 Task: Send an email with the signature Lucy Taylor with the subject Request for feedback on an employee engagement survey and the message I am writing to follow up on the status of the project risks and issues. from softage.3@softage.net to softage.8@softage.net with an attached audio file Audio_meditation.mp3 and move the email from Sent Items to the folder Financial reports
Action: Mouse moved to (85, 109)
Screenshot: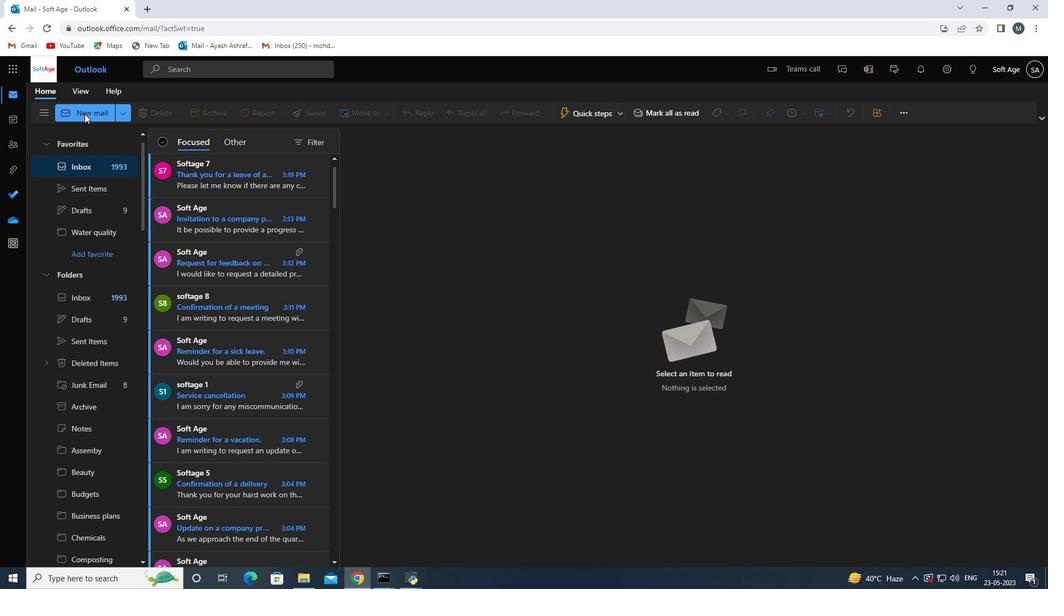 
Action: Mouse pressed left at (85, 109)
Screenshot: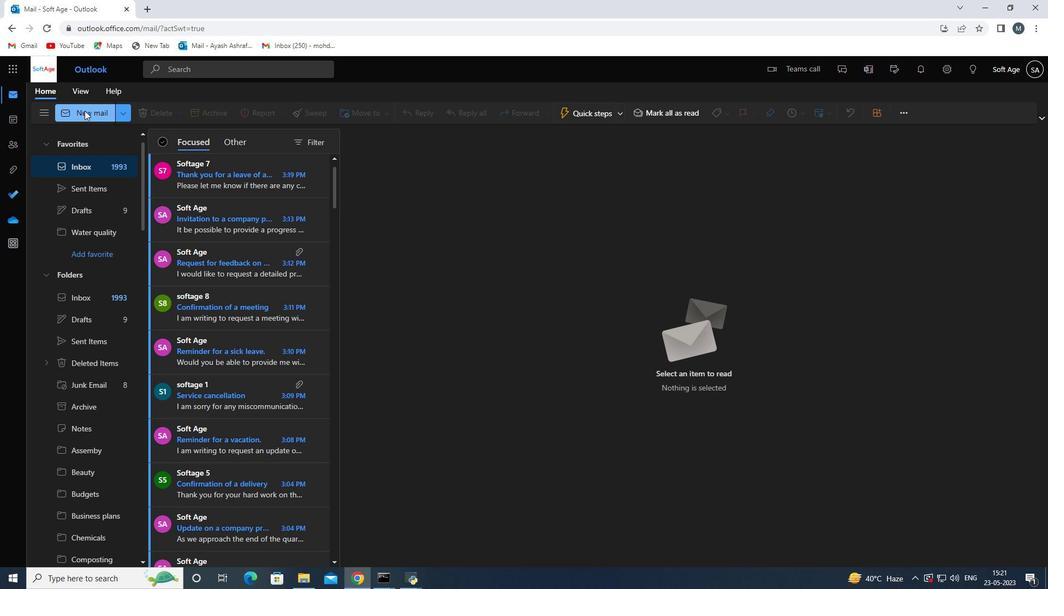 
Action: Mouse moved to (740, 116)
Screenshot: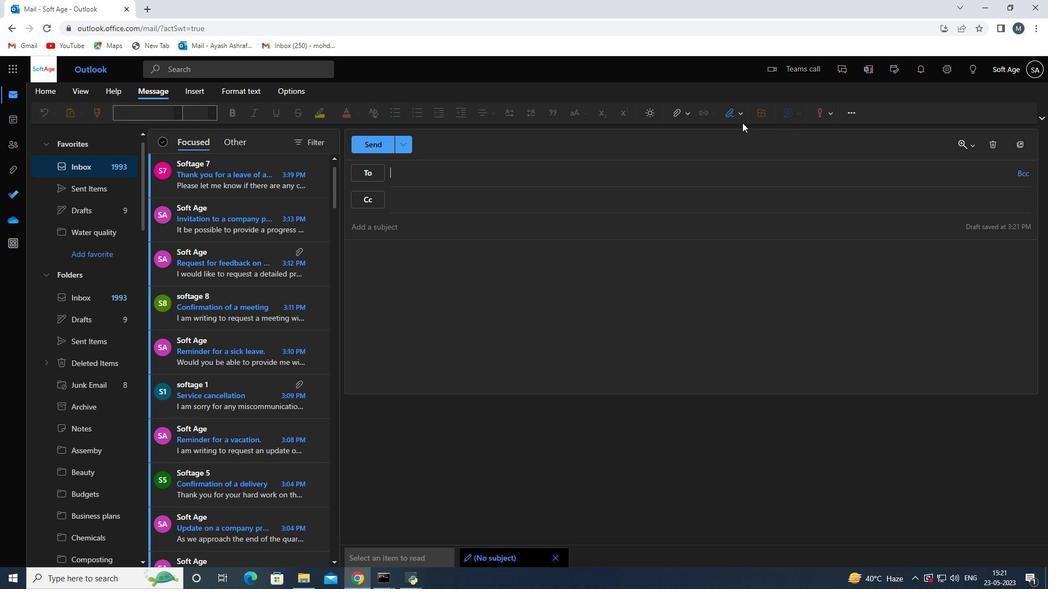 
Action: Mouse pressed left at (740, 116)
Screenshot: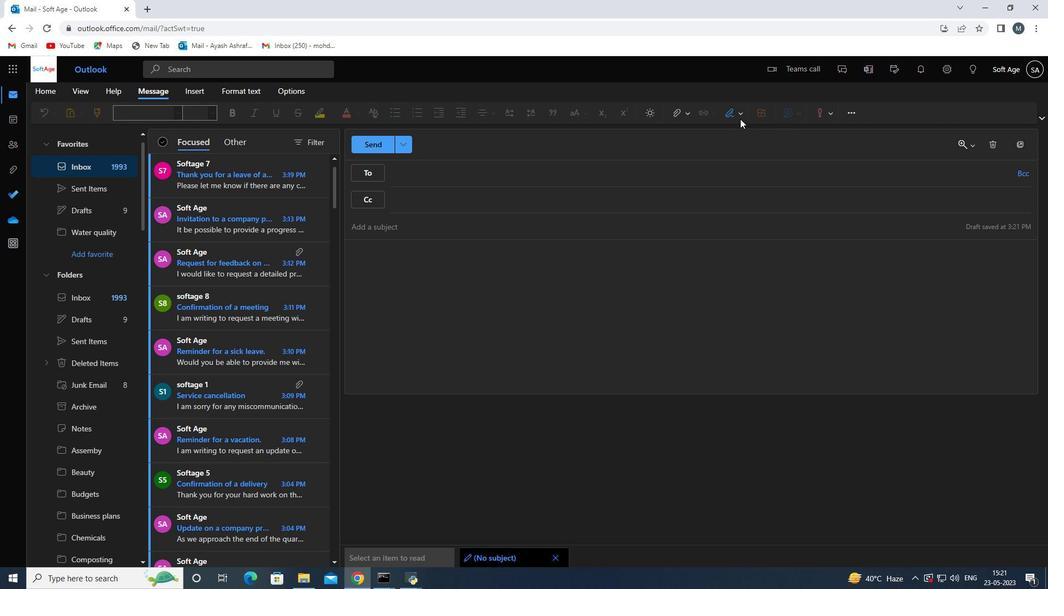 
Action: Mouse moved to (705, 152)
Screenshot: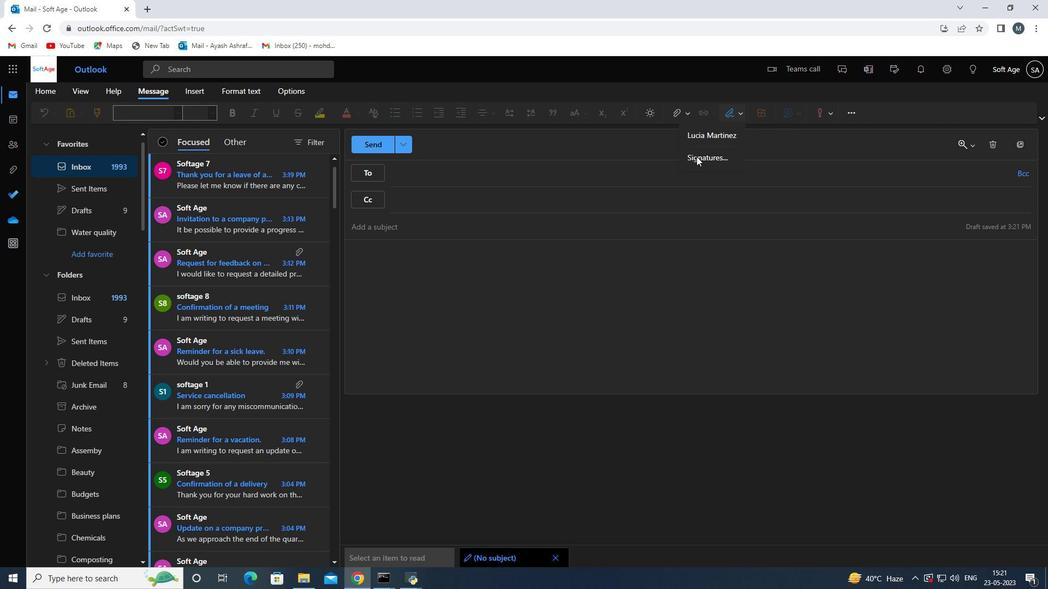
Action: Mouse pressed left at (705, 152)
Screenshot: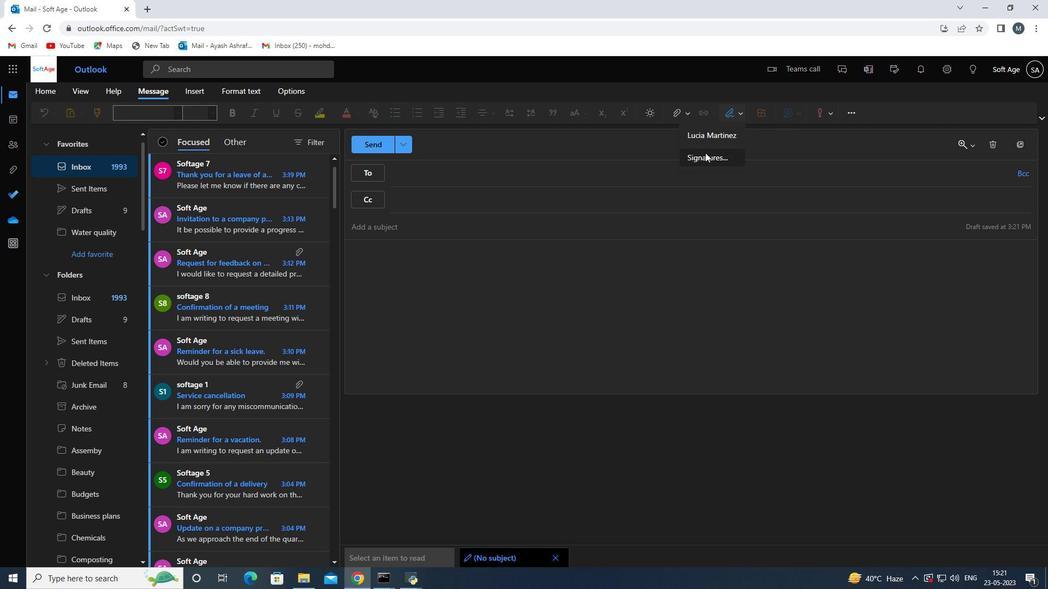 
Action: Mouse moved to (739, 198)
Screenshot: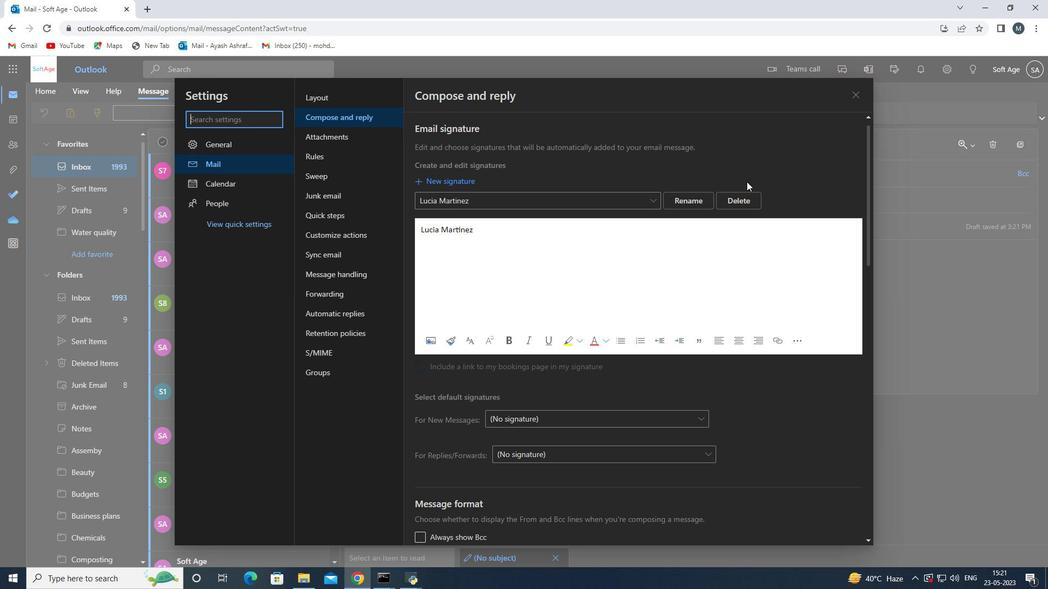 
Action: Mouse pressed left at (739, 198)
Screenshot: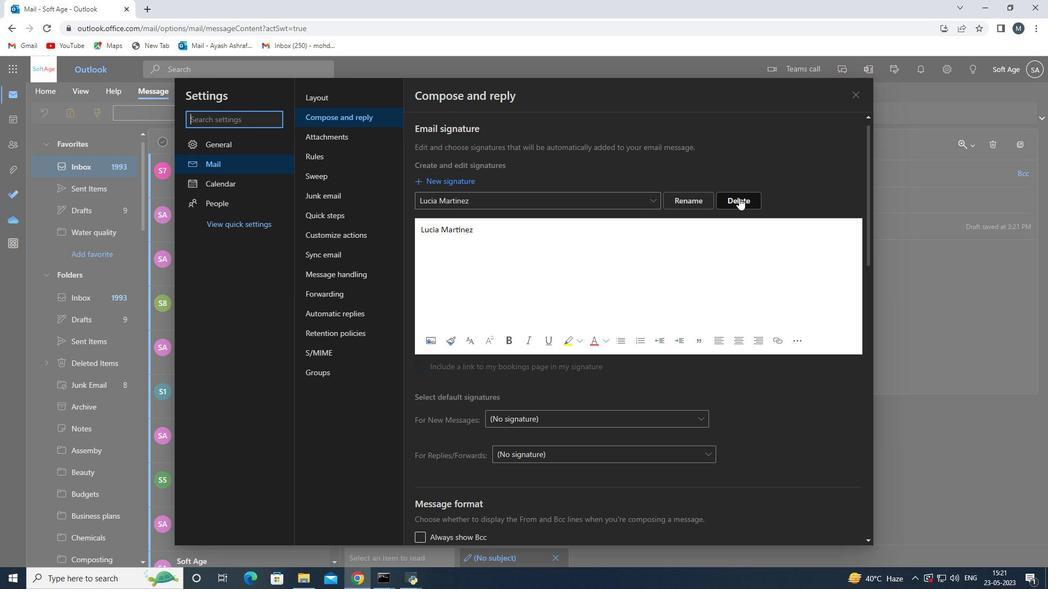 
Action: Mouse moved to (545, 190)
Screenshot: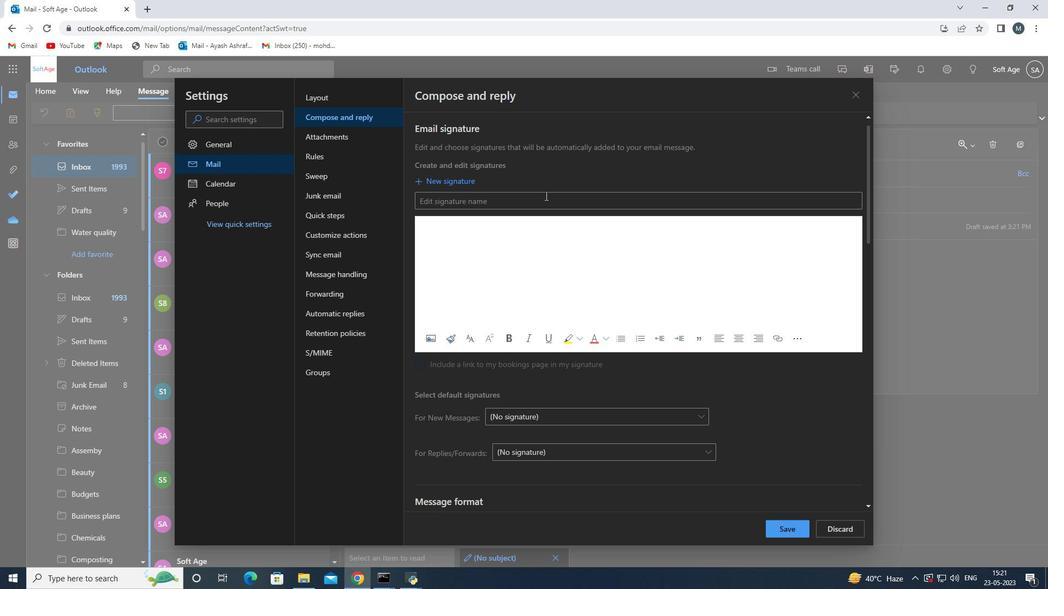 
Action: Mouse pressed left at (545, 190)
Screenshot: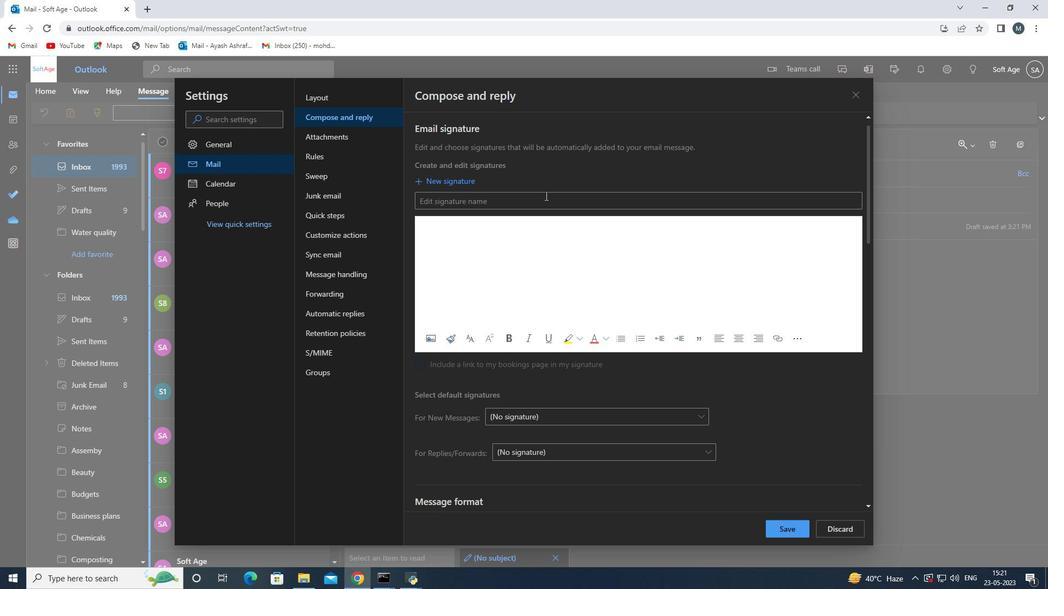 
Action: Mouse moved to (540, 199)
Screenshot: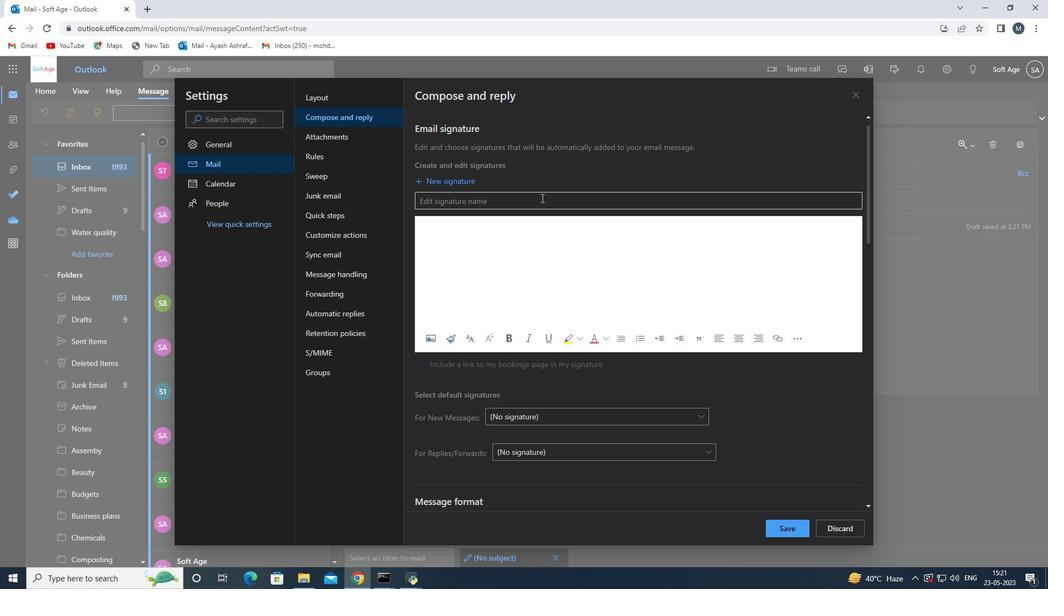 
Action: Key pressed <Key.shift>Lucy<Key.space>
Screenshot: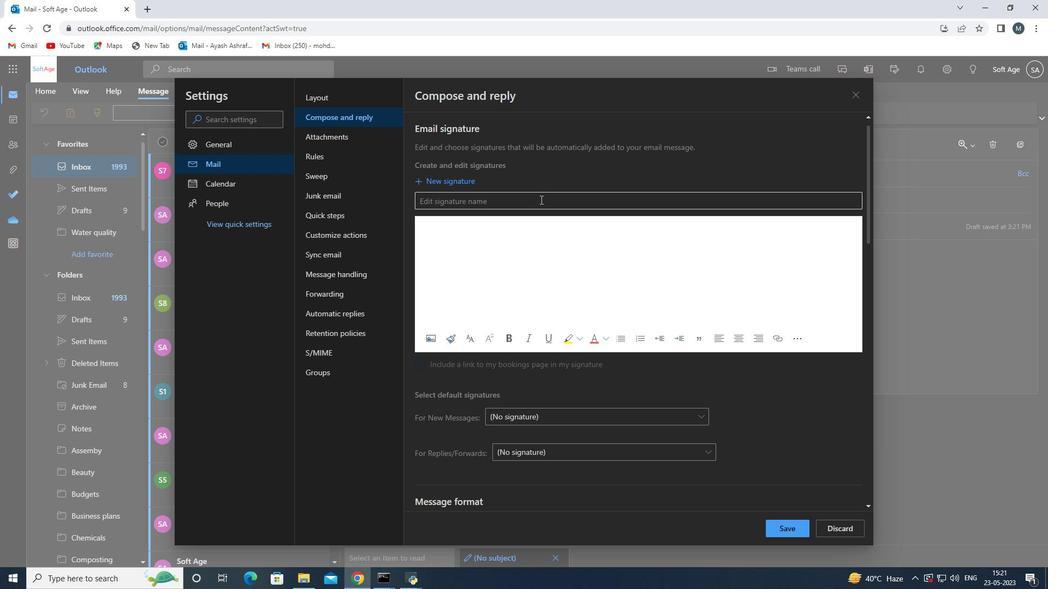 
Action: Mouse moved to (573, 296)
Screenshot: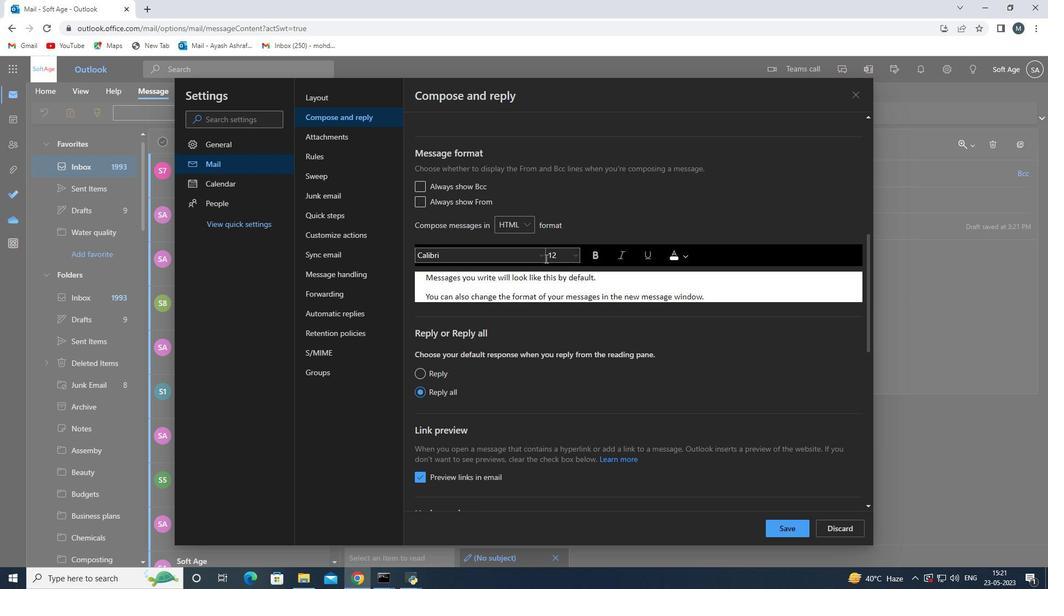 
Action: Mouse scrolled (573, 297) with delta (0, 0)
Screenshot: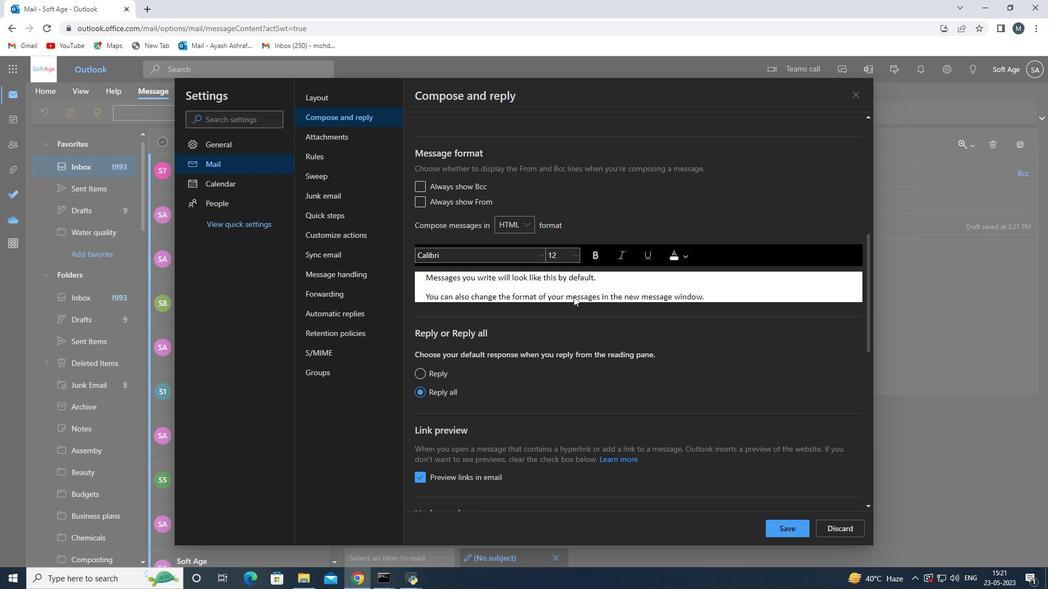 
Action: Mouse scrolled (573, 297) with delta (0, 0)
Screenshot: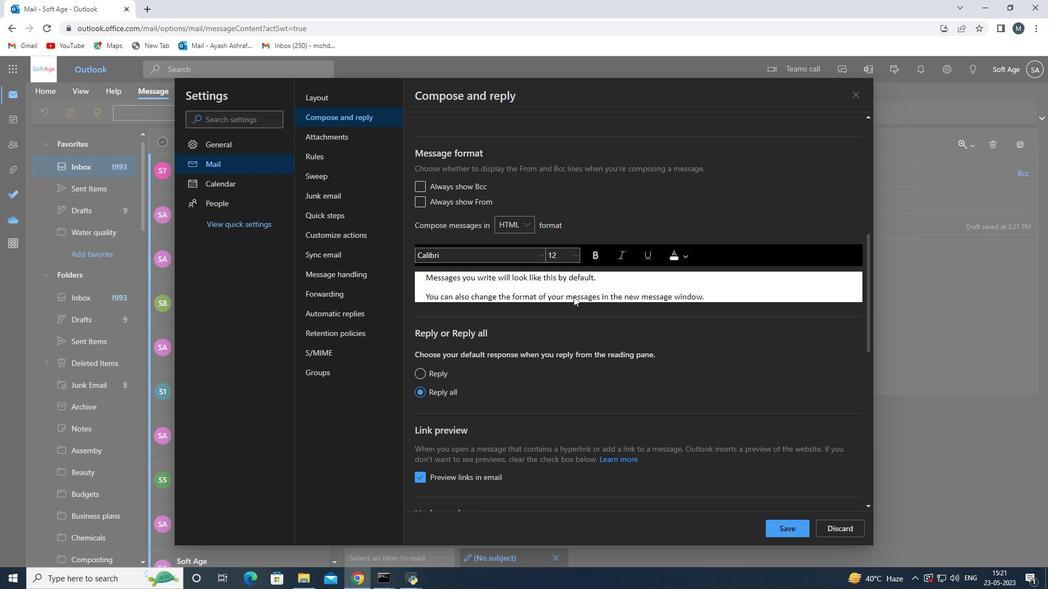 
Action: Mouse scrolled (573, 297) with delta (0, 0)
Screenshot: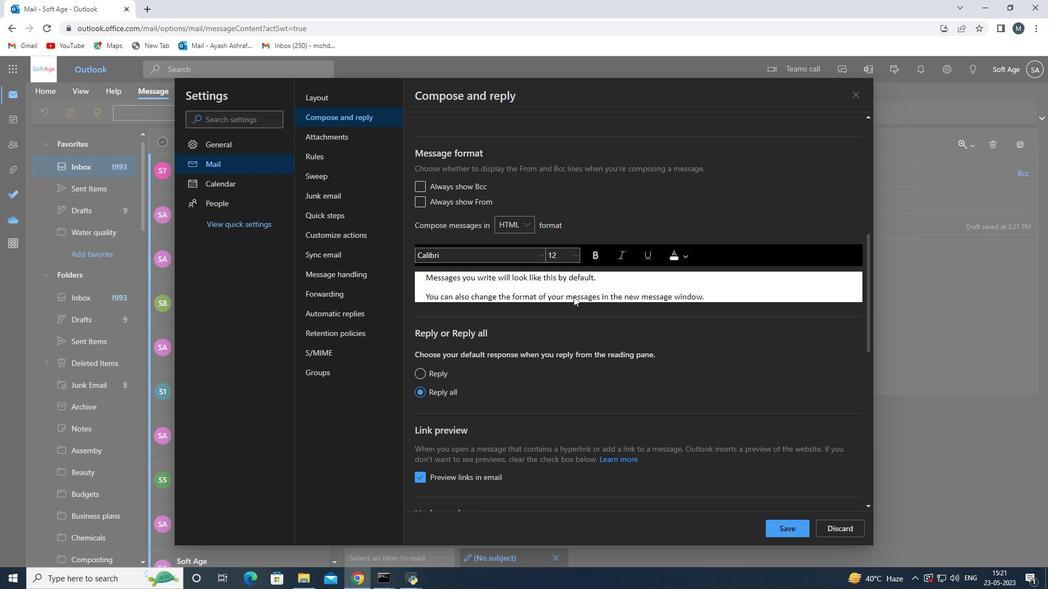 
Action: Mouse scrolled (573, 297) with delta (0, 0)
Screenshot: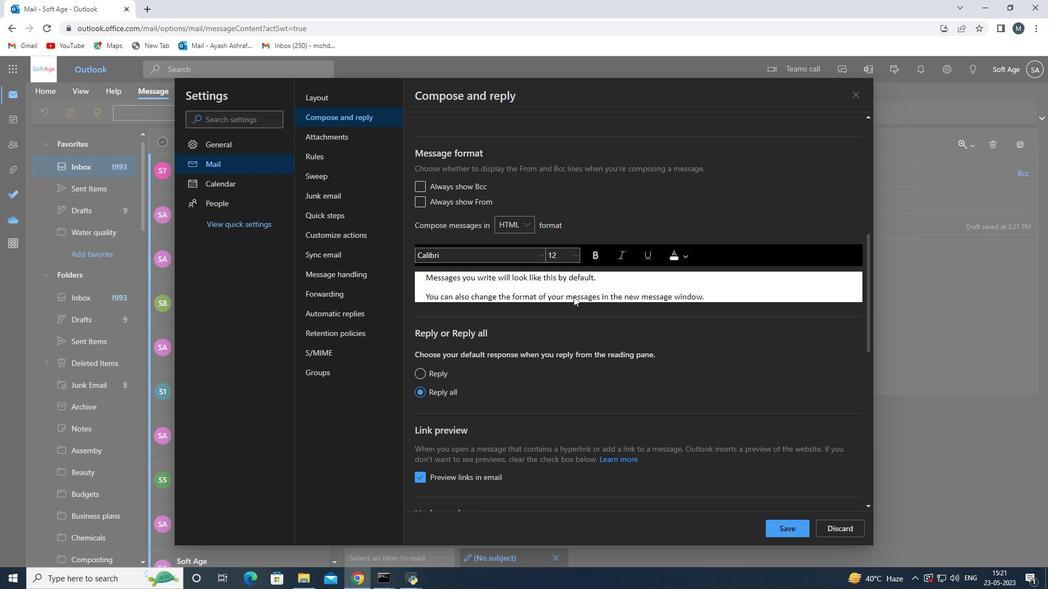 
Action: Mouse scrolled (573, 297) with delta (0, 0)
Screenshot: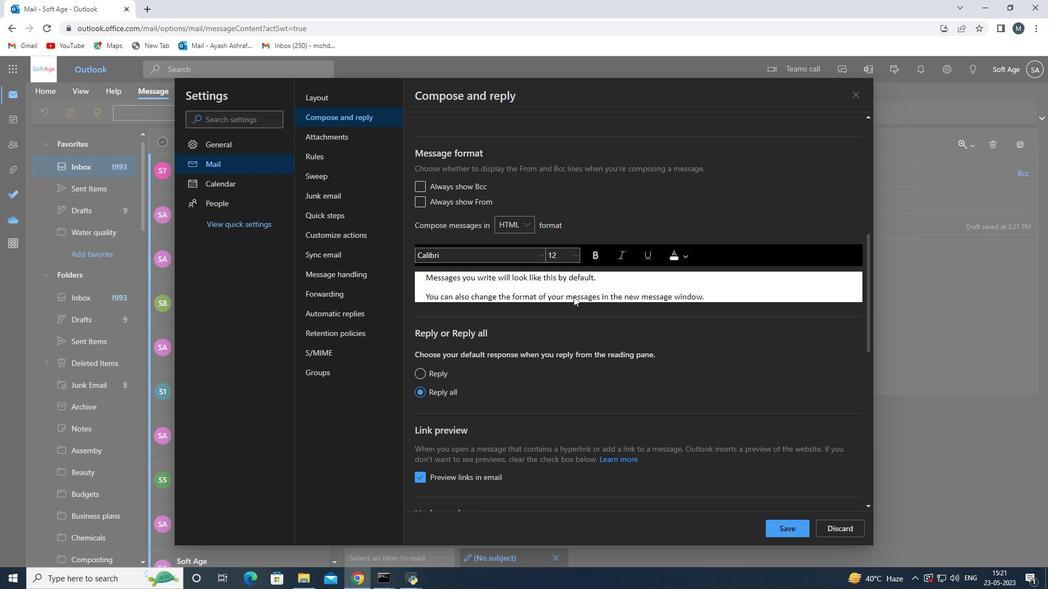 
Action: Mouse scrolled (573, 297) with delta (0, 0)
Screenshot: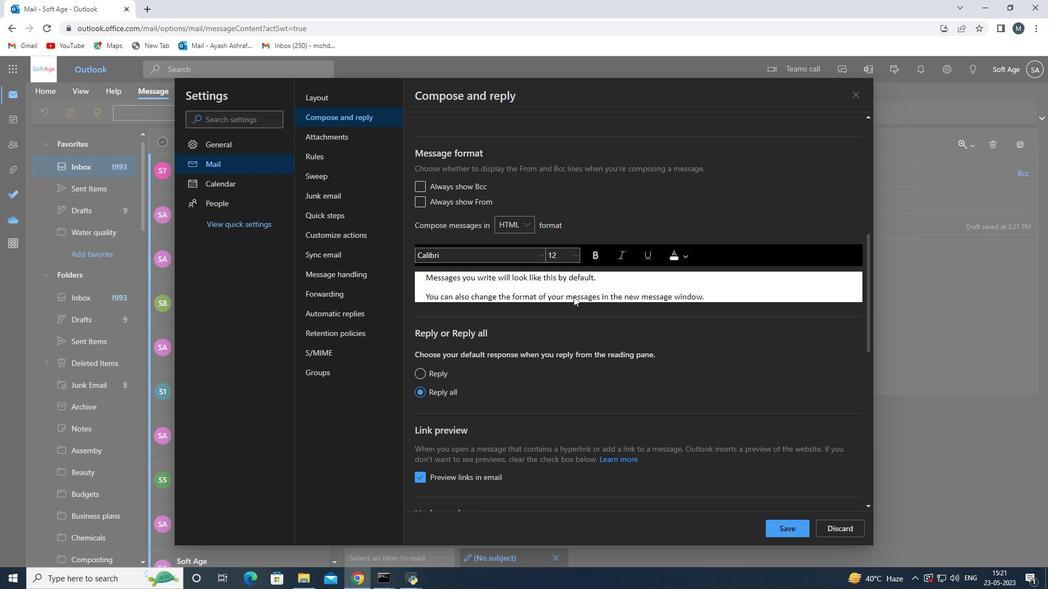 
Action: Mouse scrolled (573, 297) with delta (0, 0)
Screenshot: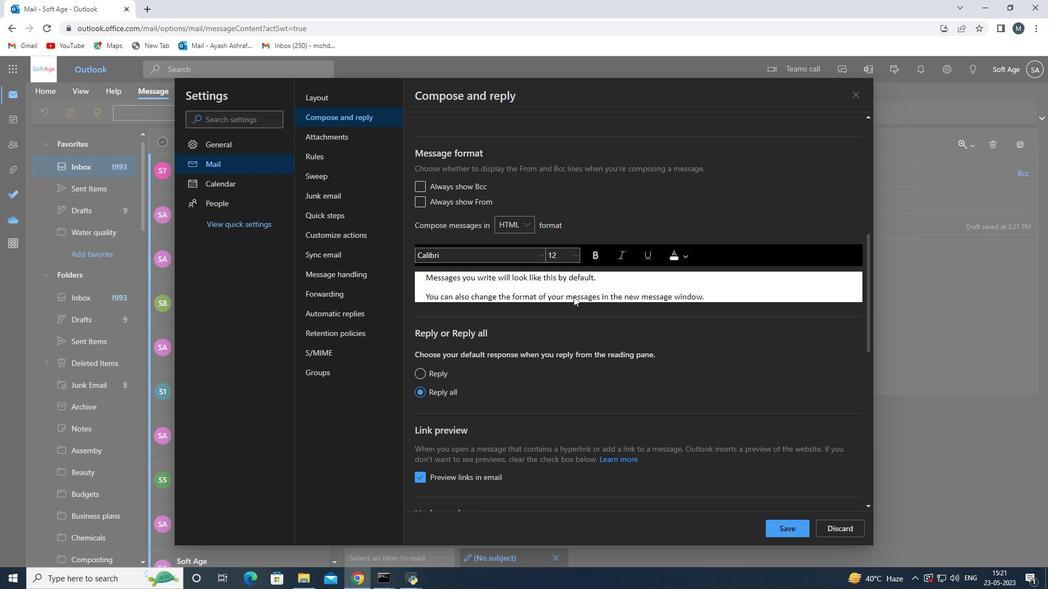 
Action: Mouse moved to (553, 305)
Screenshot: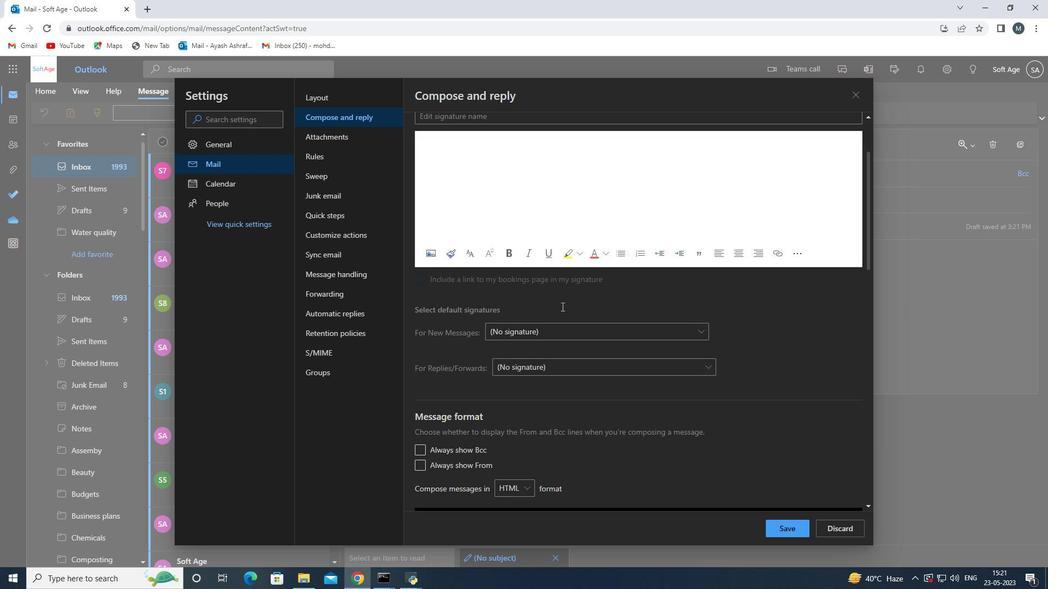 
Action: Mouse scrolled (553, 306) with delta (0, 0)
Screenshot: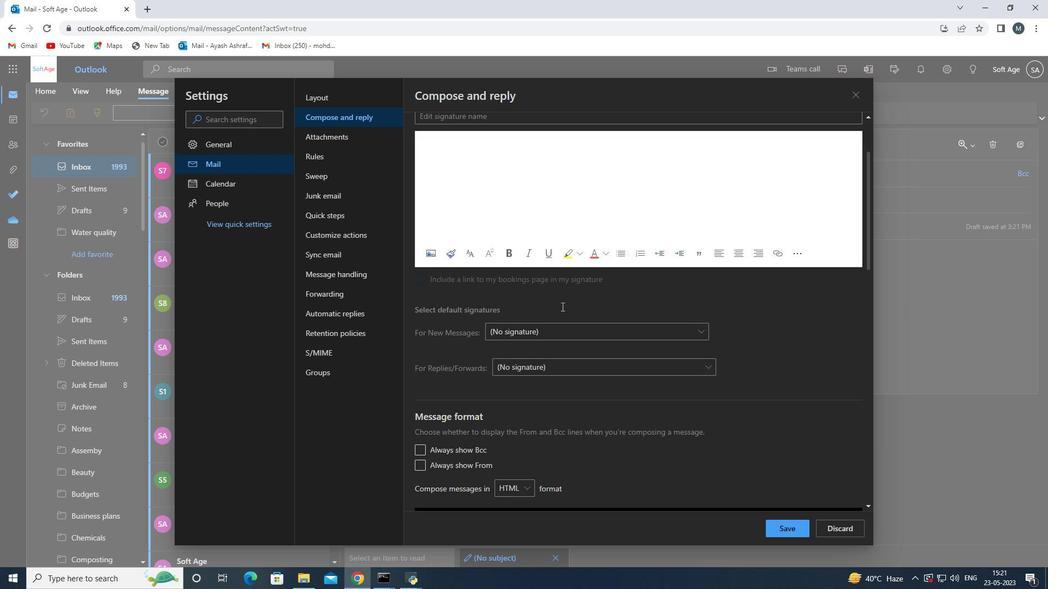 
Action: Mouse moved to (553, 305)
Screenshot: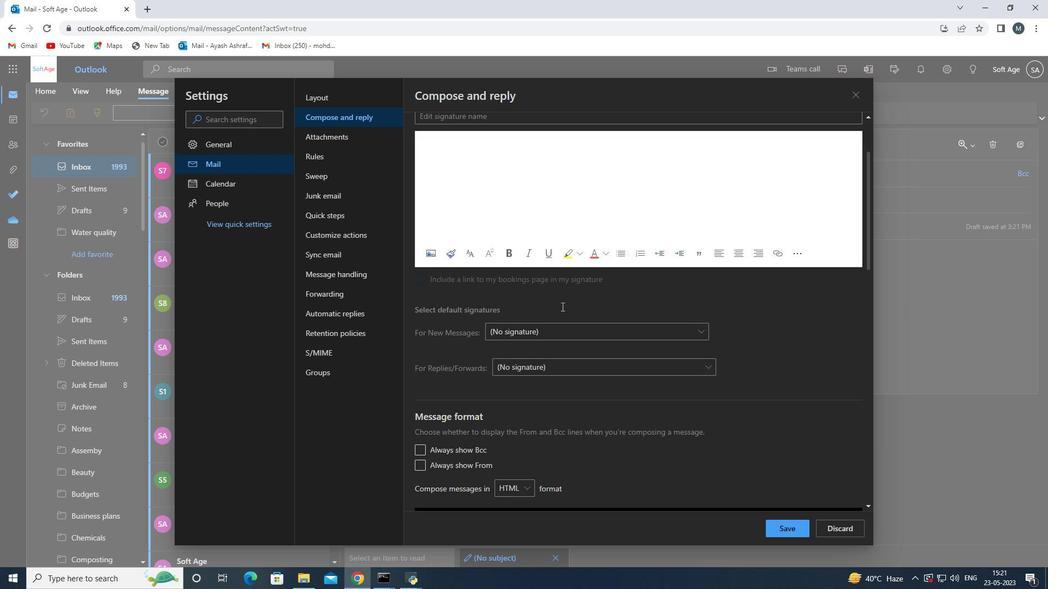 
Action: Mouse scrolled (553, 305) with delta (0, 0)
Screenshot: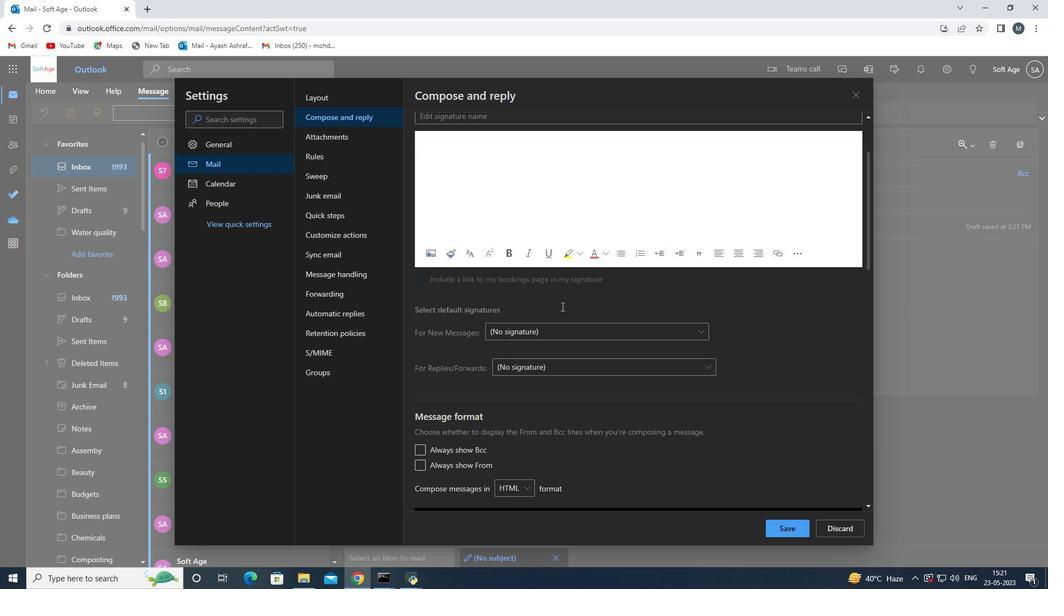
Action: Mouse scrolled (553, 305) with delta (0, 0)
Screenshot: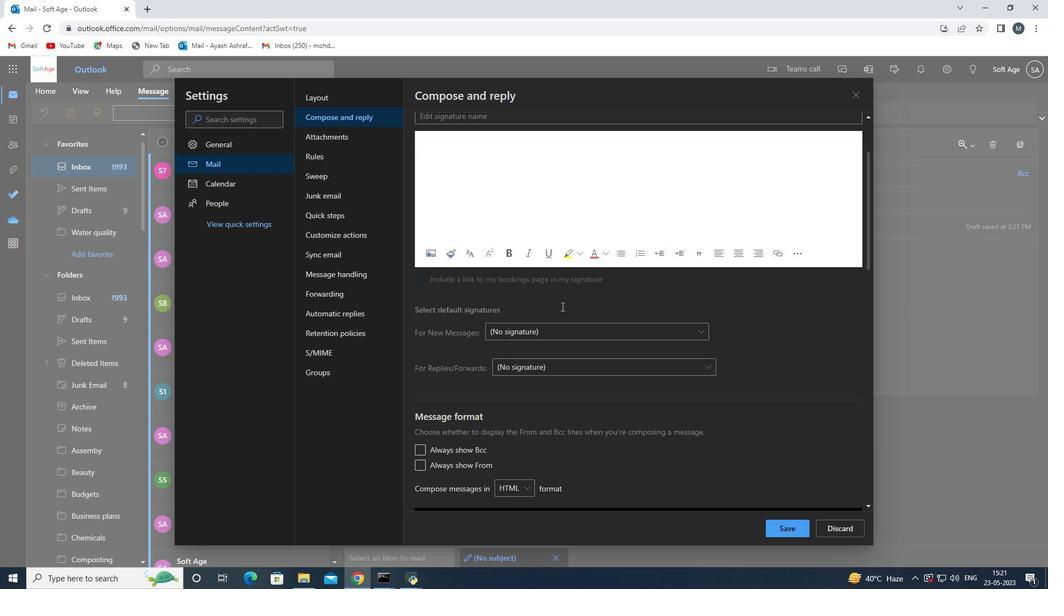 
Action: Mouse scrolled (553, 305) with delta (0, 0)
Screenshot: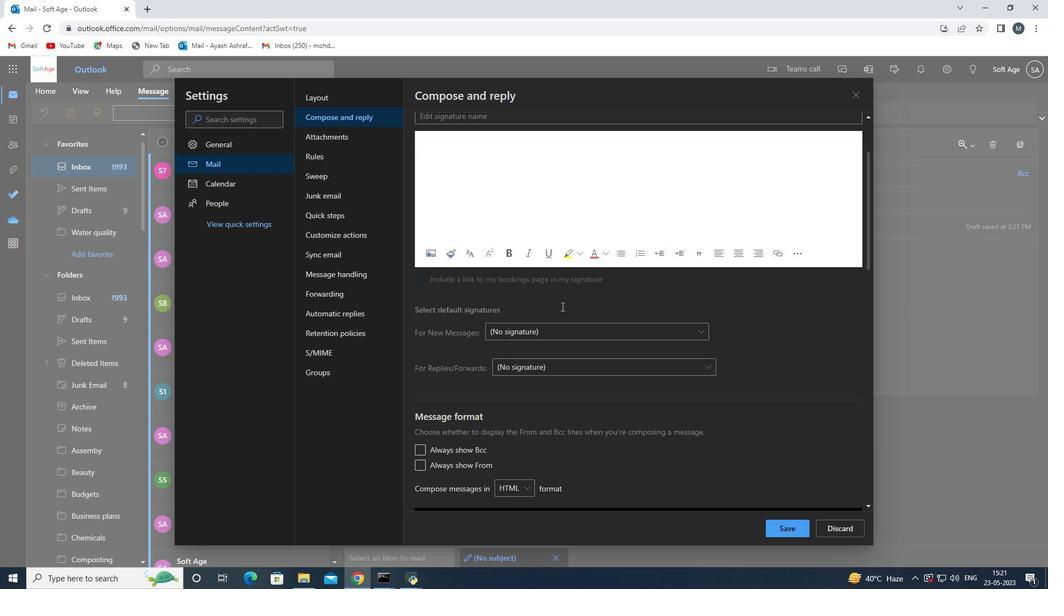 
Action: Mouse scrolled (553, 305) with delta (0, 0)
Screenshot: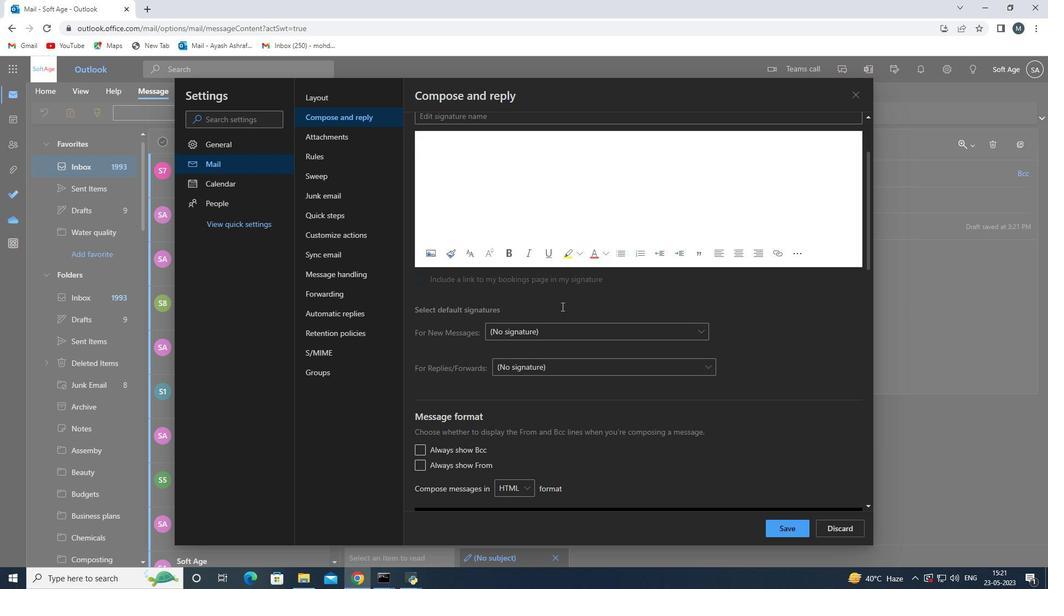 
Action: Mouse scrolled (553, 305) with delta (0, 0)
Screenshot: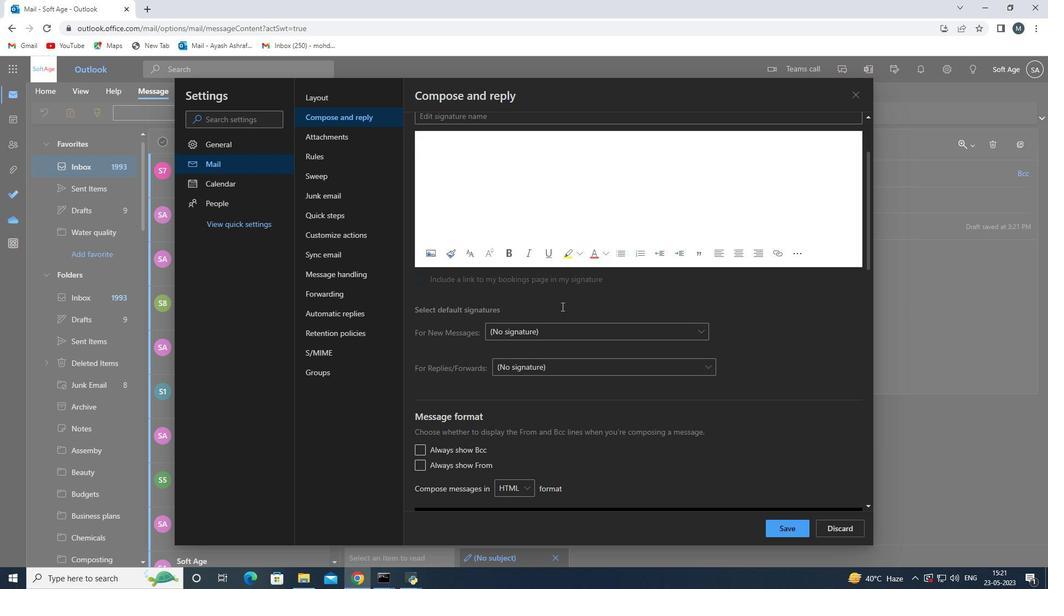 
Action: Mouse moved to (472, 203)
Screenshot: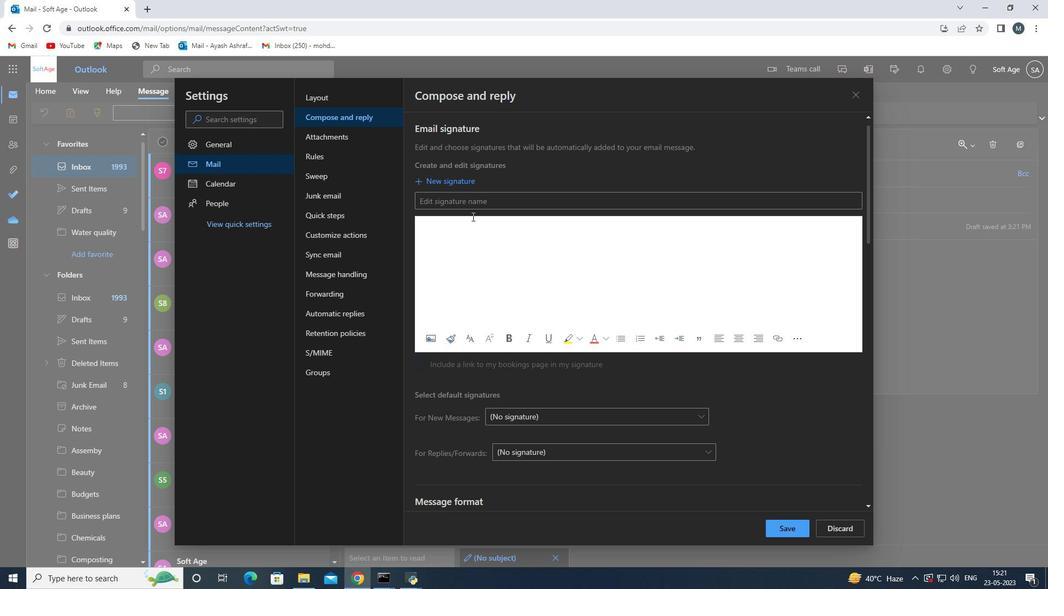 
Action: Mouse pressed left at (472, 203)
Screenshot: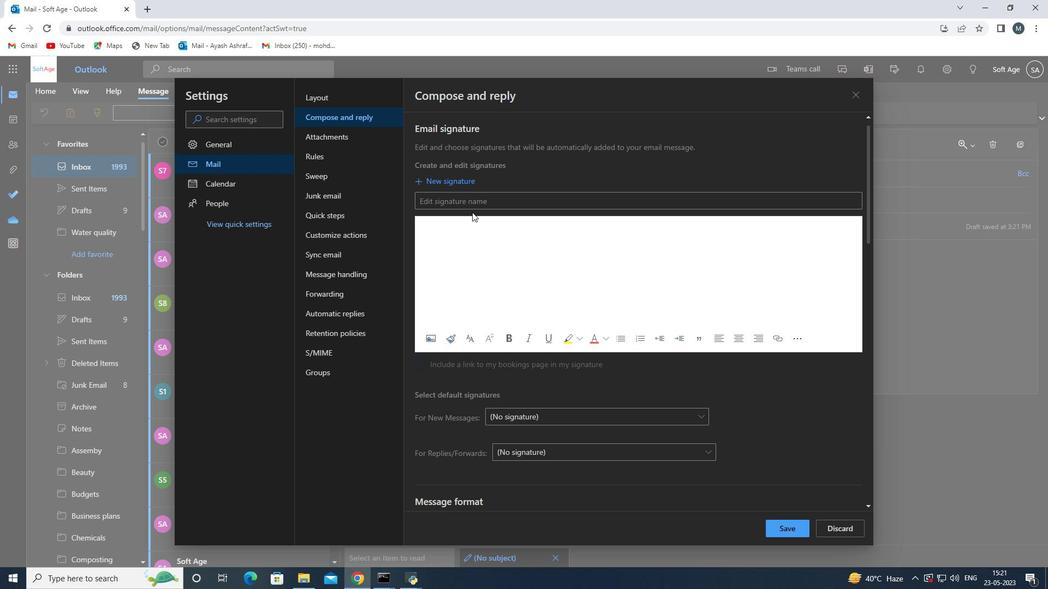 
Action: Key pressed <Key.shift>Ly<Key.backspace>ux<Key.backspace>cy<Key.space><Key.shift>Taylor<Key.space>
Screenshot: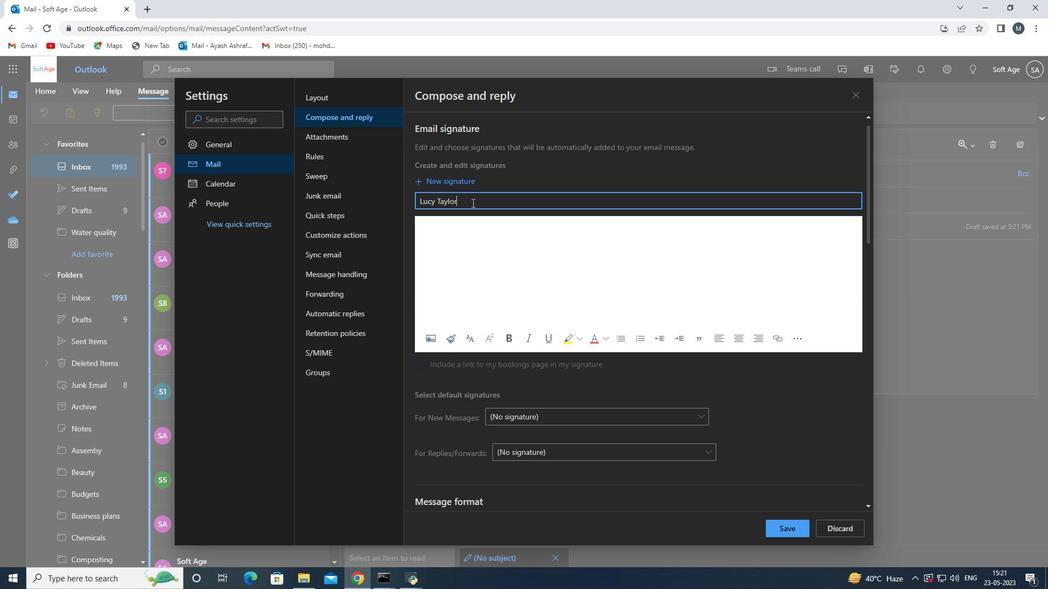 
Action: Mouse moved to (458, 220)
Screenshot: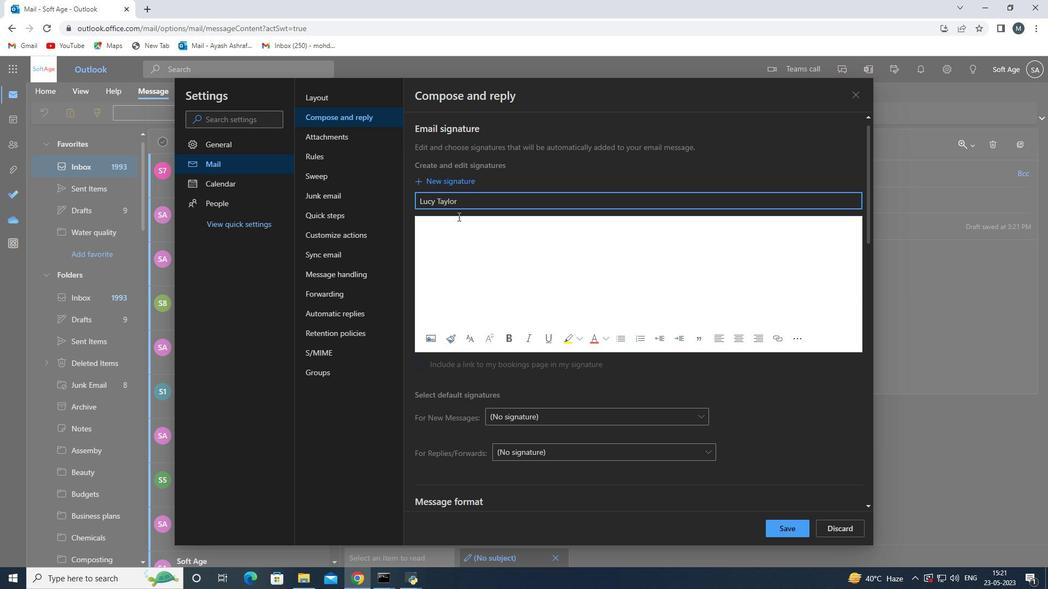 
Action: Mouse pressed left at (458, 220)
Screenshot: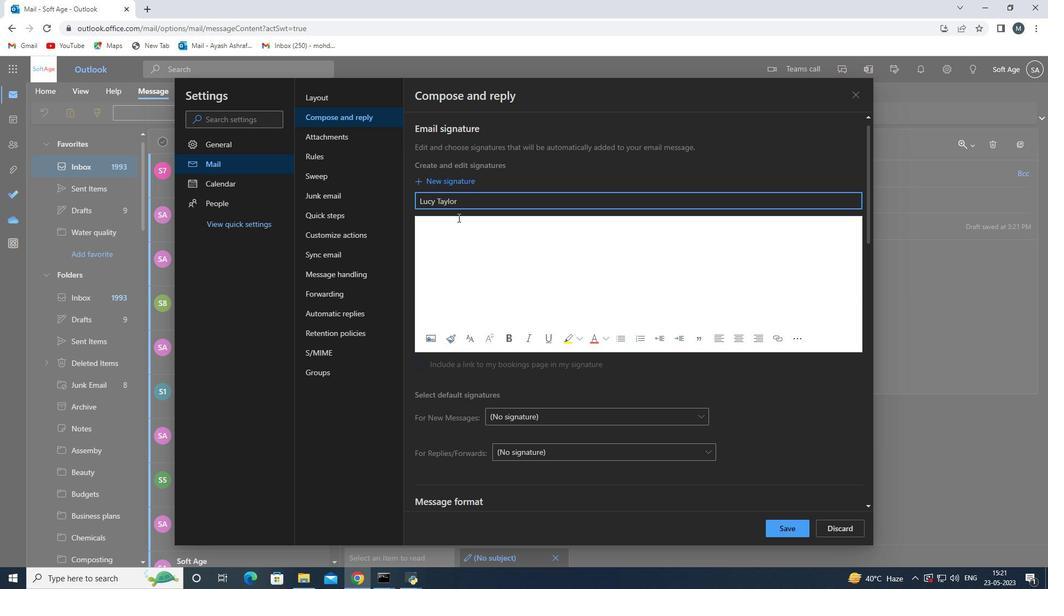 
Action: Key pressed <Key.shift>Lucy<Key.space><Key.shift>Taylor<Key.space>
Screenshot: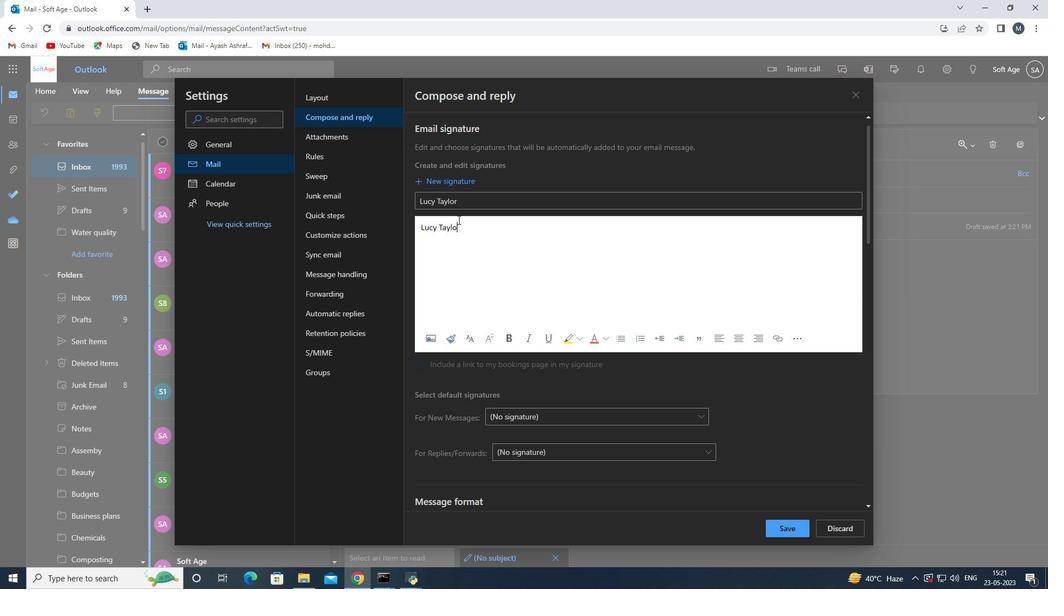 
Action: Mouse moved to (777, 524)
Screenshot: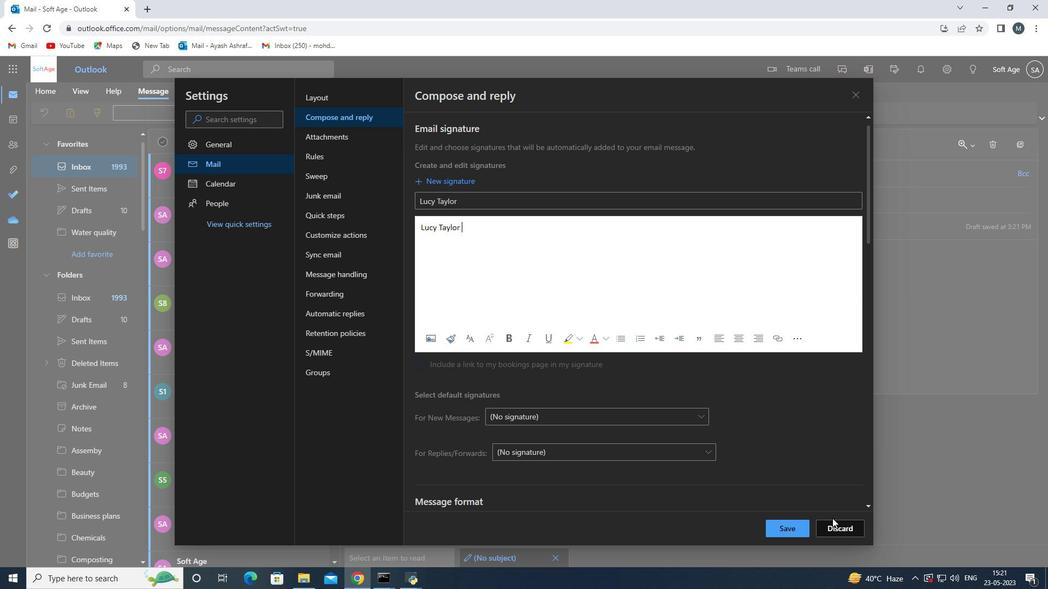 
Action: Mouse pressed left at (777, 524)
Screenshot: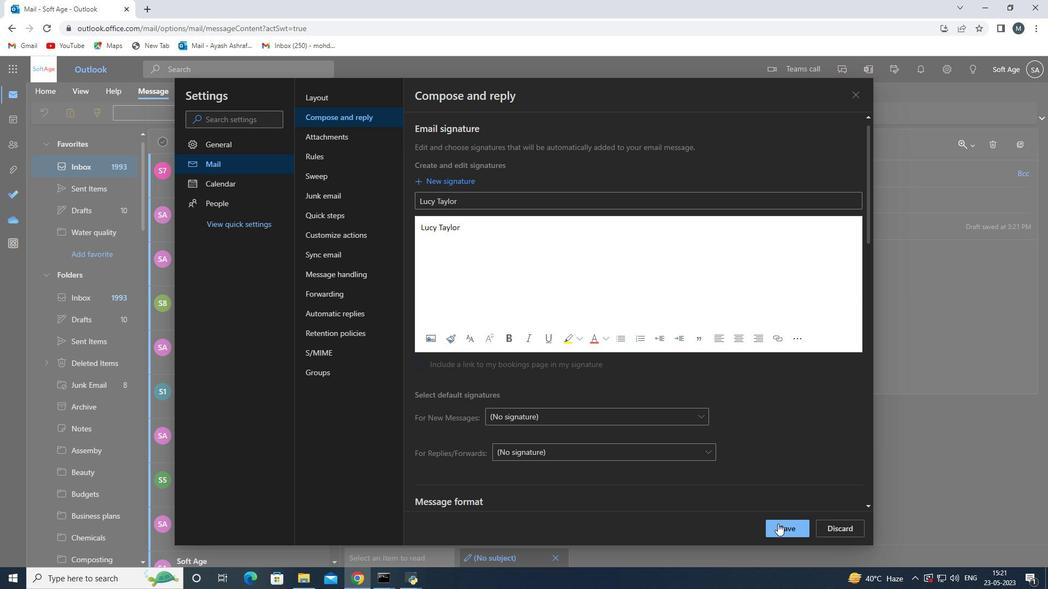
Action: Mouse moved to (687, 396)
Screenshot: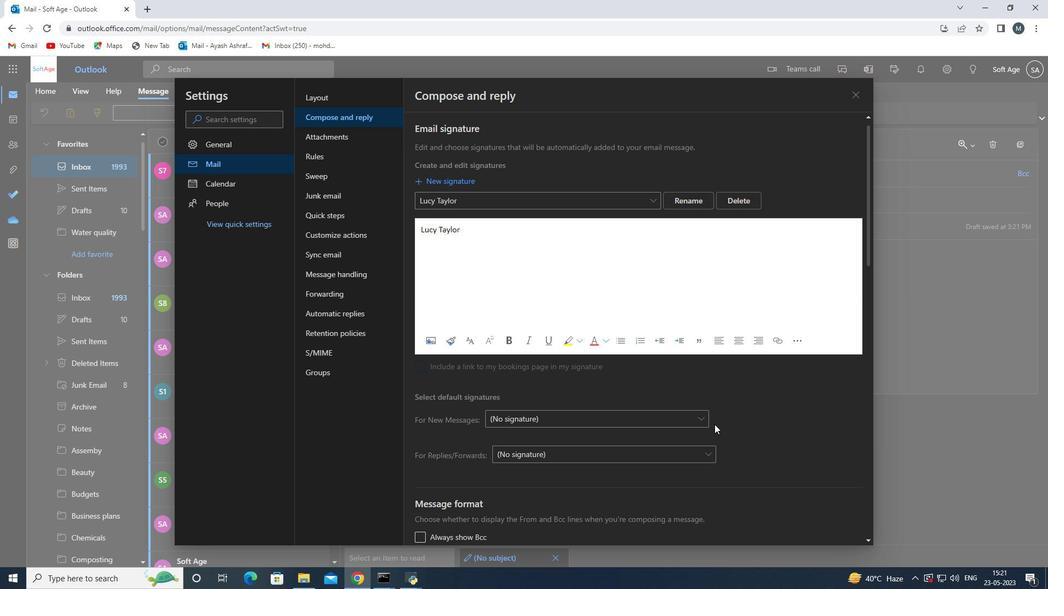 
Action: Mouse scrolled (687, 397) with delta (0, 0)
Screenshot: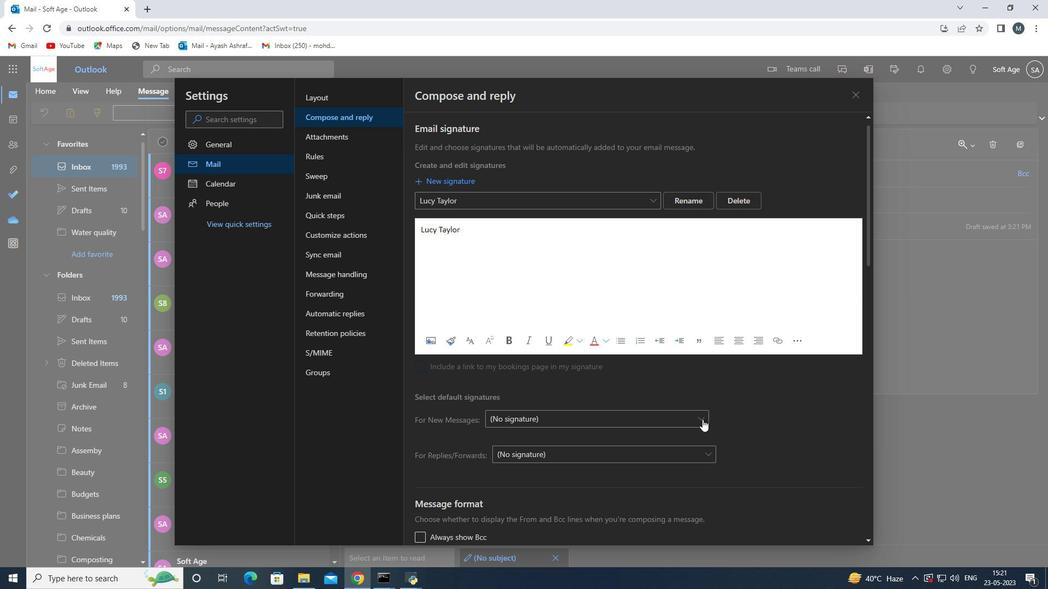 
Action: Mouse scrolled (687, 397) with delta (0, 0)
Screenshot: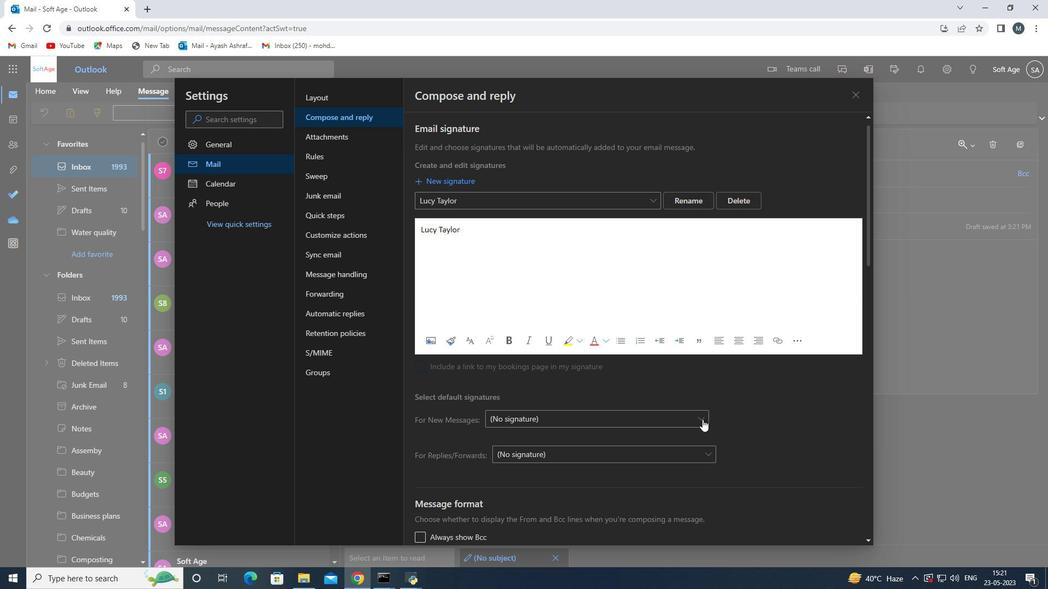 
Action: Mouse scrolled (687, 397) with delta (0, 0)
Screenshot: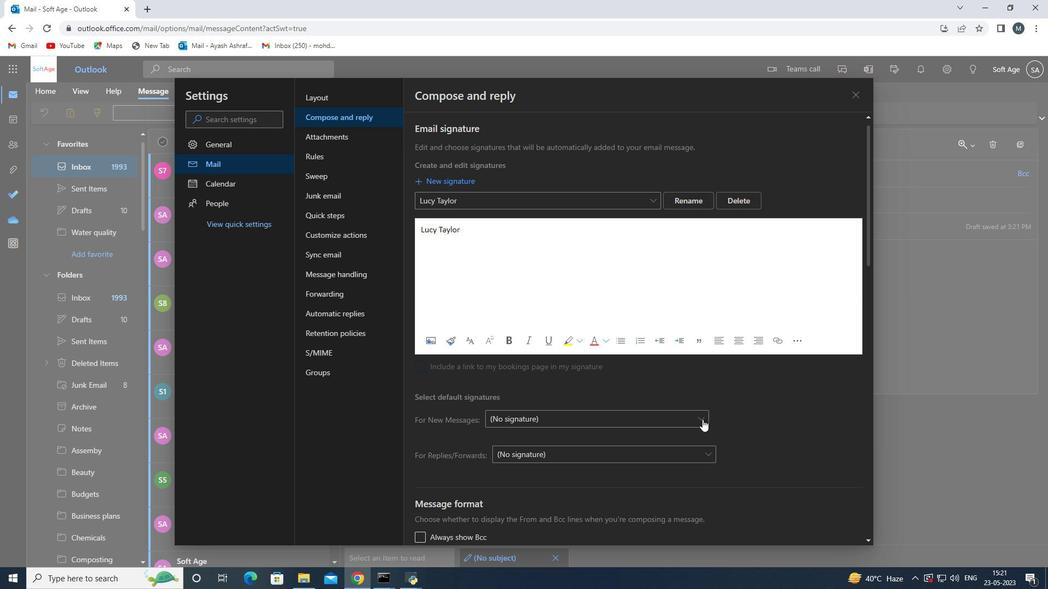 
Action: Mouse scrolled (687, 397) with delta (0, 0)
Screenshot: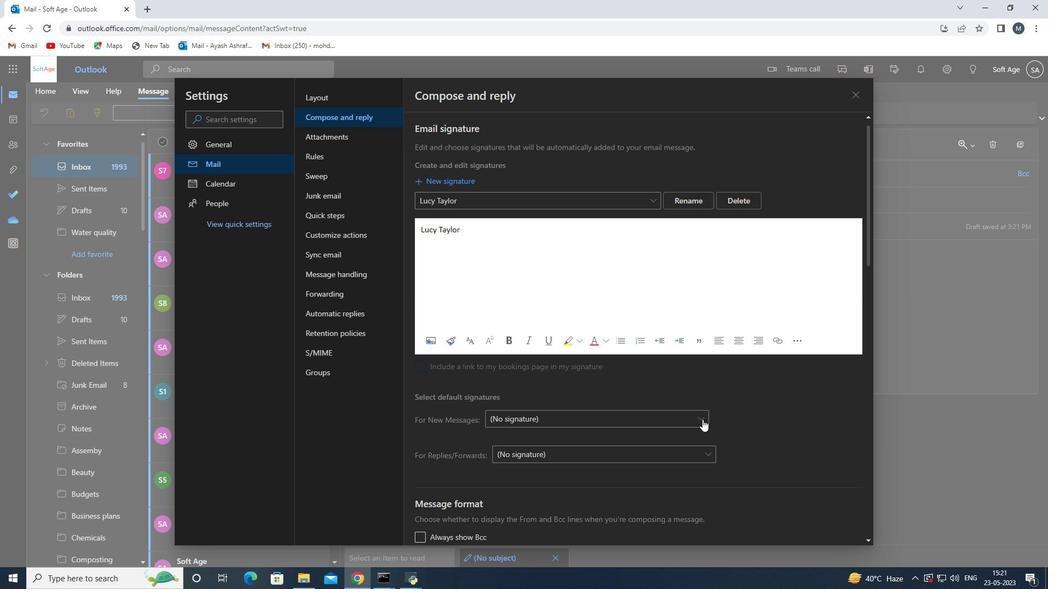 
Action: Mouse scrolled (687, 397) with delta (0, 0)
Screenshot: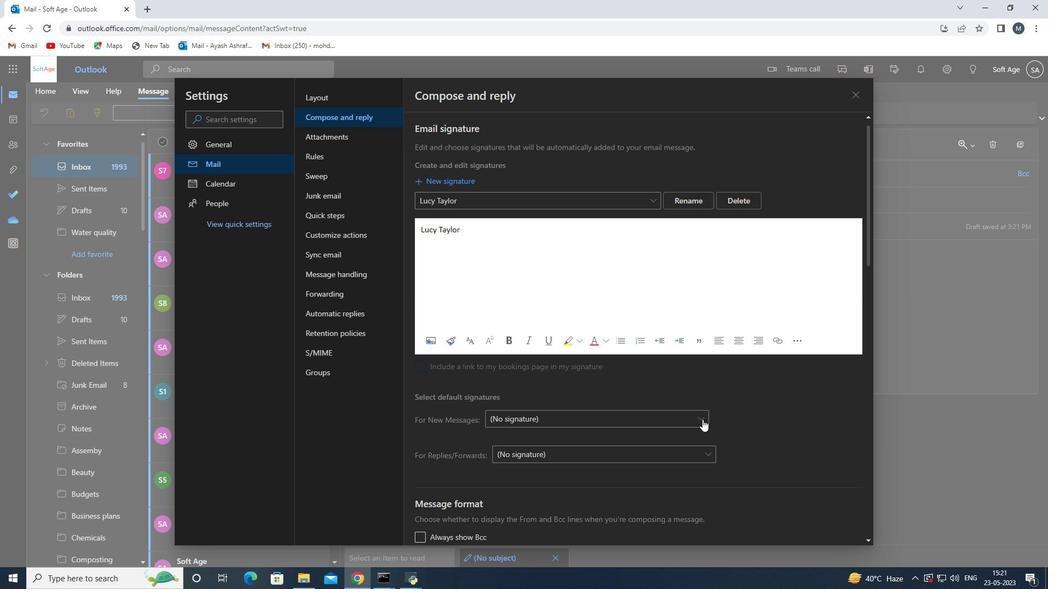 
Action: Mouse moved to (856, 97)
Screenshot: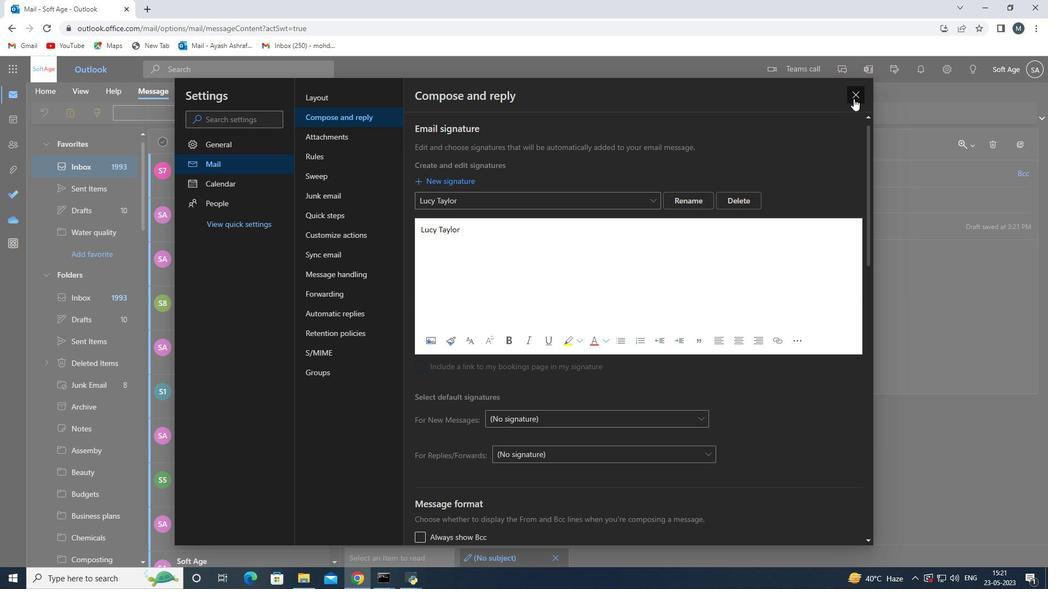 
Action: Mouse pressed left at (856, 97)
Screenshot: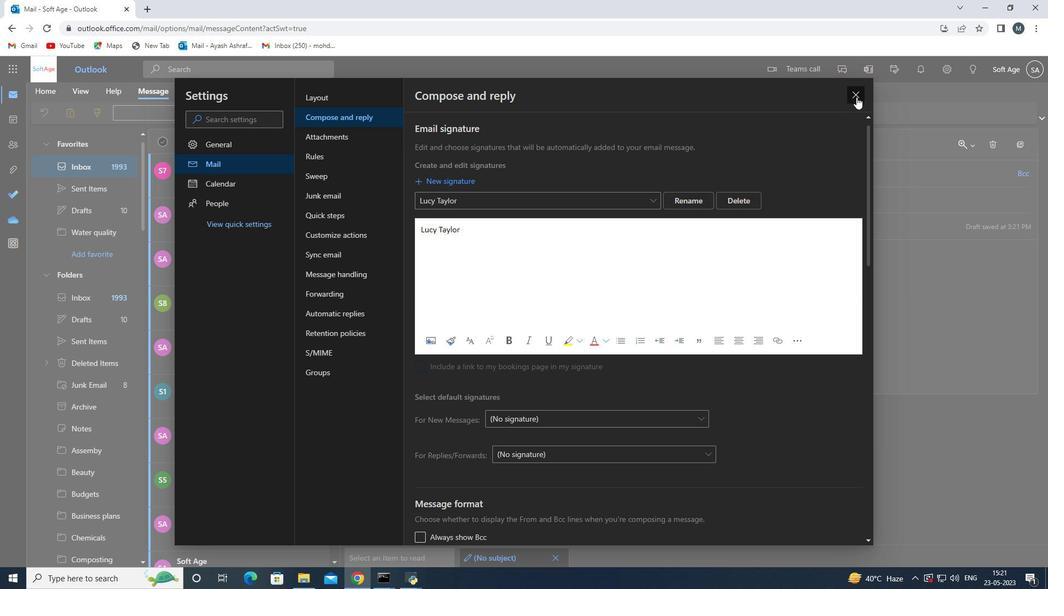 
Action: Mouse moved to (427, 232)
Screenshot: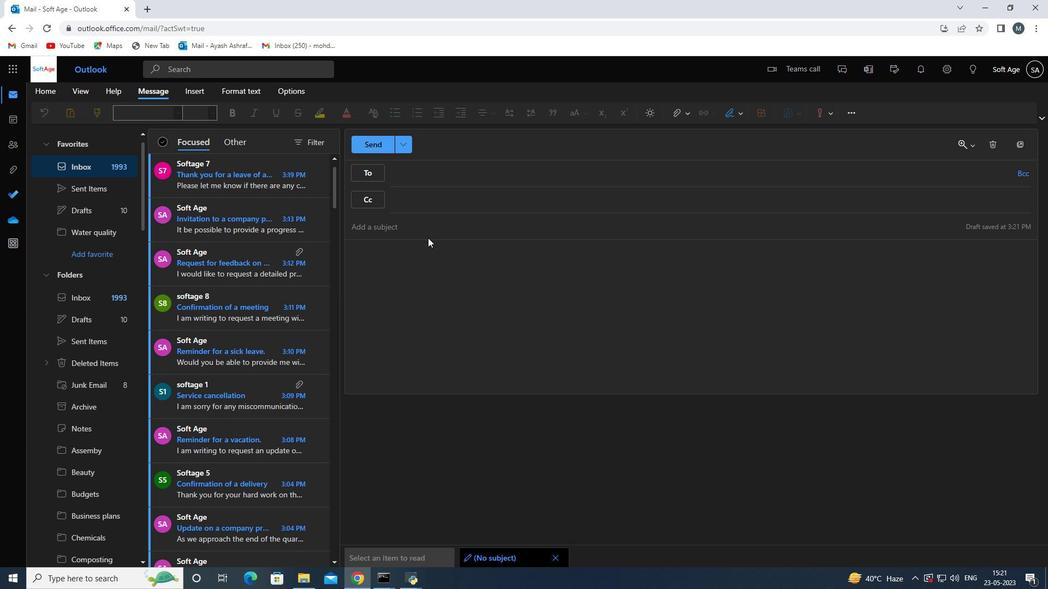 
Action: Mouse pressed left at (427, 232)
Screenshot: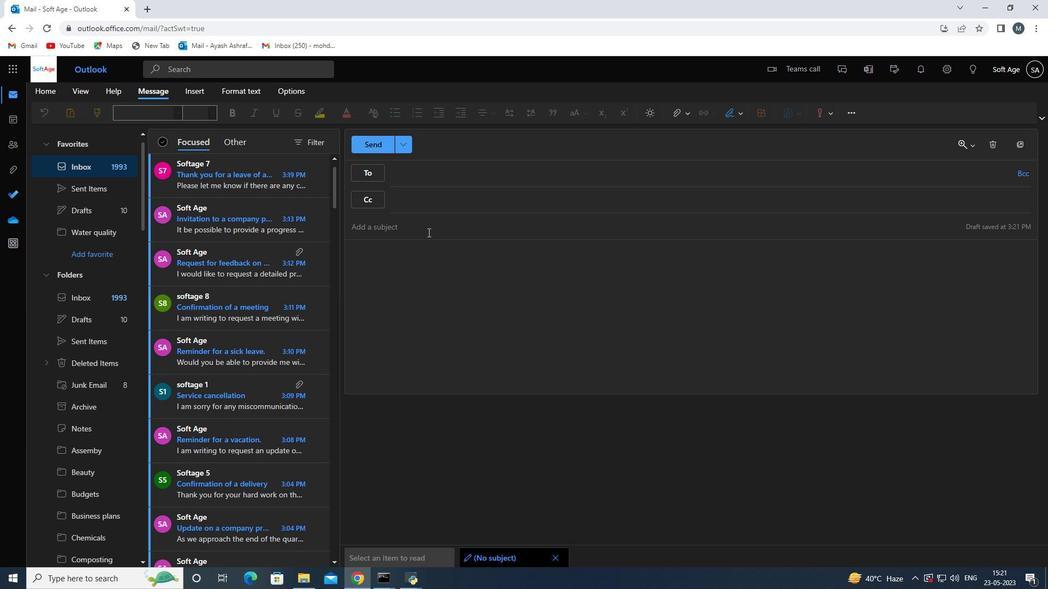 
Action: Key pressed <Key.shift>Request<Key.space>for<Key.space>feedback<Key.space>on<Key.space>an<Key.space>employee<Key.space>engageme<Key.backspace>ent<Key.space>survey<Key.space><Key.enter><Key.shift>I<Key.space>am<Key.space>writing<Key.space>to<Key.space>follow<Key.space>up<Key.space>on<Key.space>the<Key.space>status<Key.space>of<Key.space>the<Key.space>project<Key.space>risks<Key.space>and<Key.space>issues<Key.space>
Screenshot: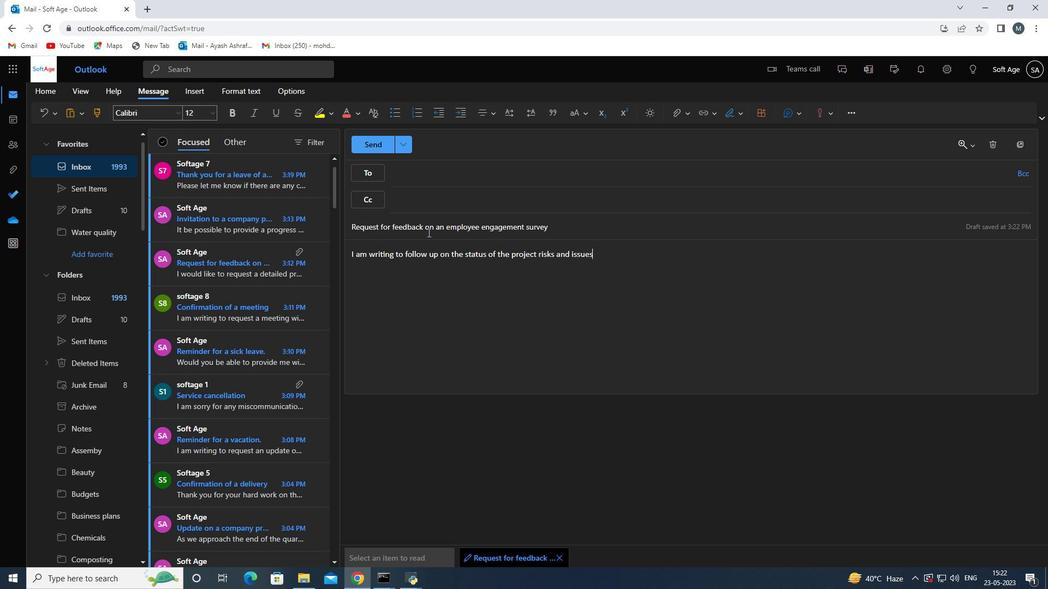 
Action: Mouse moved to (734, 118)
Screenshot: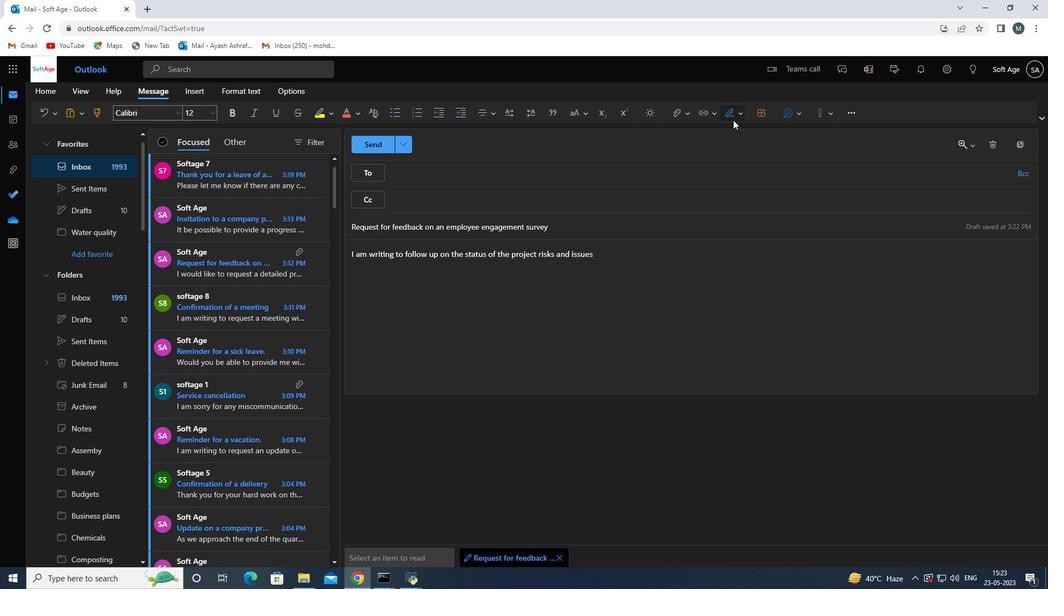 
Action: Mouse pressed left at (734, 118)
Screenshot: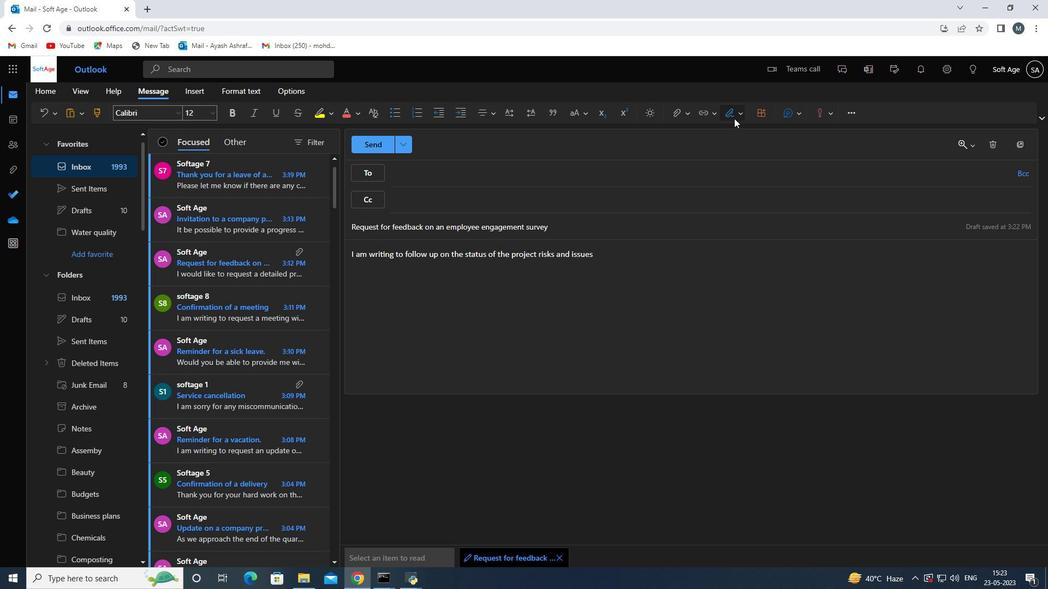 
Action: Mouse moved to (728, 131)
Screenshot: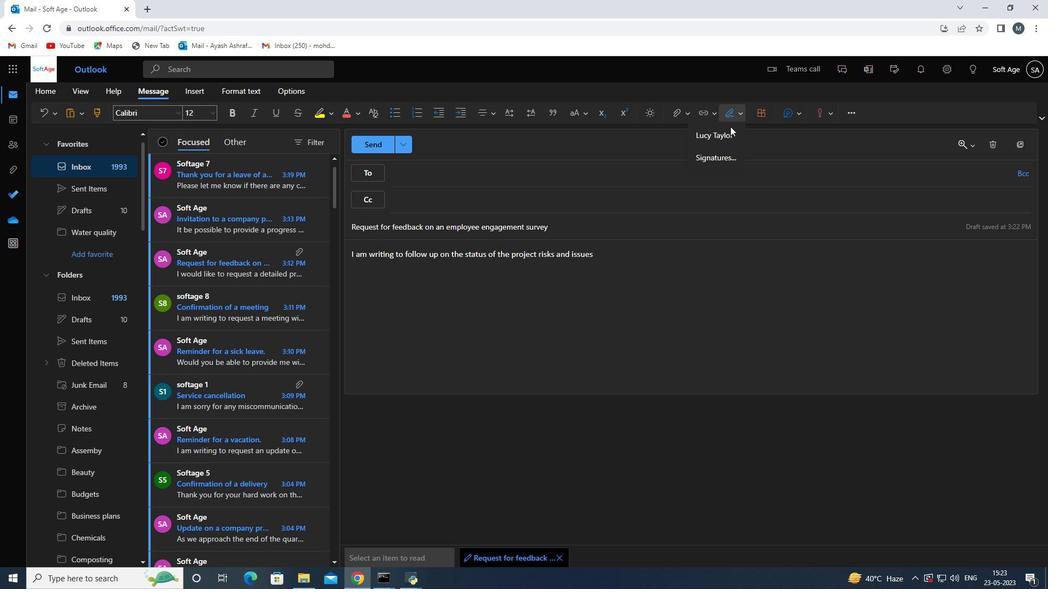 
Action: Mouse pressed left at (728, 131)
Screenshot: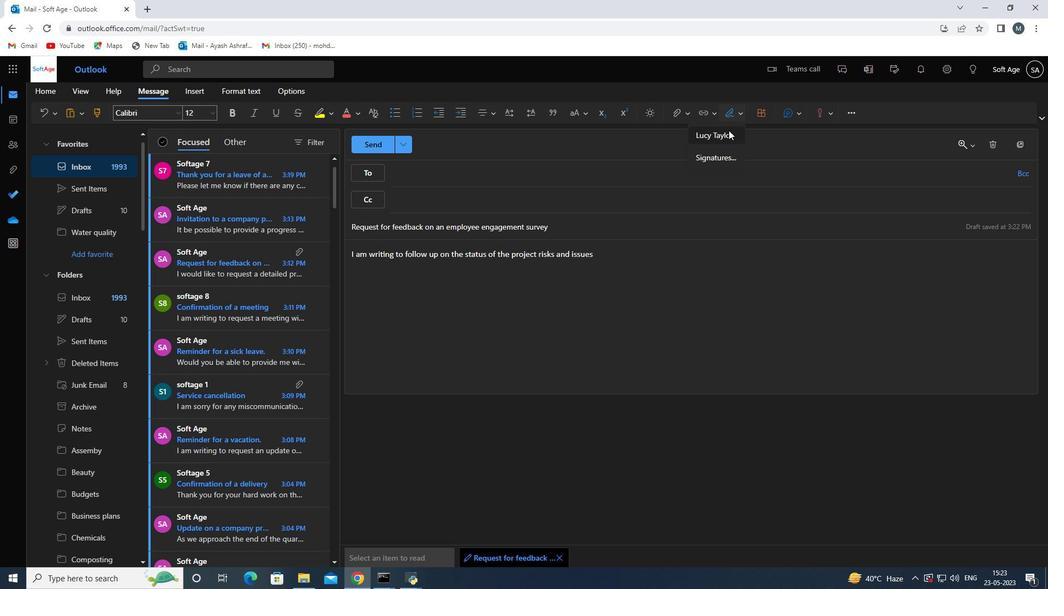 
Action: Mouse moved to (496, 178)
Screenshot: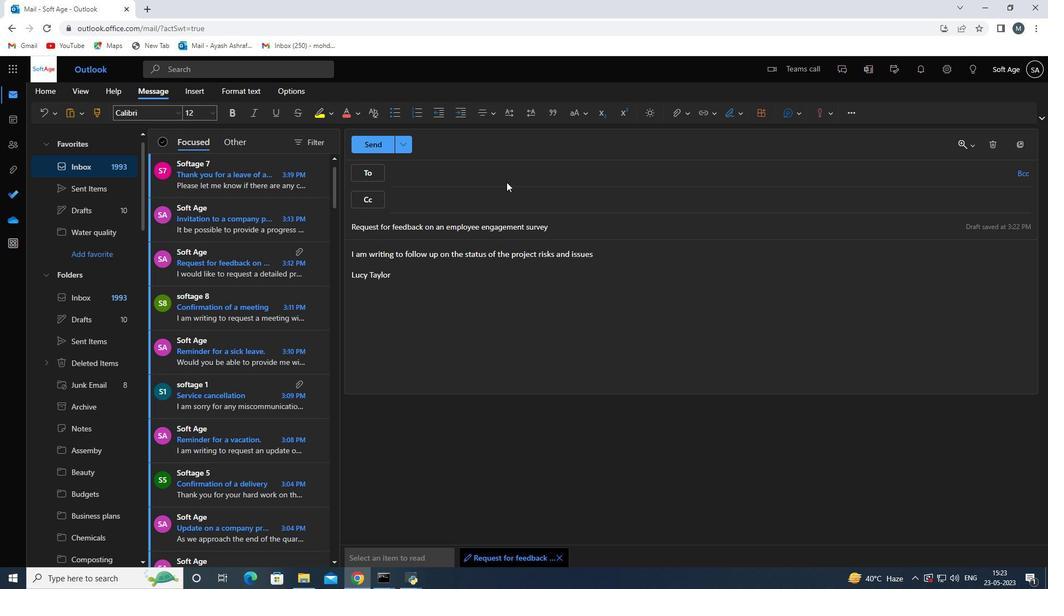 
Action: Mouse pressed left at (496, 178)
Screenshot: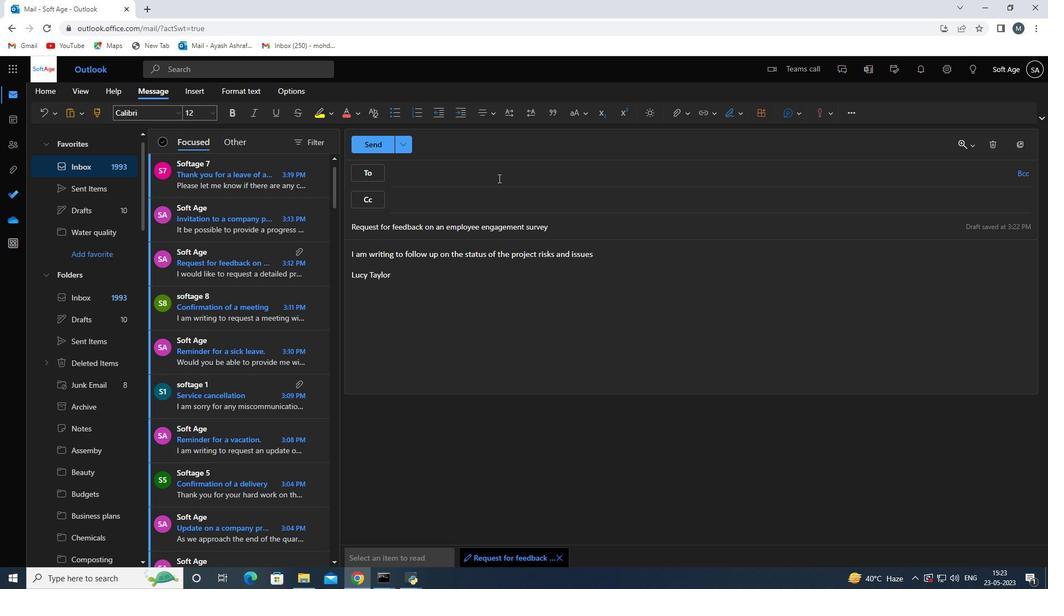 
Action: Key pressed <Key.shift>Softage.8<Key.shift>@softage.net
Screenshot: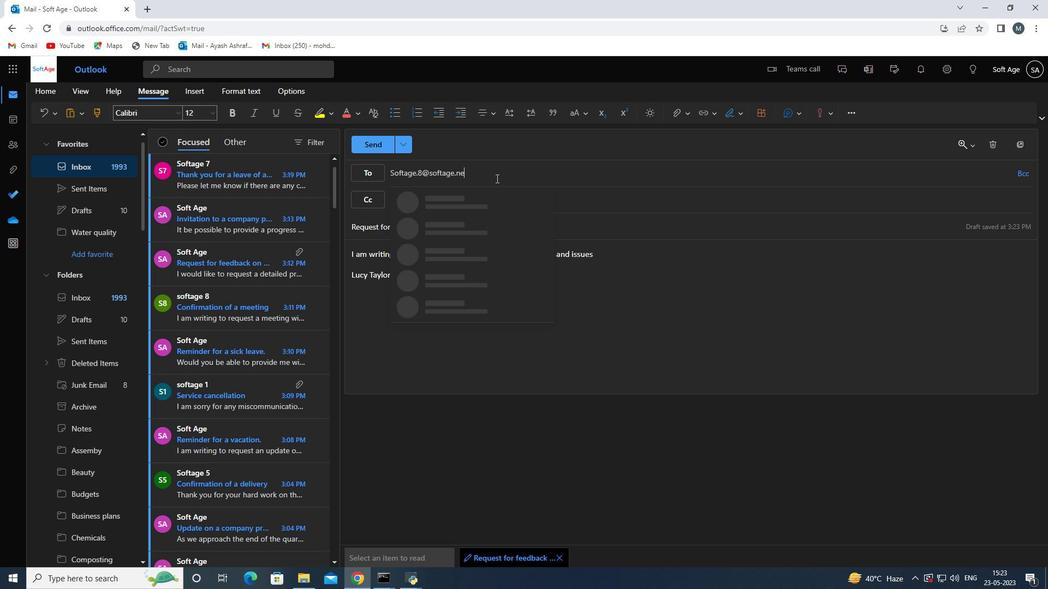
Action: Mouse moved to (473, 209)
Screenshot: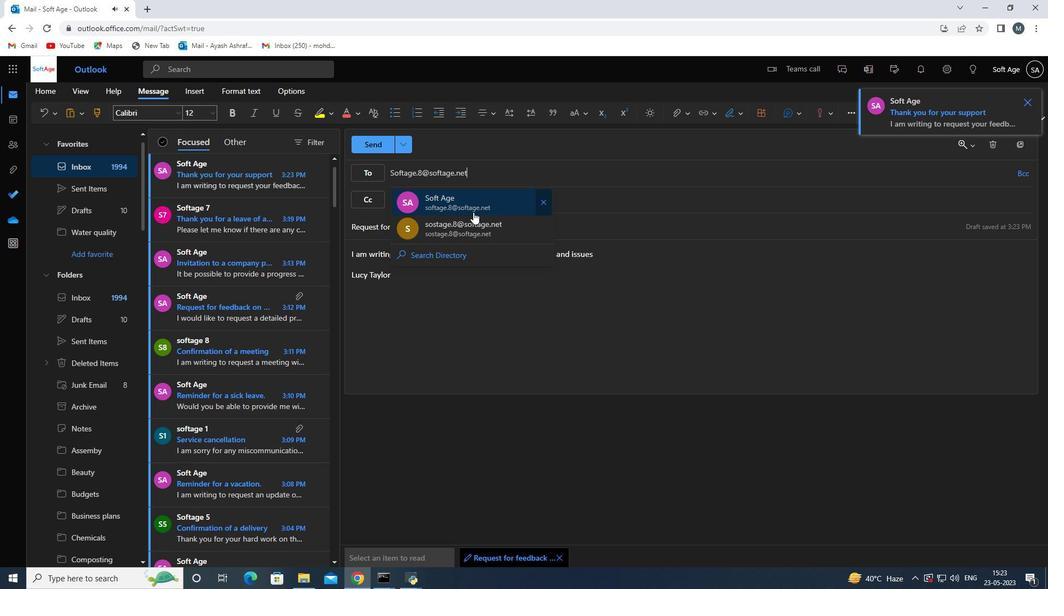 
Action: Mouse pressed left at (473, 209)
Screenshot: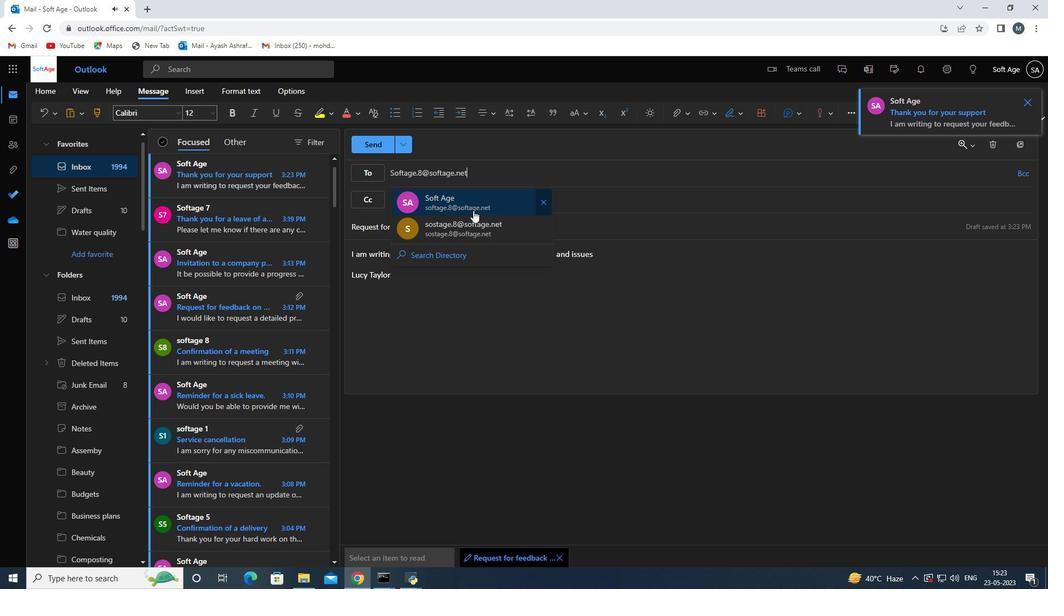 
Action: Mouse moved to (480, 333)
Screenshot: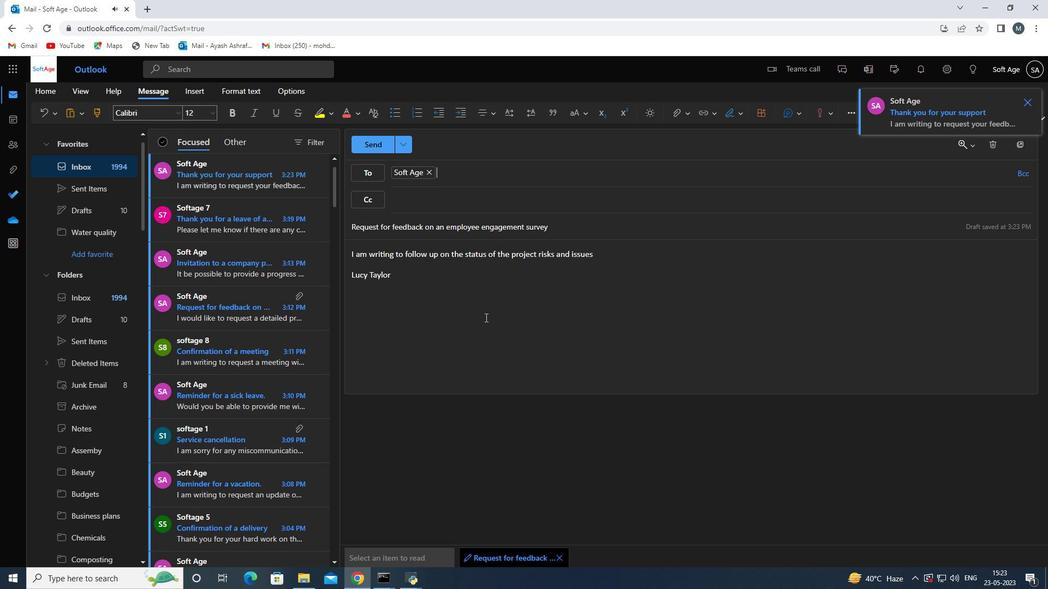 
Action: Mouse scrolled (480, 333) with delta (0, 0)
Screenshot: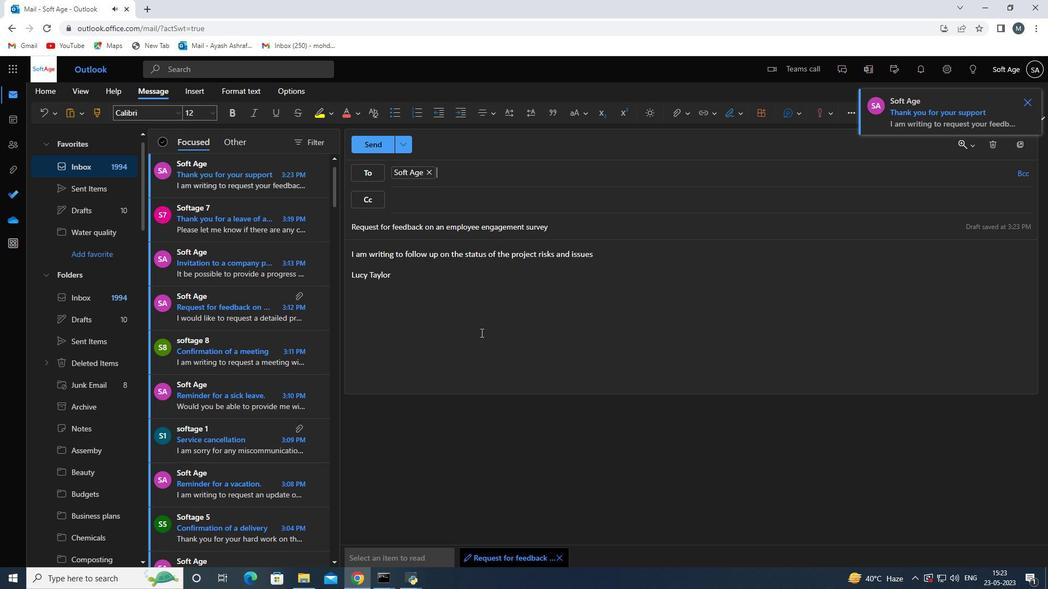 
Action: Mouse moved to (479, 333)
Screenshot: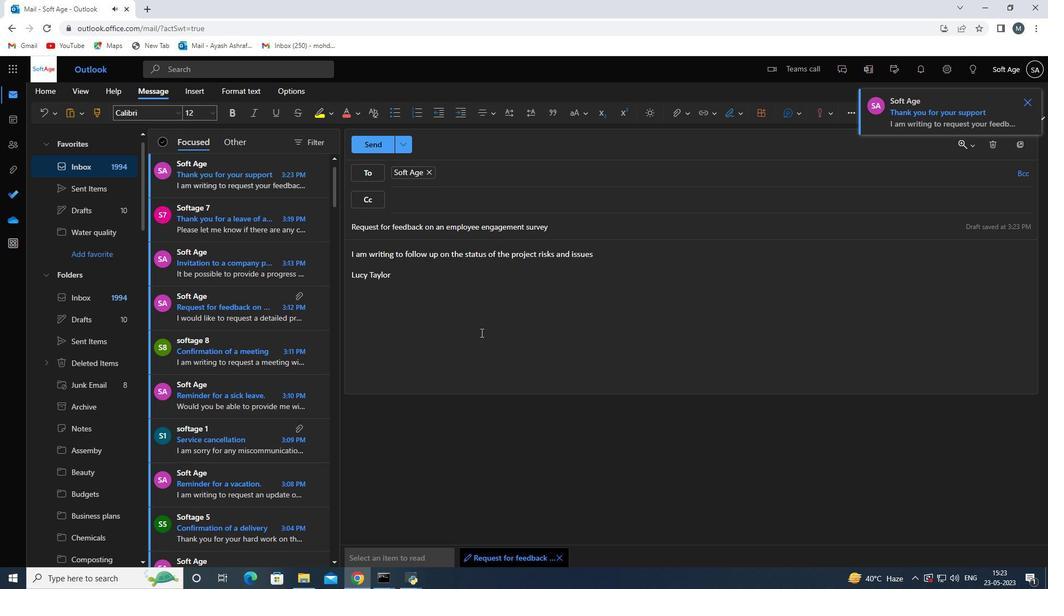
Action: Mouse scrolled (480, 333) with delta (0, 0)
Screenshot: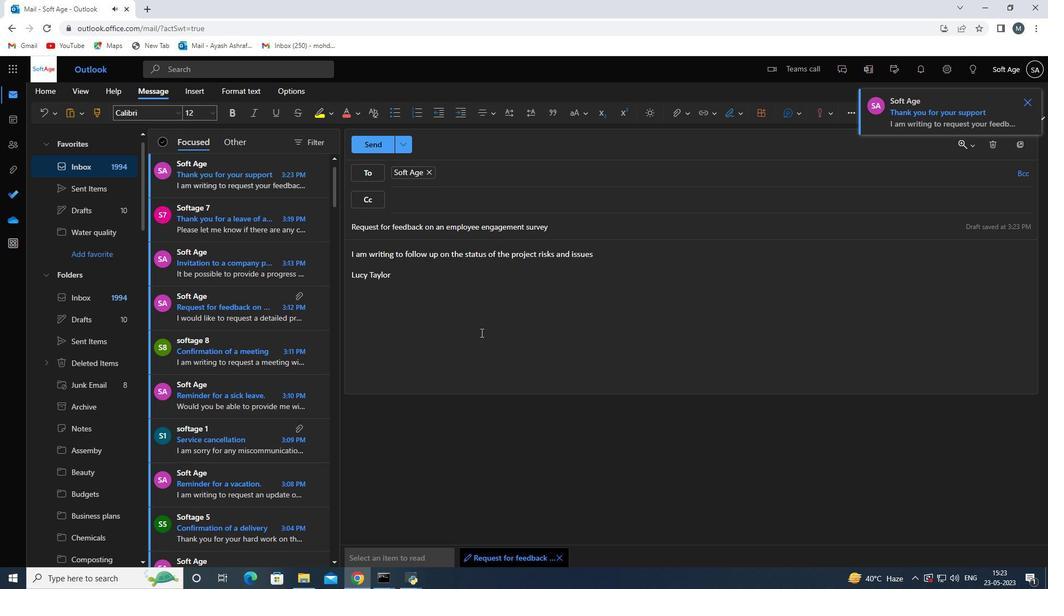 
Action: Mouse moved to (479, 309)
Screenshot: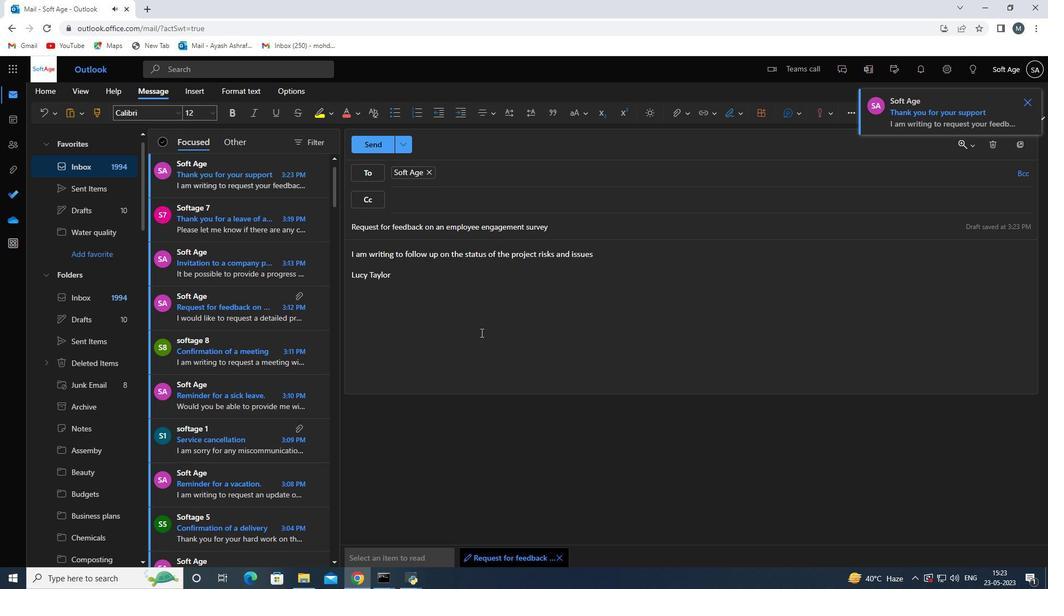 
Action: Mouse scrolled (480, 333) with delta (0, 0)
Screenshot: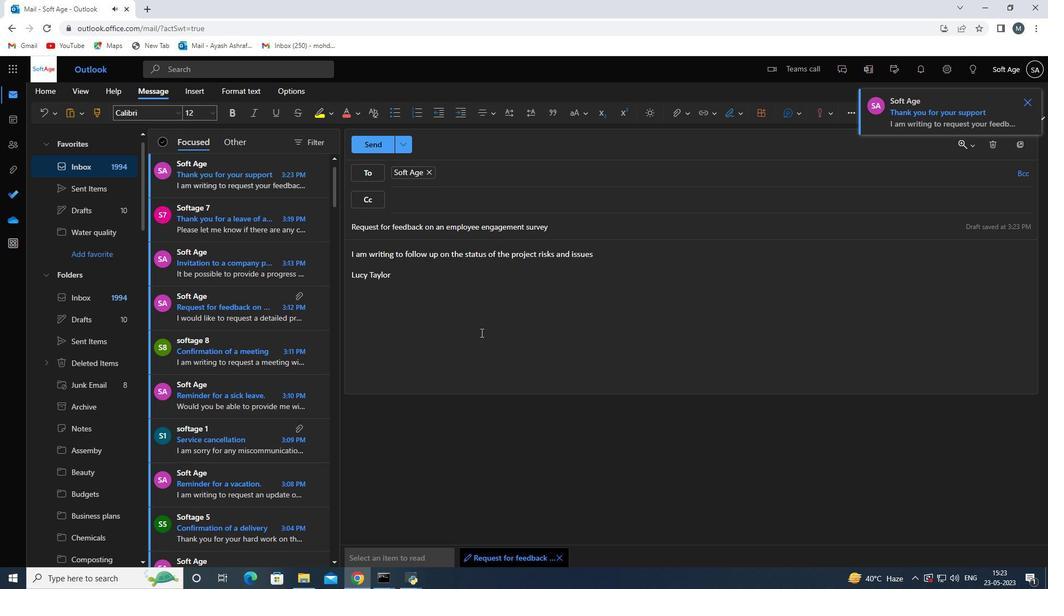 
Action: Mouse moved to (490, 299)
Screenshot: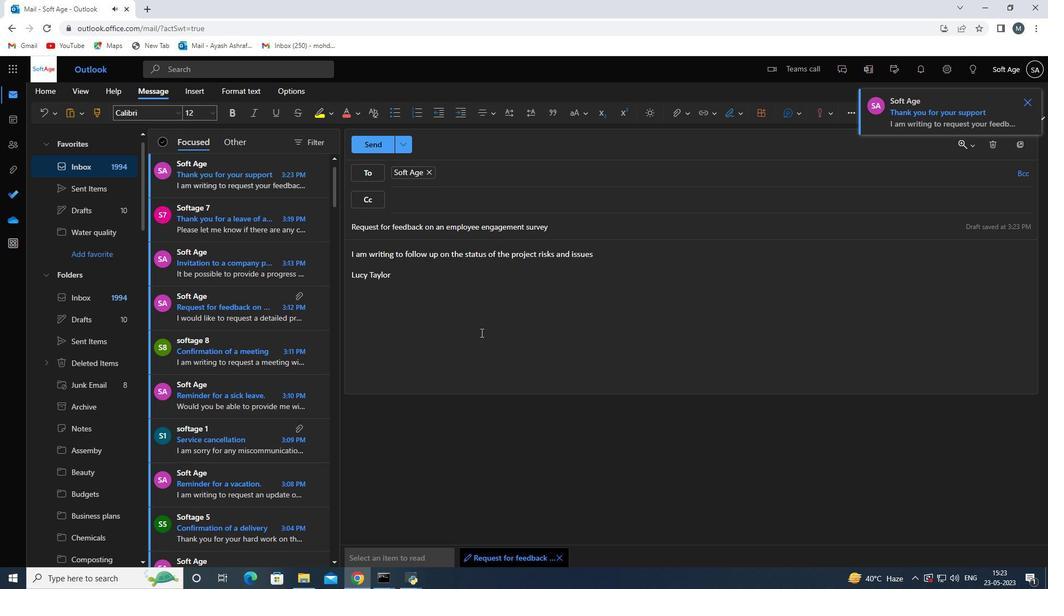 
Action: Mouse scrolled (480, 333) with delta (0, 0)
Screenshot: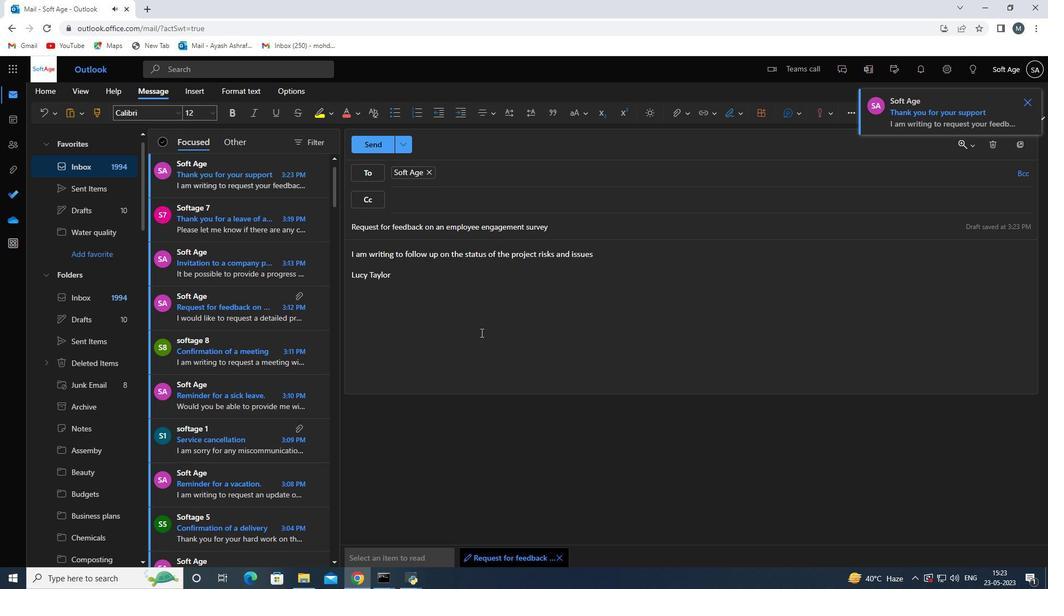 
Action: Mouse moved to (682, 116)
Screenshot: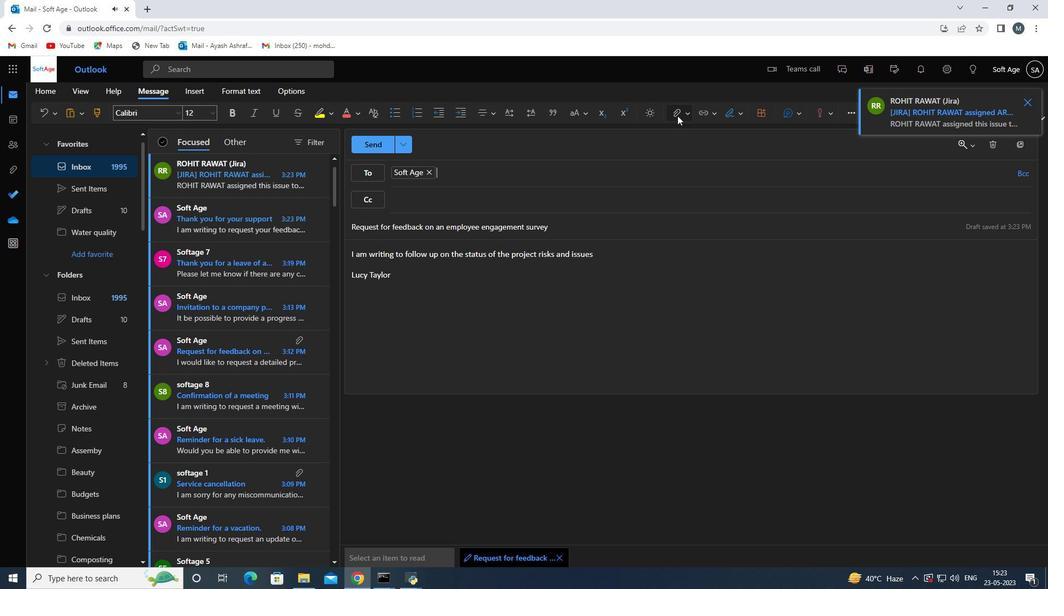 
Action: Mouse pressed left at (682, 116)
Screenshot: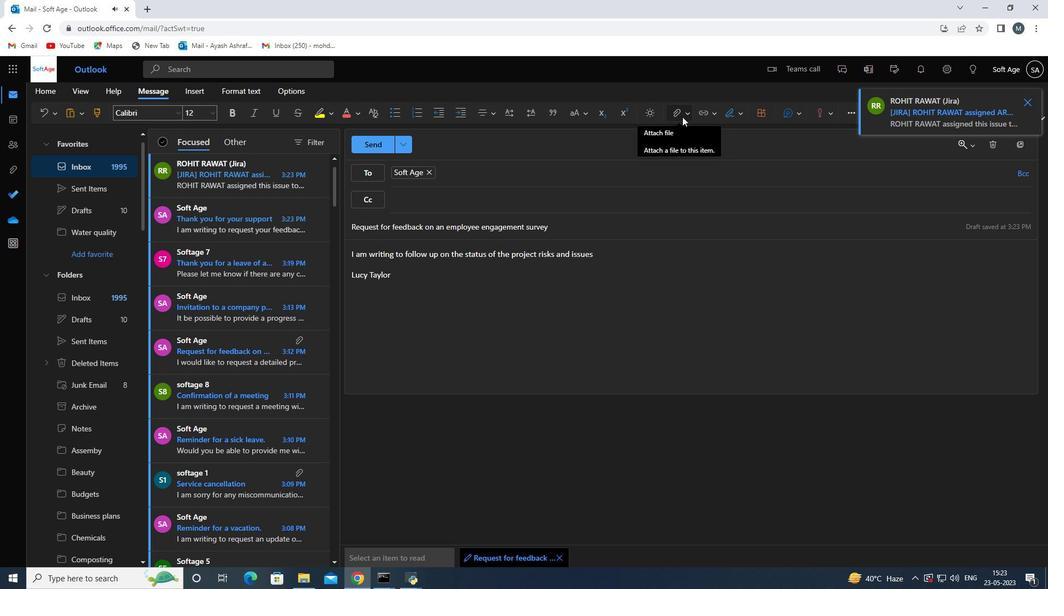 
Action: Mouse moved to (632, 139)
Screenshot: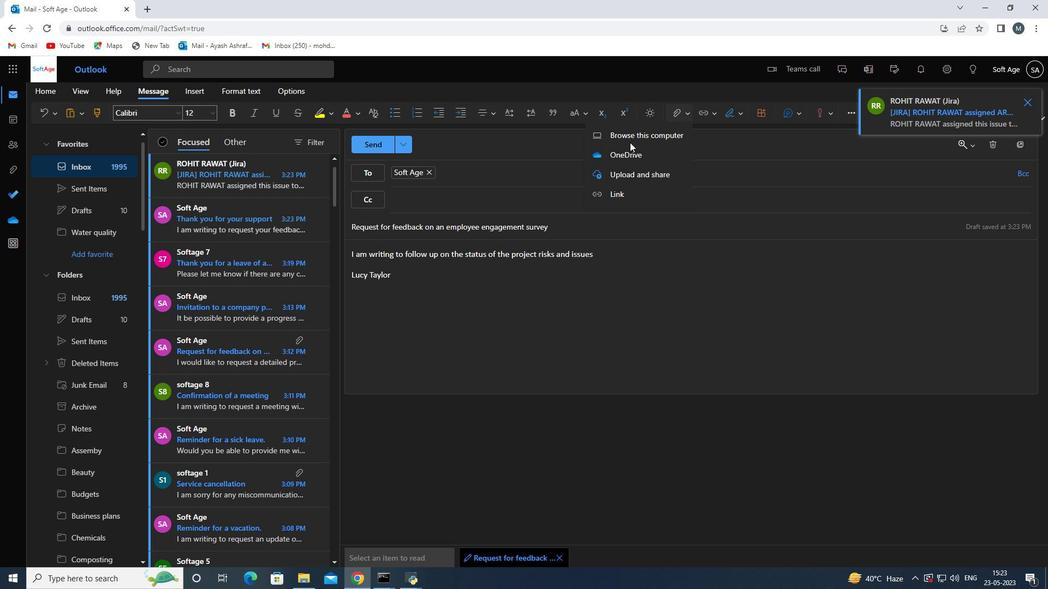 
Action: Mouse pressed left at (632, 139)
Screenshot: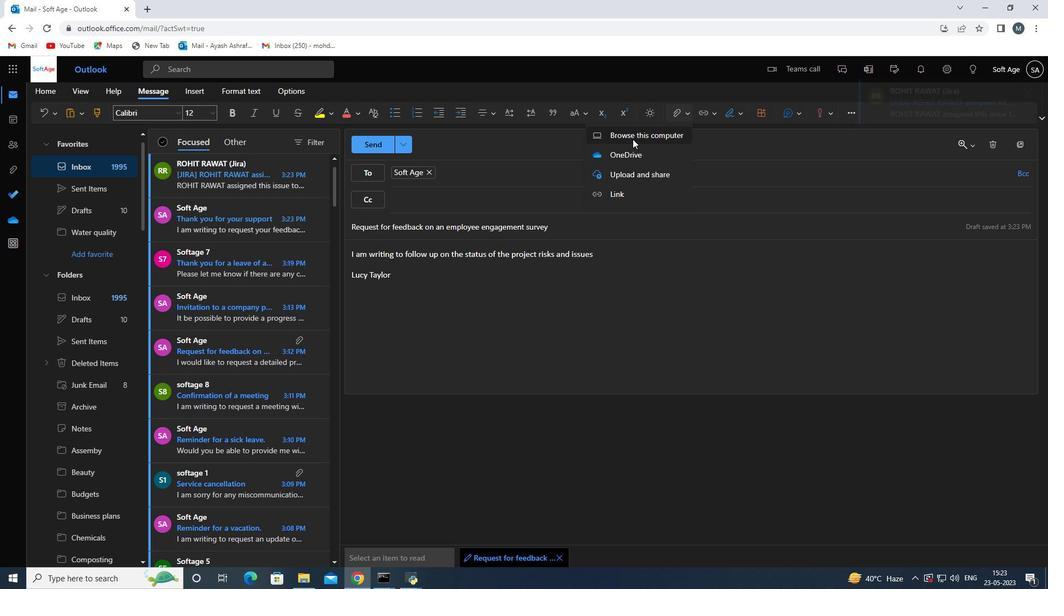 
Action: Mouse moved to (229, 221)
Screenshot: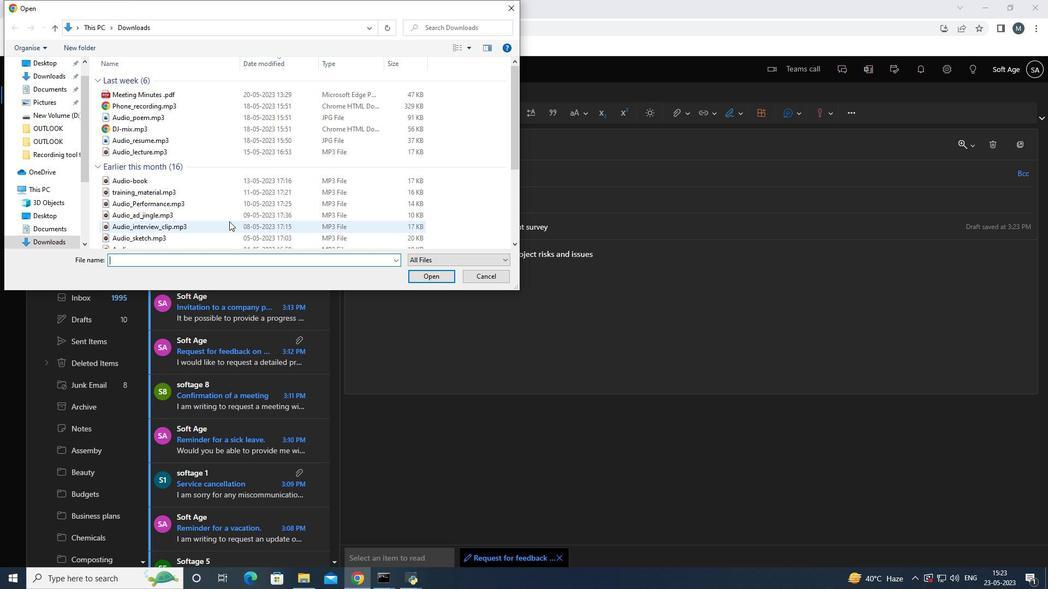 
Action: Mouse scrolled (229, 220) with delta (0, 0)
Screenshot: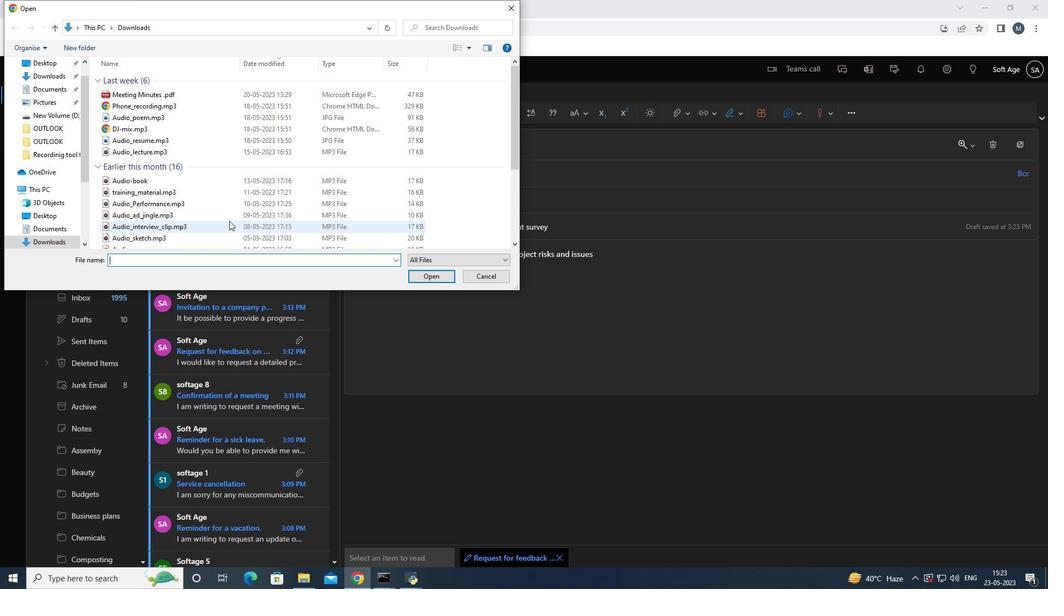
Action: Mouse moved to (230, 221)
Screenshot: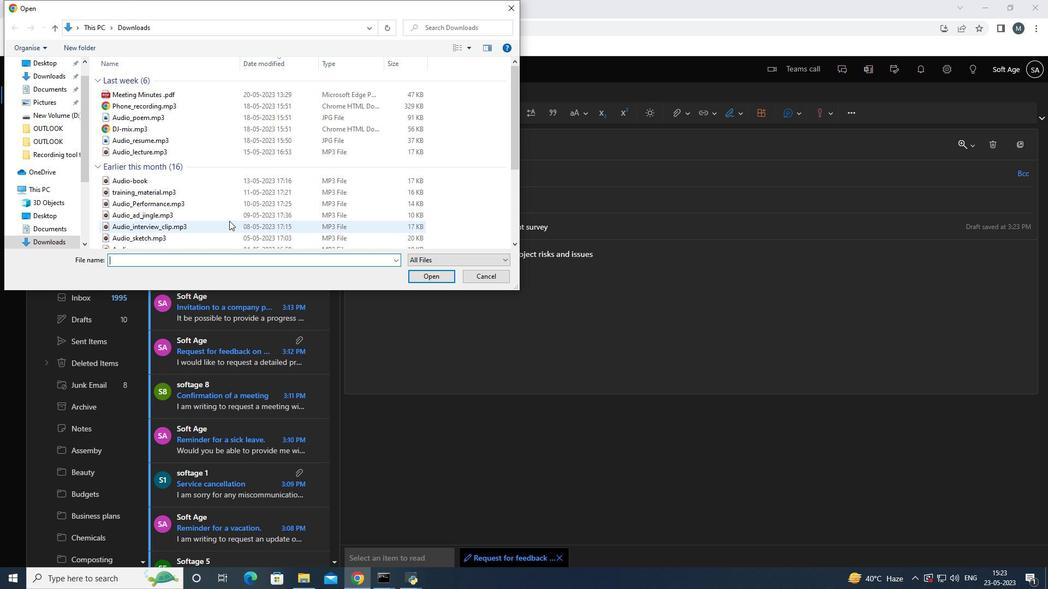 
Action: Mouse scrolled (229, 220) with delta (0, 0)
Screenshot: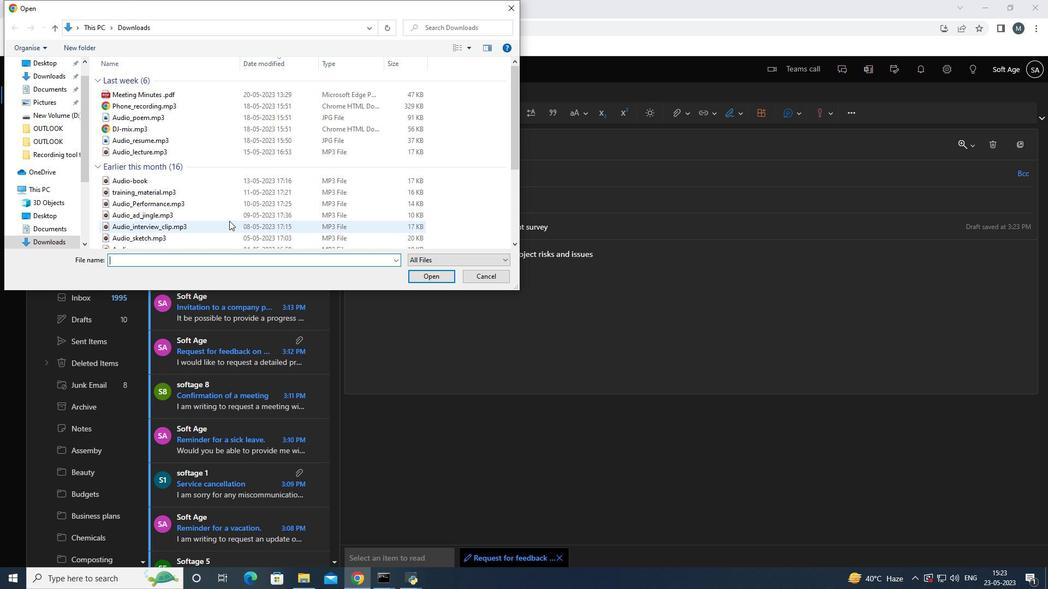 
Action: Mouse scrolled (229, 220) with delta (0, 0)
Screenshot: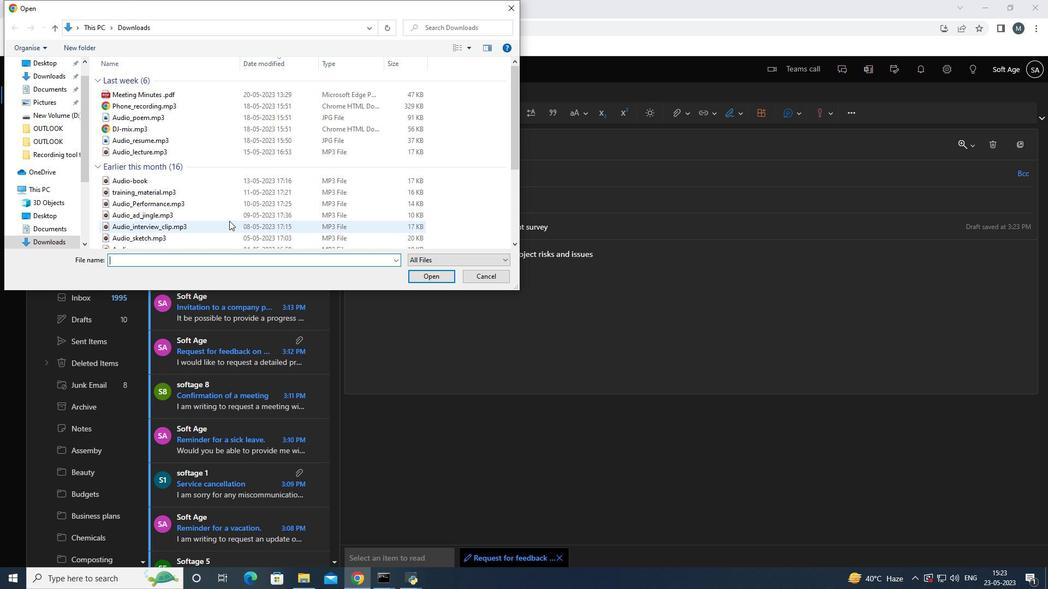 
Action: Mouse scrolled (230, 220) with delta (0, 0)
Screenshot: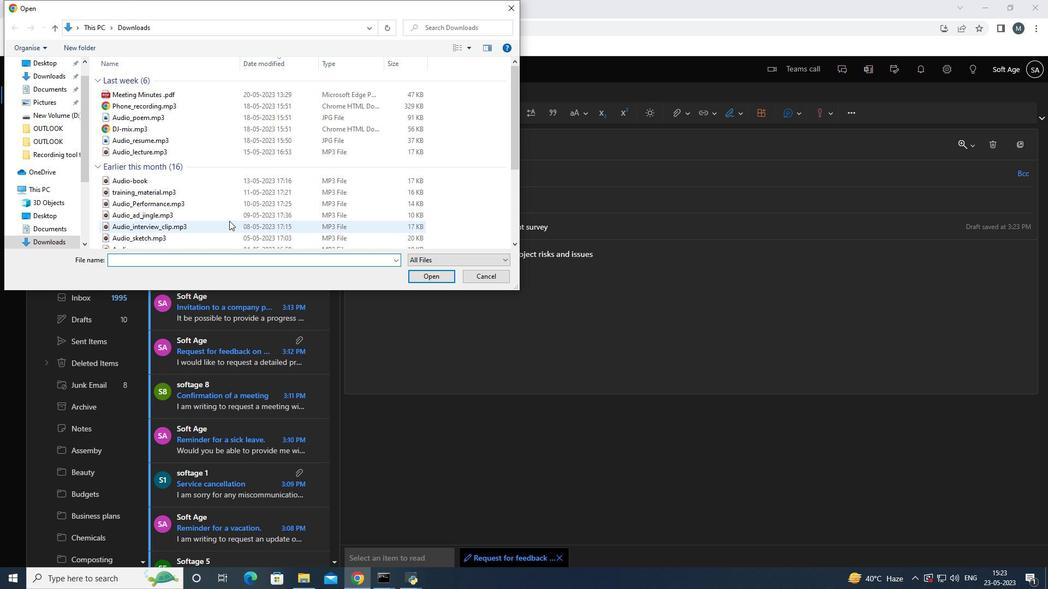 
Action: Mouse scrolled (230, 220) with delta (0, 0)
Screenshot: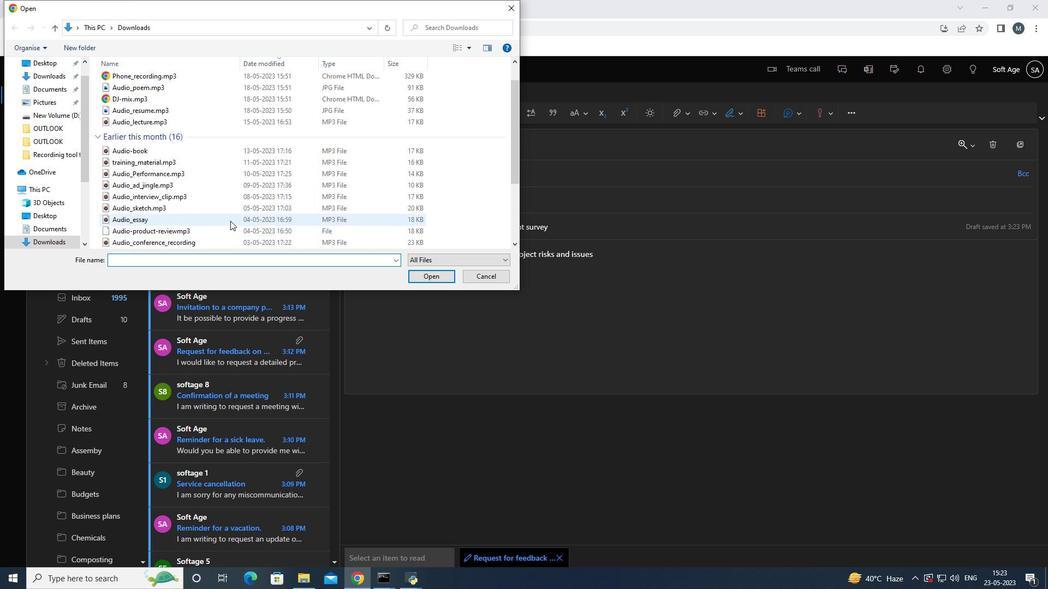
Action: Mouse scrolled (230, 220) with delta (0, 0)
Screenshot: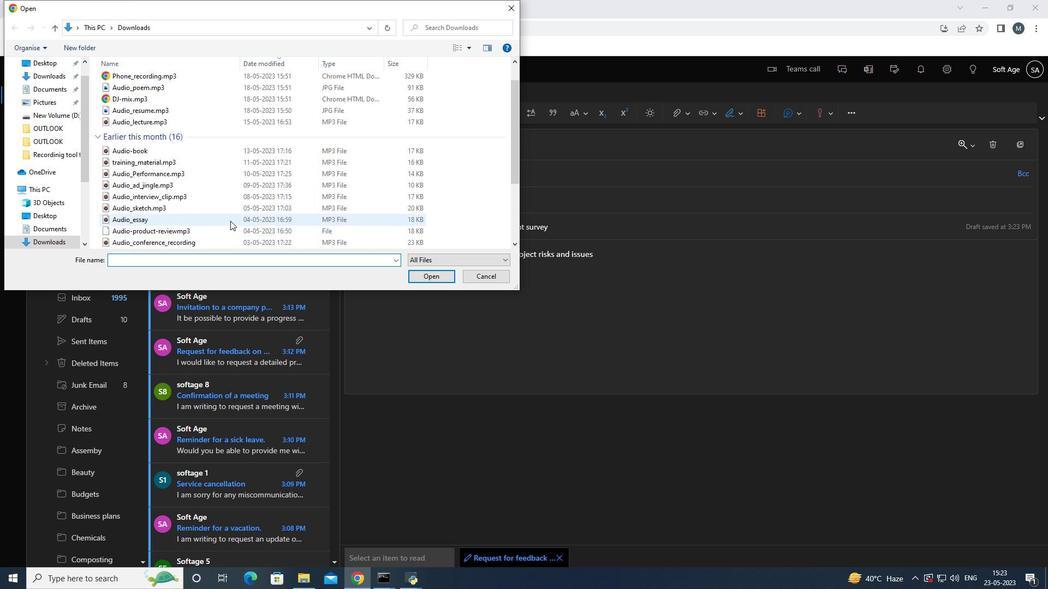 
Action: Mouse moved to (230, 221)
Screenshot: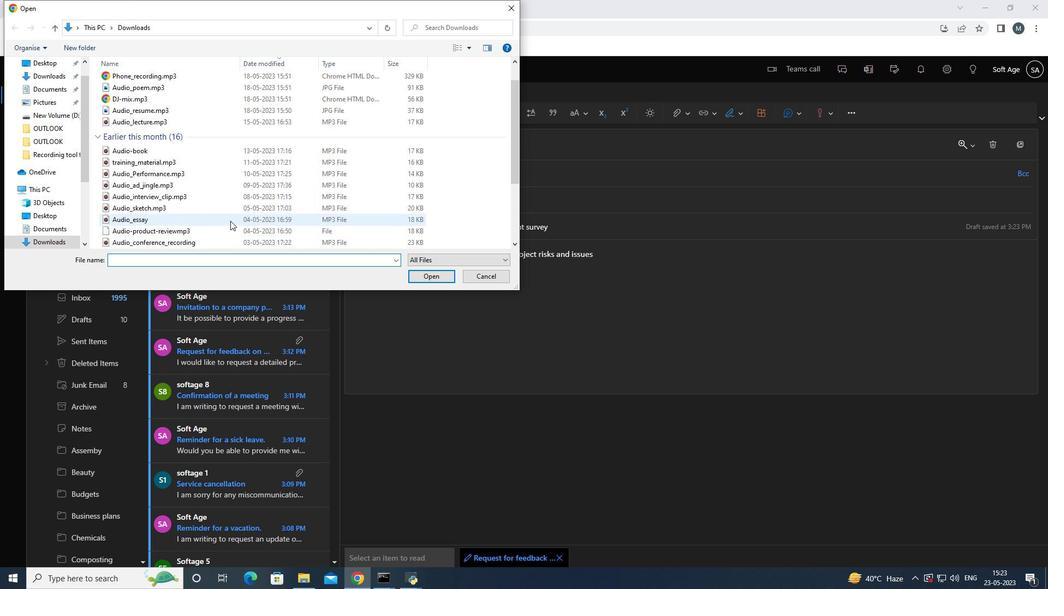 
Action: Mouse scrolled (230, 220) with delta (0, 0)
Screenshot: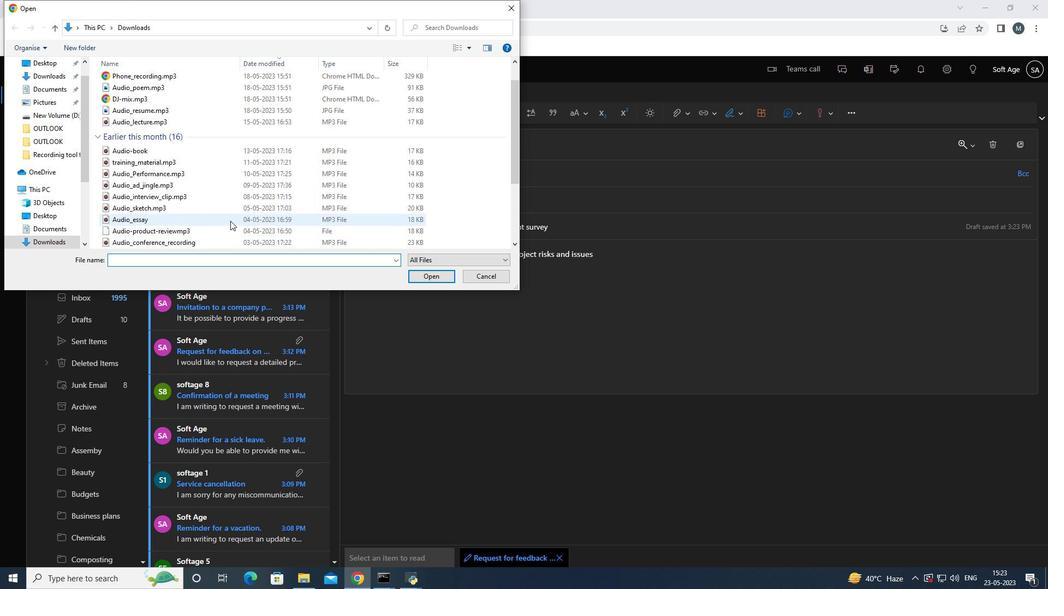 
Action: Mouse moved to (224, 227)
Screenshot: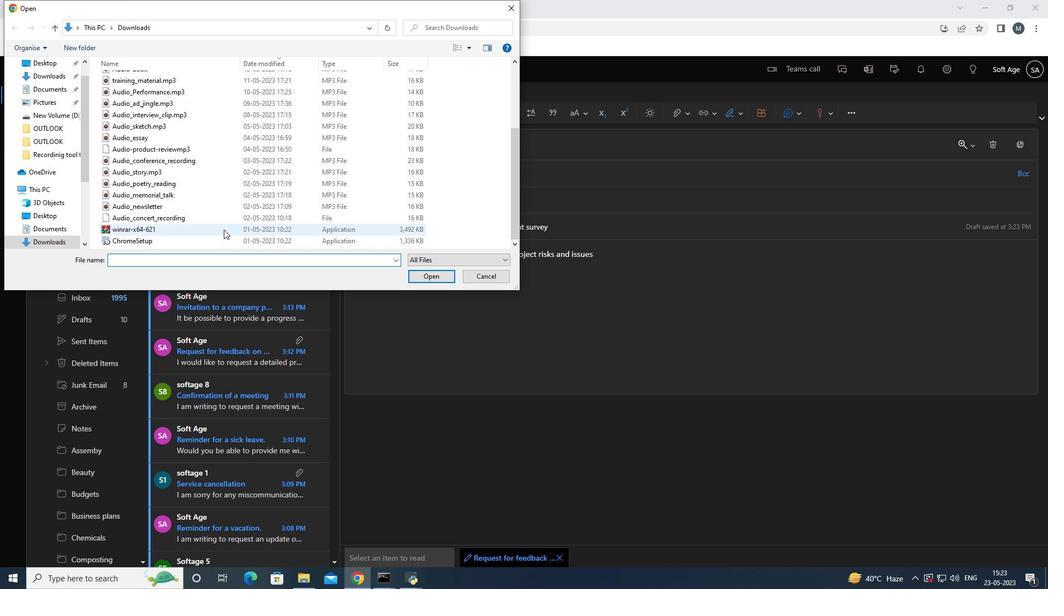 
Action: Mouse pressed left at (224, 227)
Screenshot: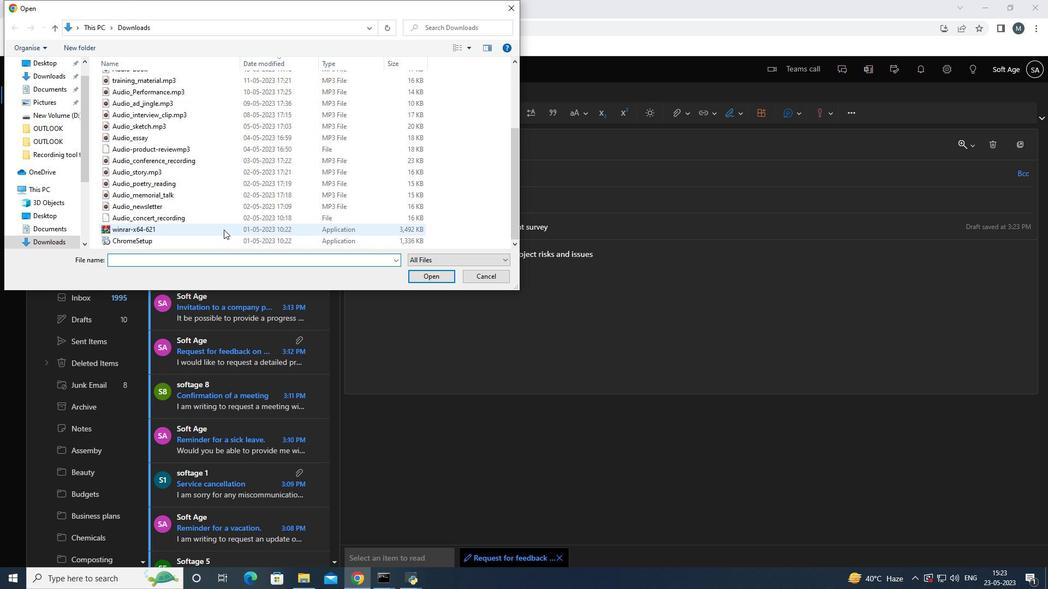 
Action: Mouse pressed right at (224, 227)
Screenshot: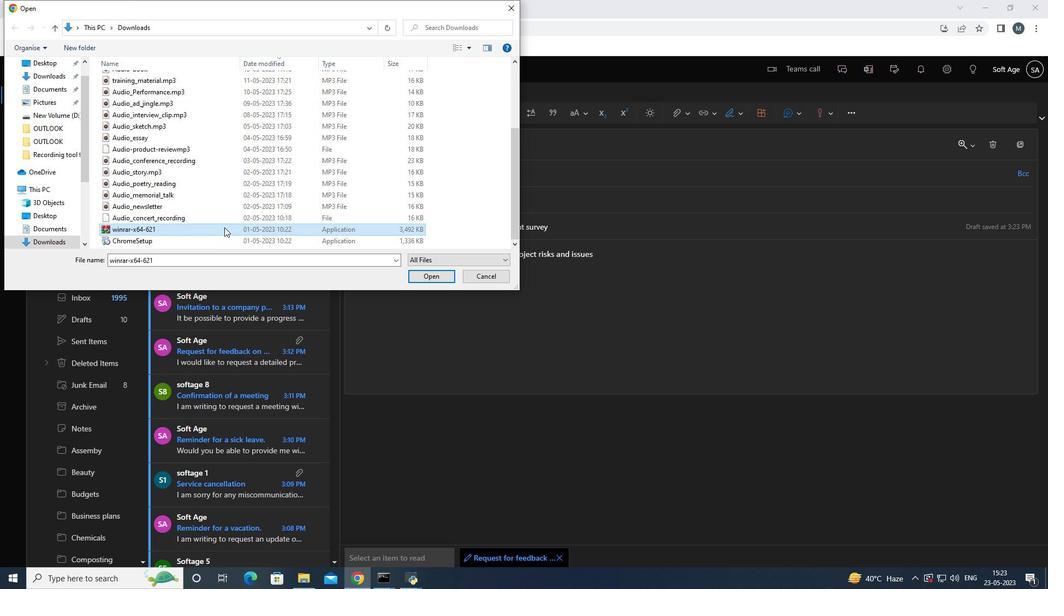 
Action: Mouse moved to (267, 522)
Screenshot: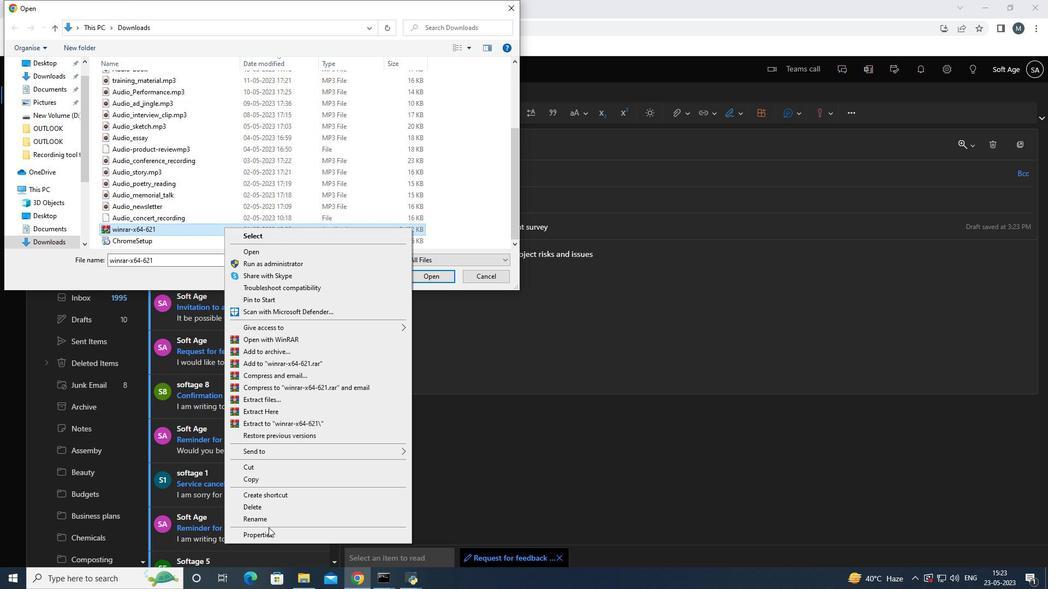 
Action: Mouse pressed left at (267, 522)
Screenshot: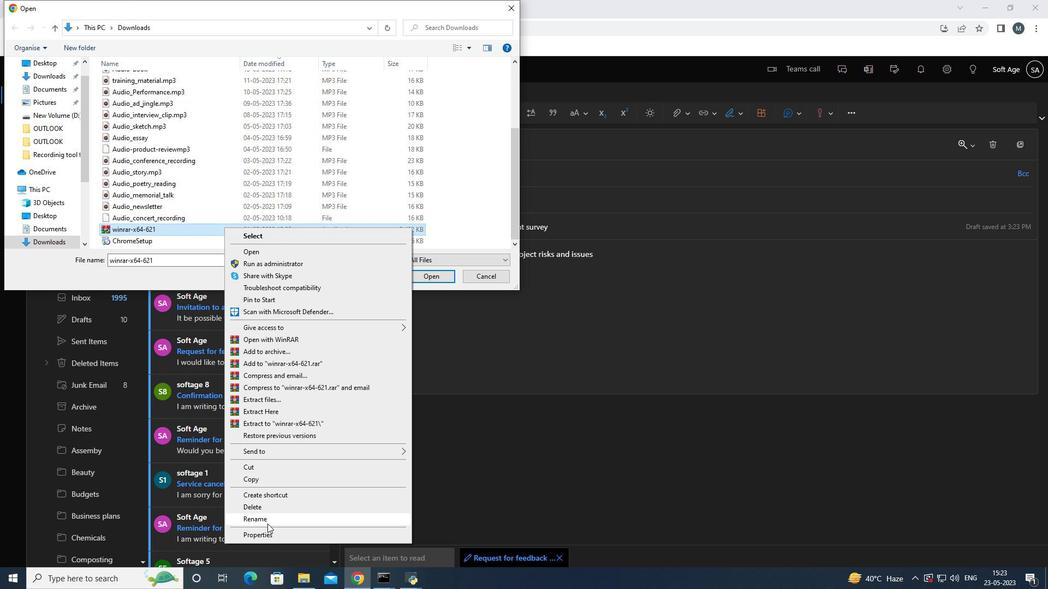 
Action: Mouse moved to (262, 510)
Screenshot: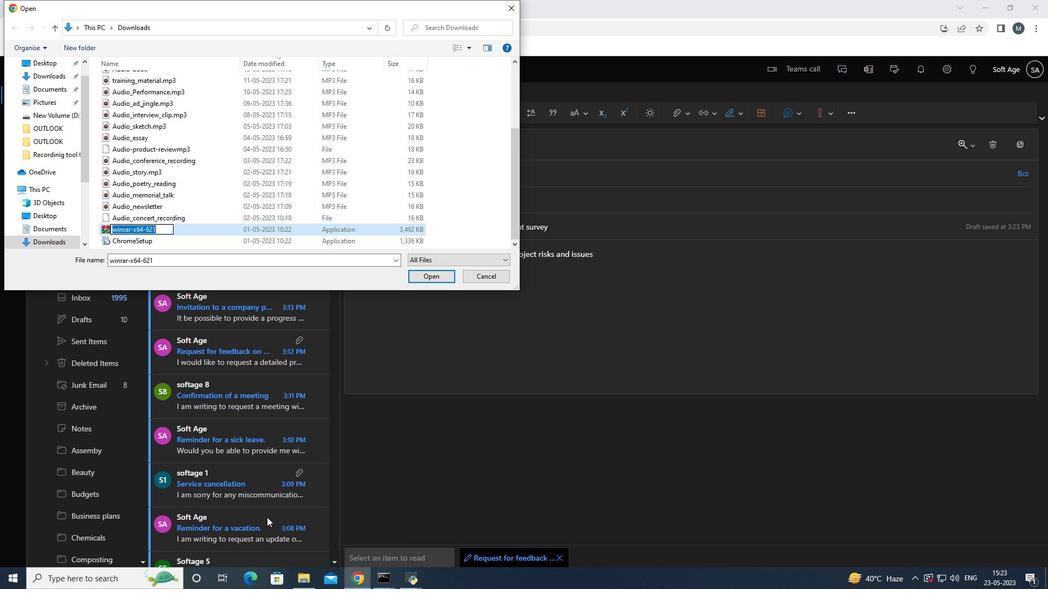 
Action: Key pressed meditation<Key.space>.mp3
Screenshot: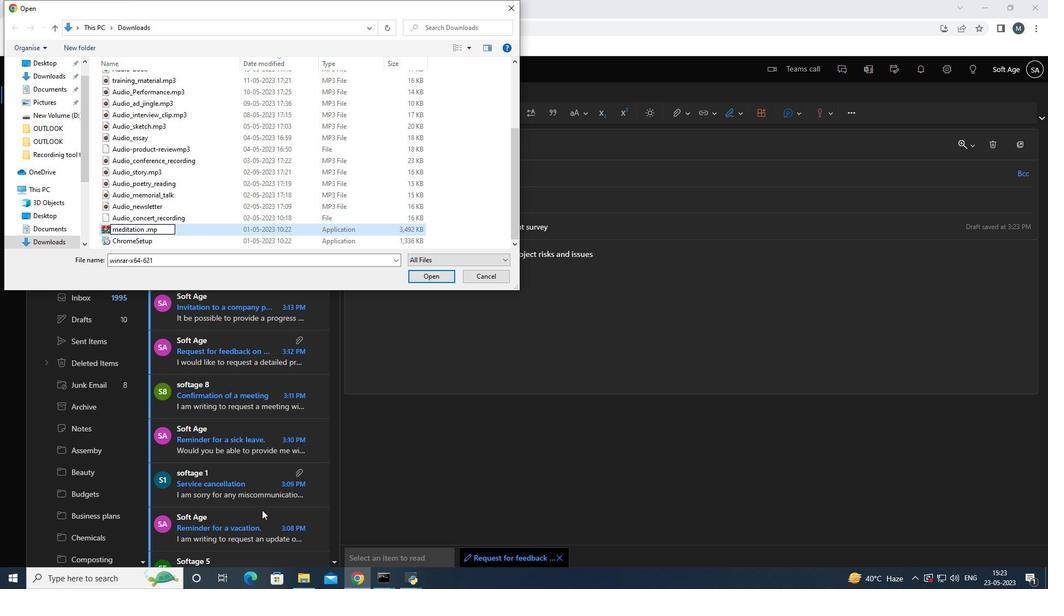 
Action: Mouse moved to (246, 217)
Screenshot: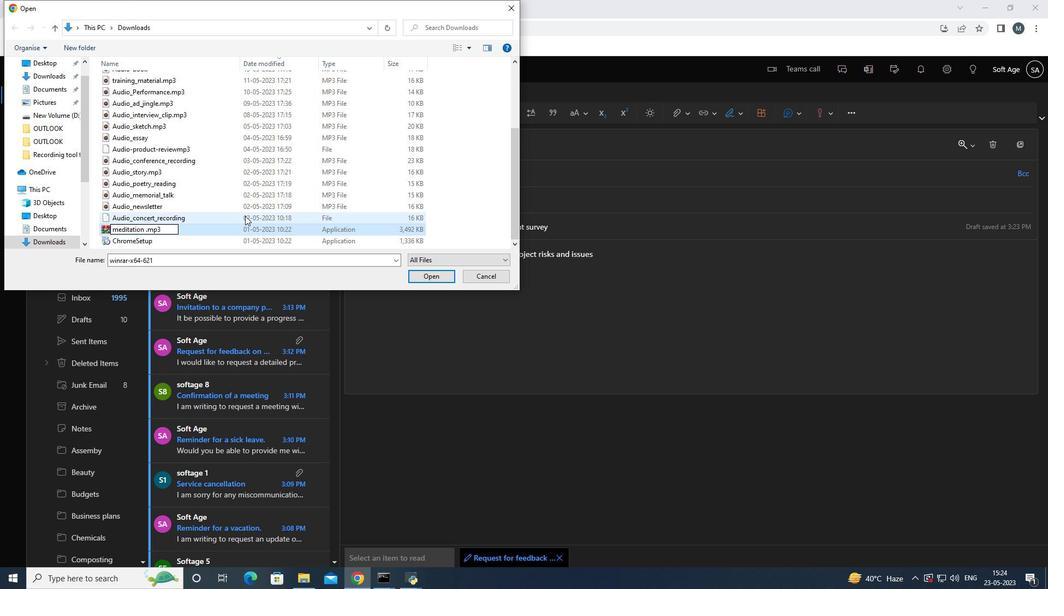 
Action: Mouse pressed left at (246, 217)
Screenshot: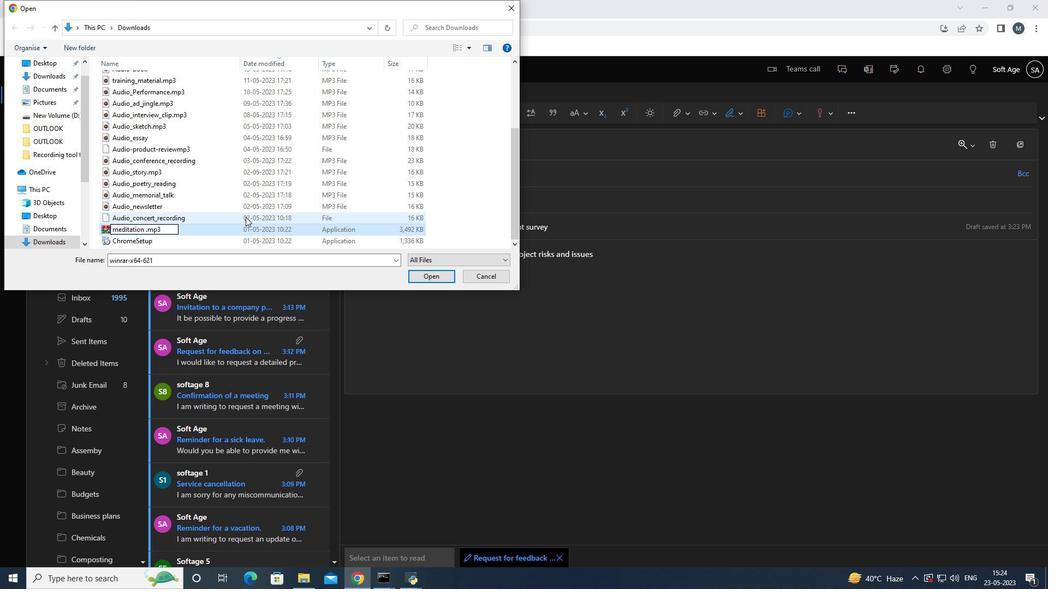 
Action: Mouse moved to (247, 225)
Screenshot: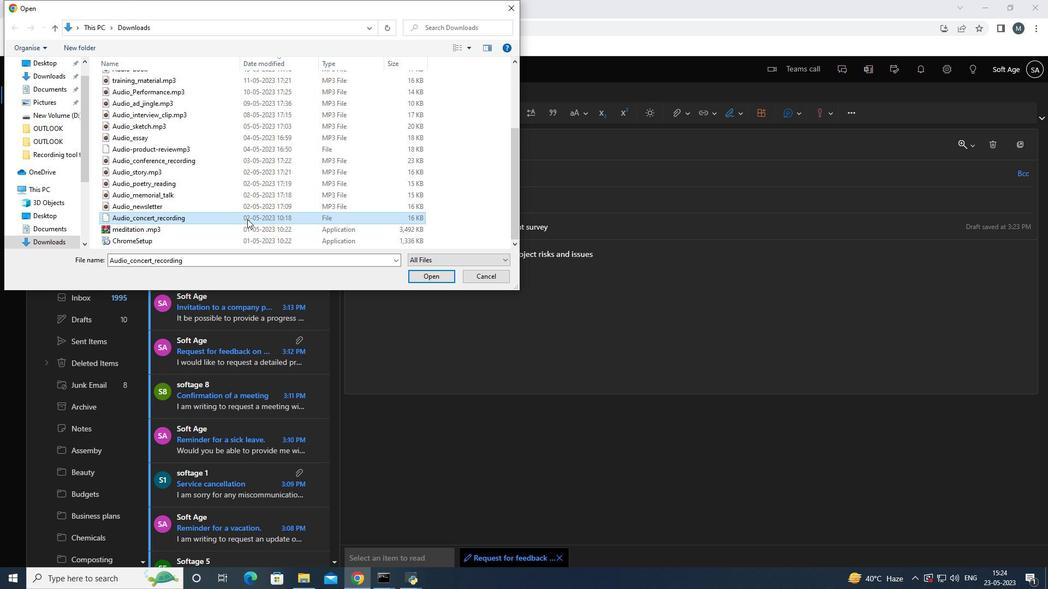
Action: Mouse pressed left at (247, 225)
Screenshot: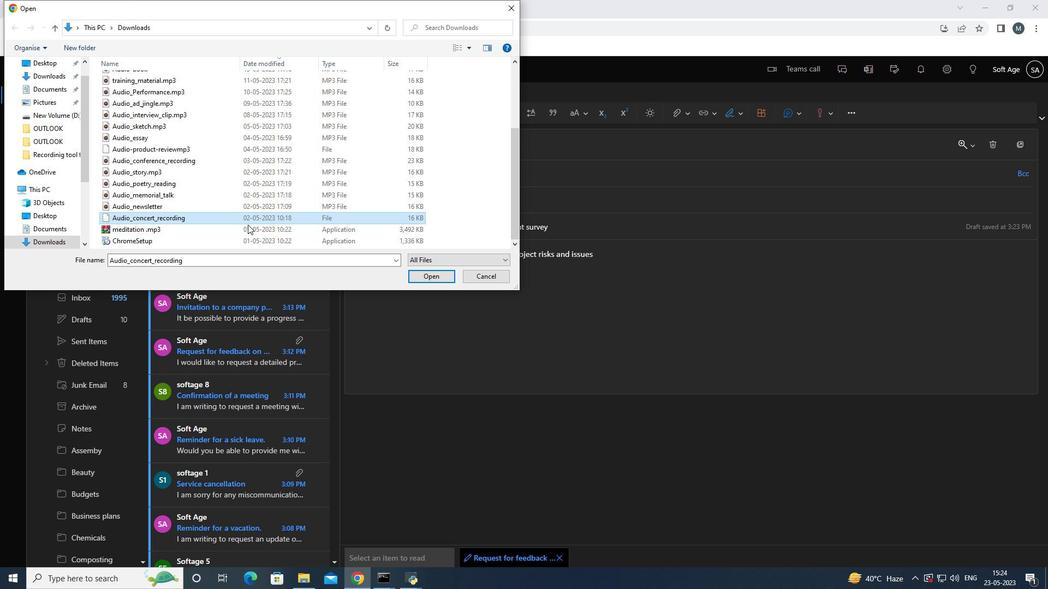 
Action: Mouse moved to (425, 277)
Screenshot: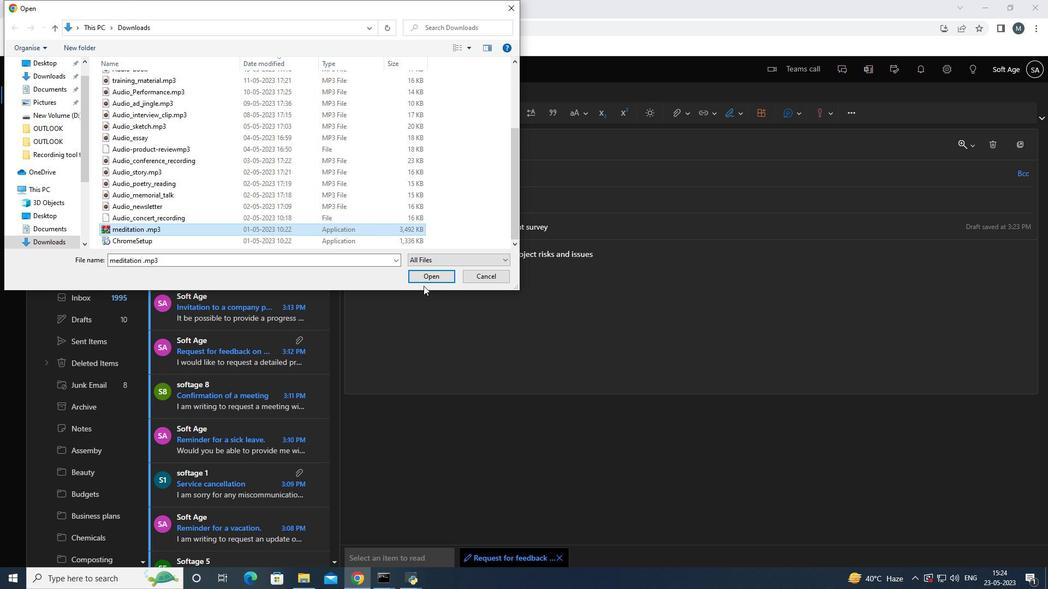 
Action: Mouse pressed left at (425, 277)
Screenshot: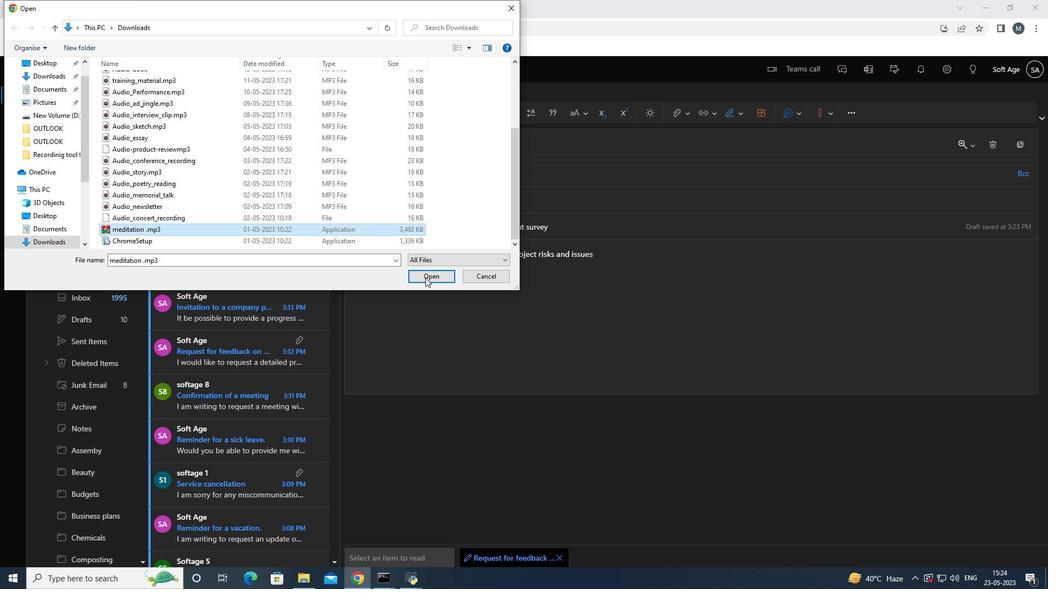 
Action: Mouse moved to (422, 297)
Screenshot: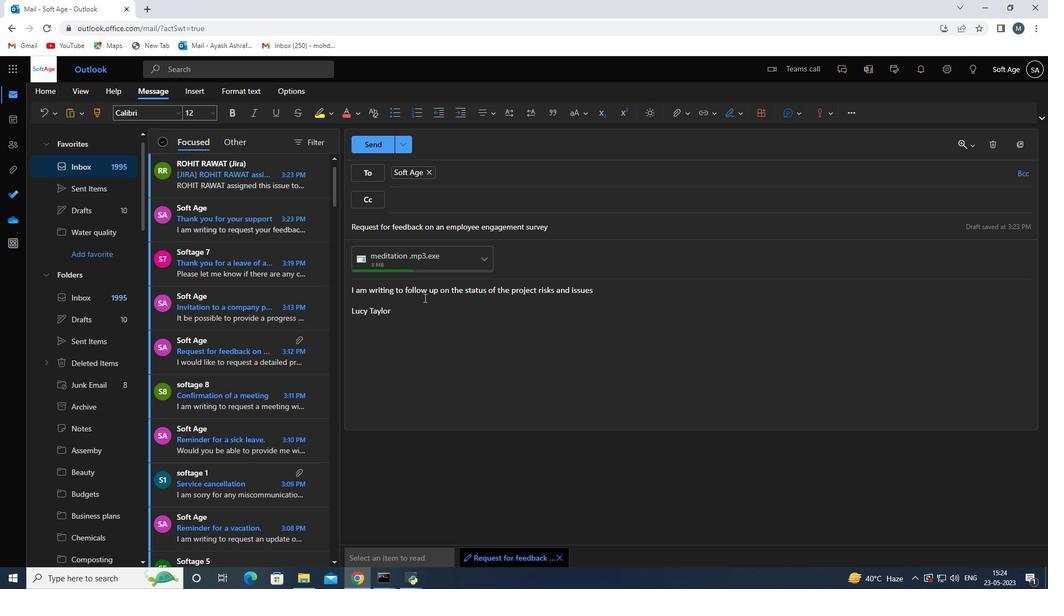 
Action: Mouse scrolled (422, 298) with delta (0, 0)
Screenshot: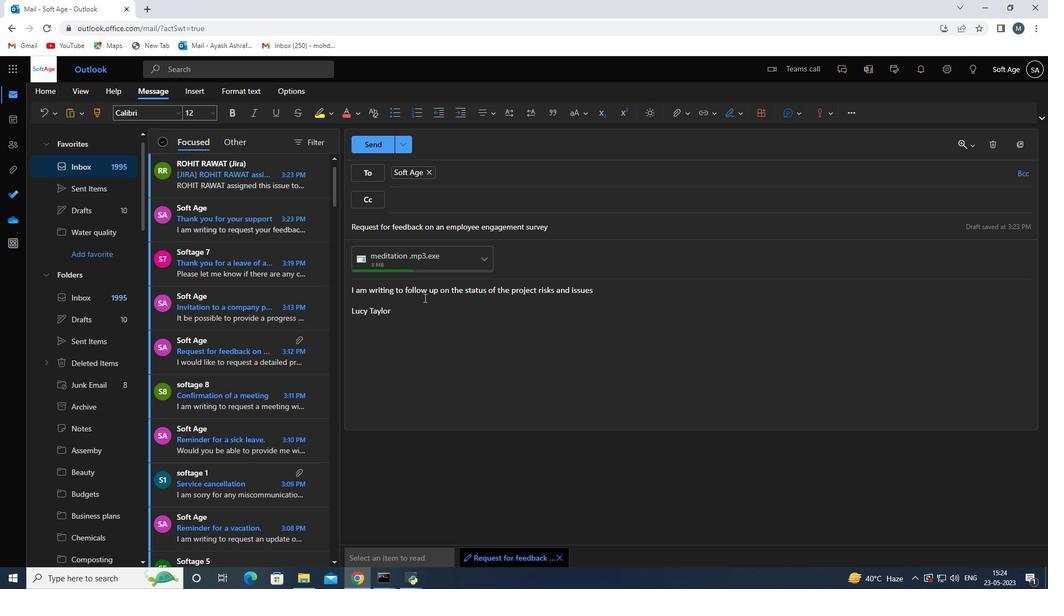 
Action: Mouse moved to (422, 297)
Screenshot: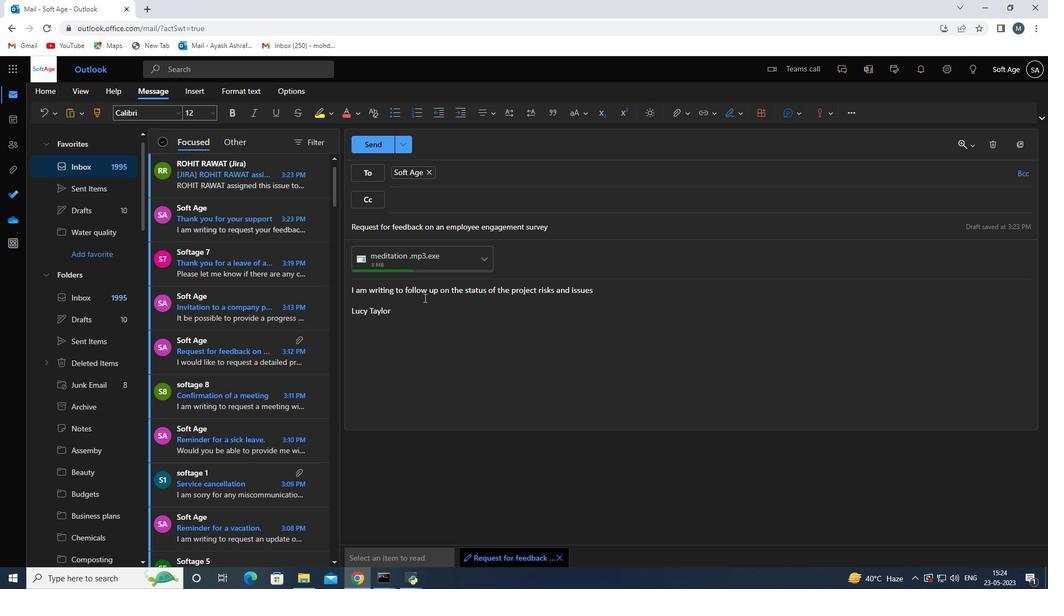 
Action: Mouse scrolled (422, 298) with delta (0, 0)
Screenshot: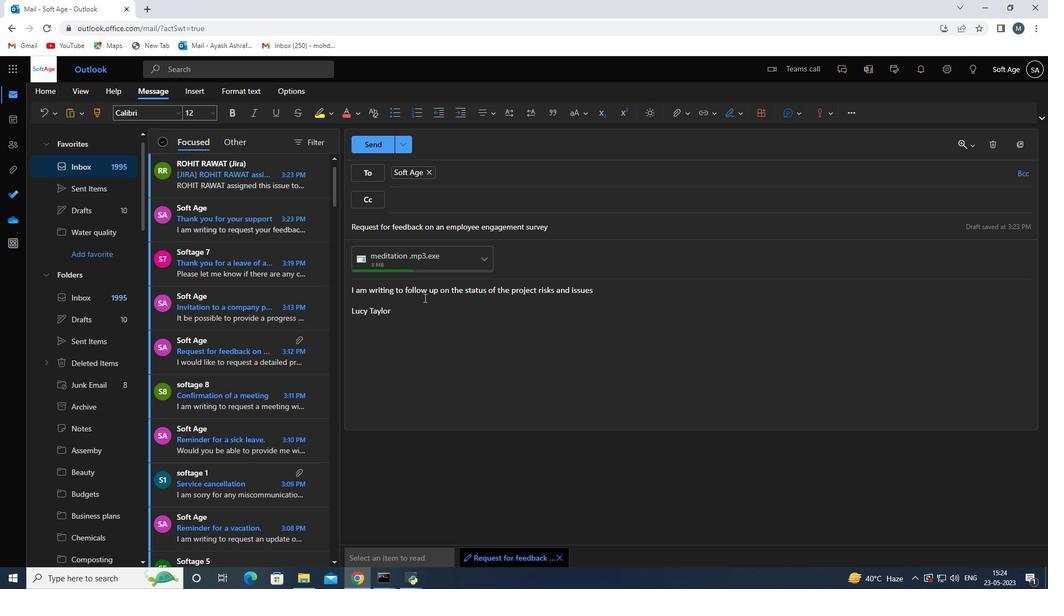 
Action: Mouse scrolled (422, 298) with delta (0, 0)
Screenshot: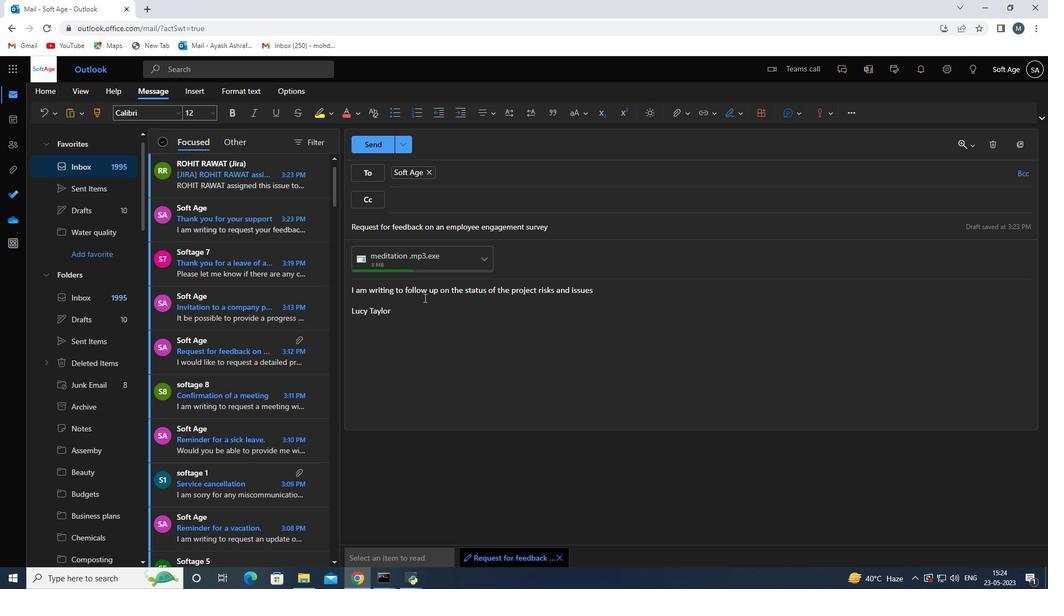 
Action: Mouse scrolled (422, 298) with delta (0, 0)
Screenshot: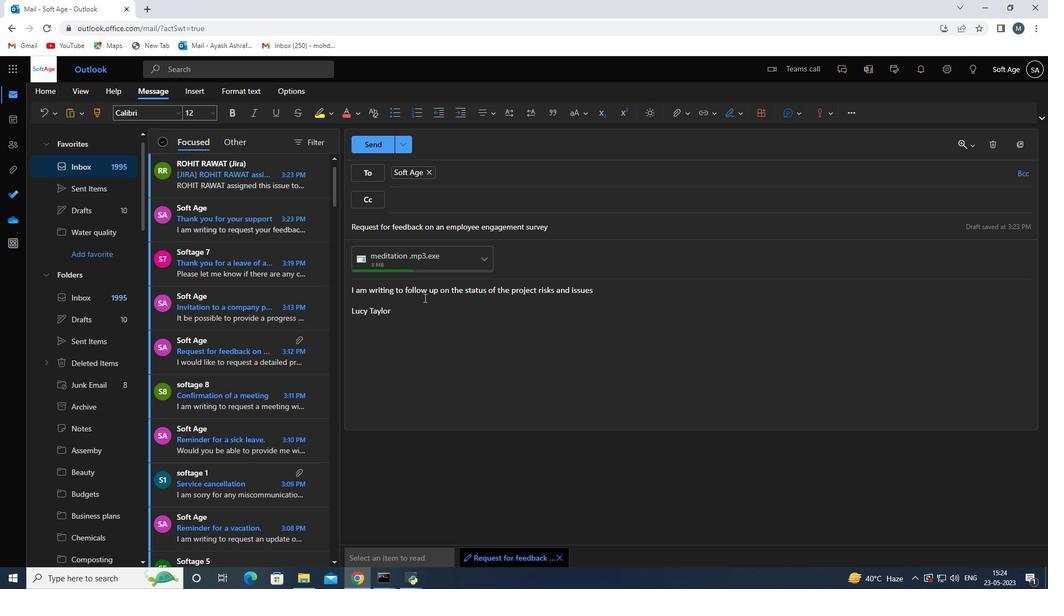 
Action: Mouse moved to (359, 144)
Screenshot: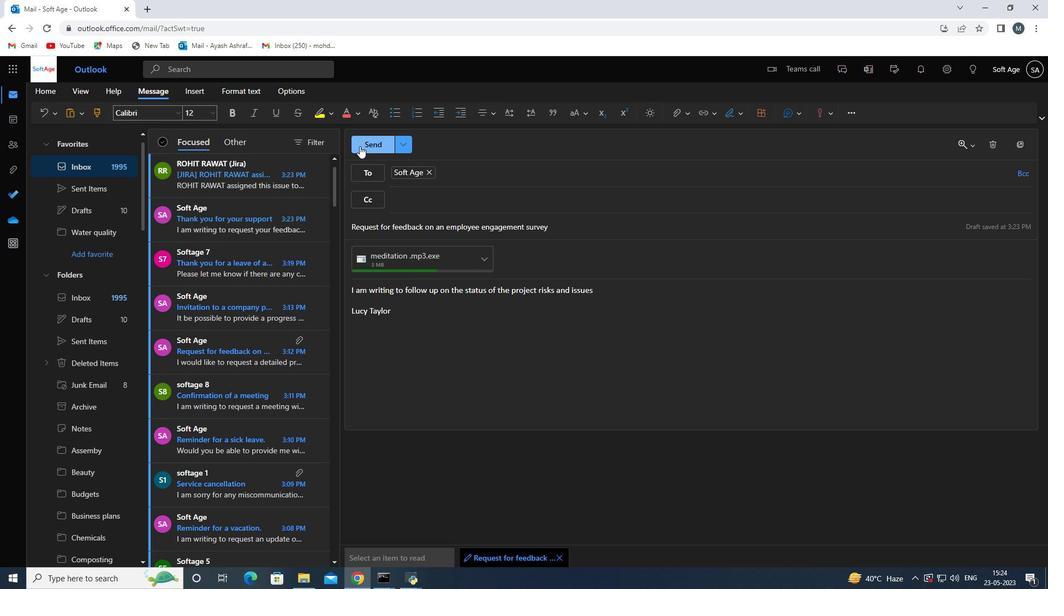 
Action: Mouse pressed left at (359, 144)
Screenshot: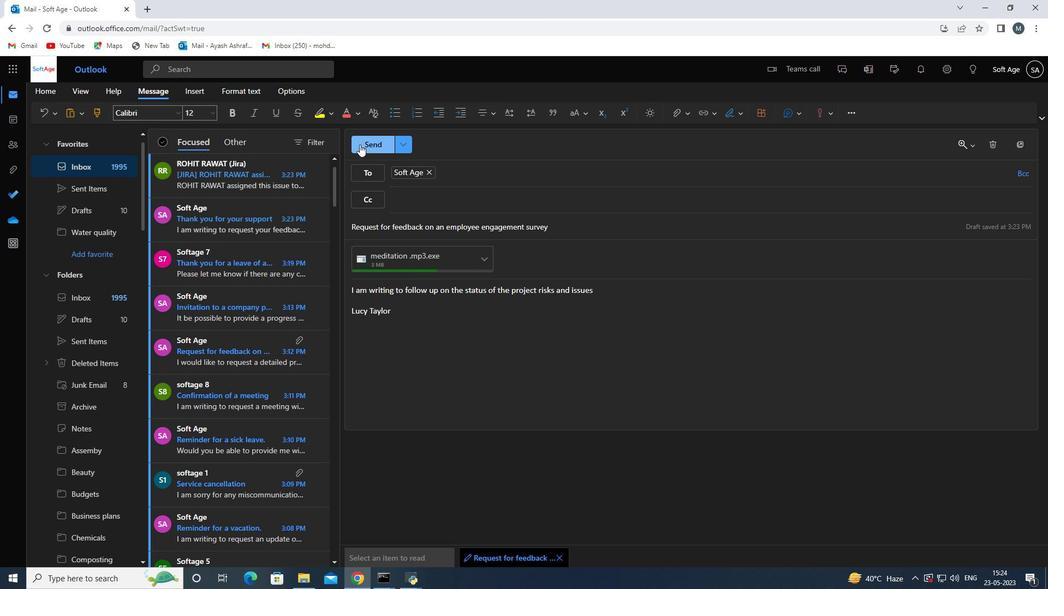 
Action: Mouse moved to (581, 344)
Screenshot: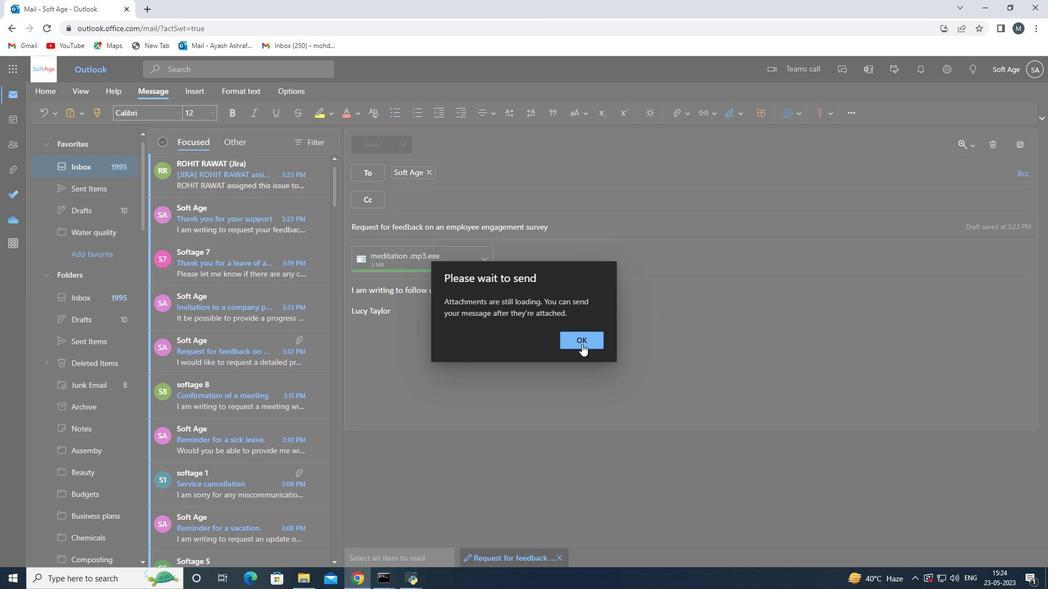 
Action: Mouse pressed left at (581, 344)
Screenshot: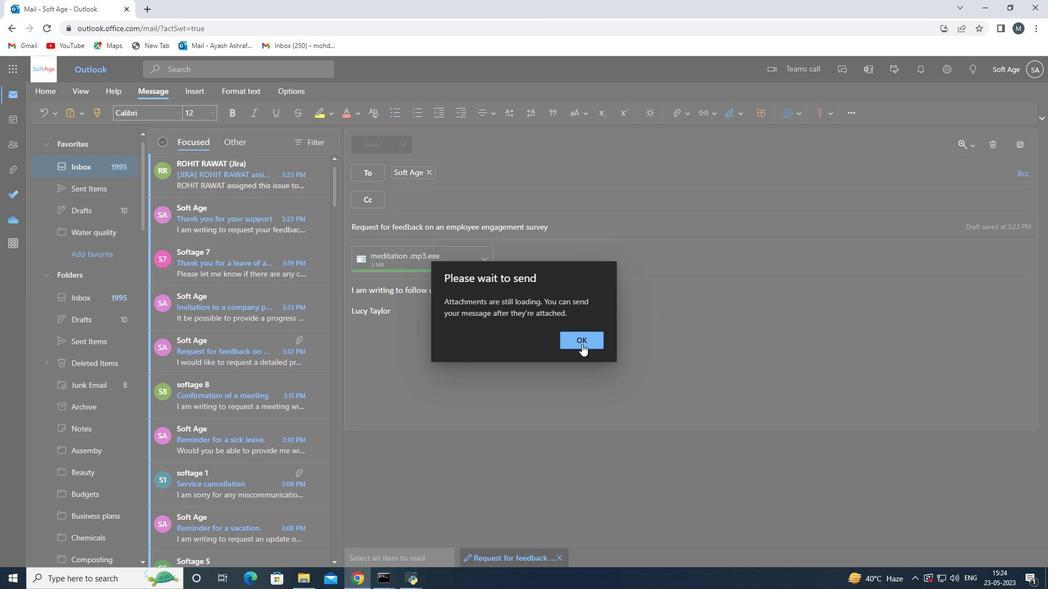 
Action: Mouse moved to (449, 283)
Screenshot: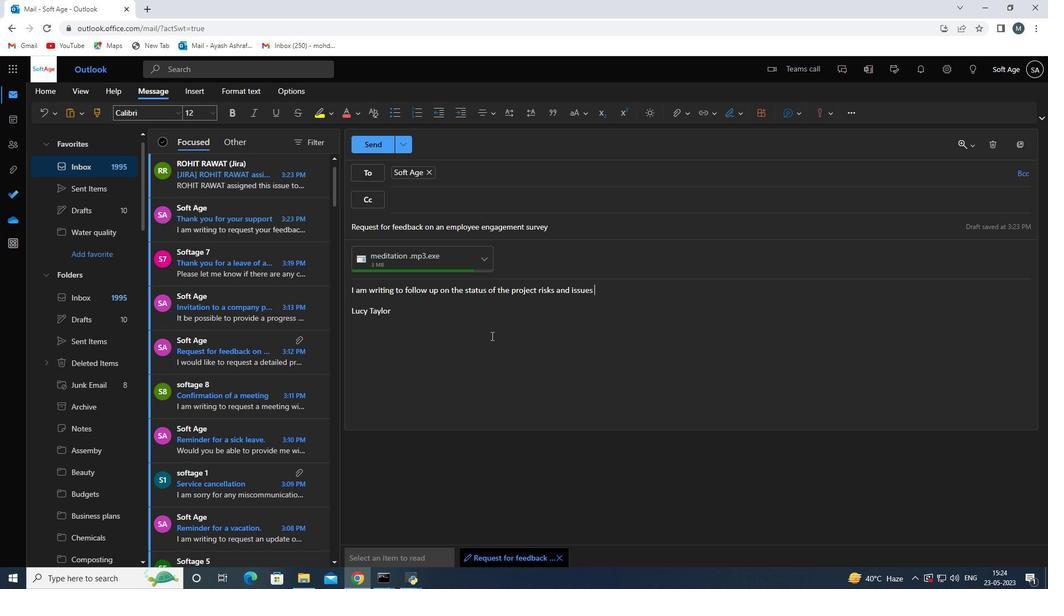 
Action: Mouse scrolled (453, 288) with delta (0, 0)
Screenshot: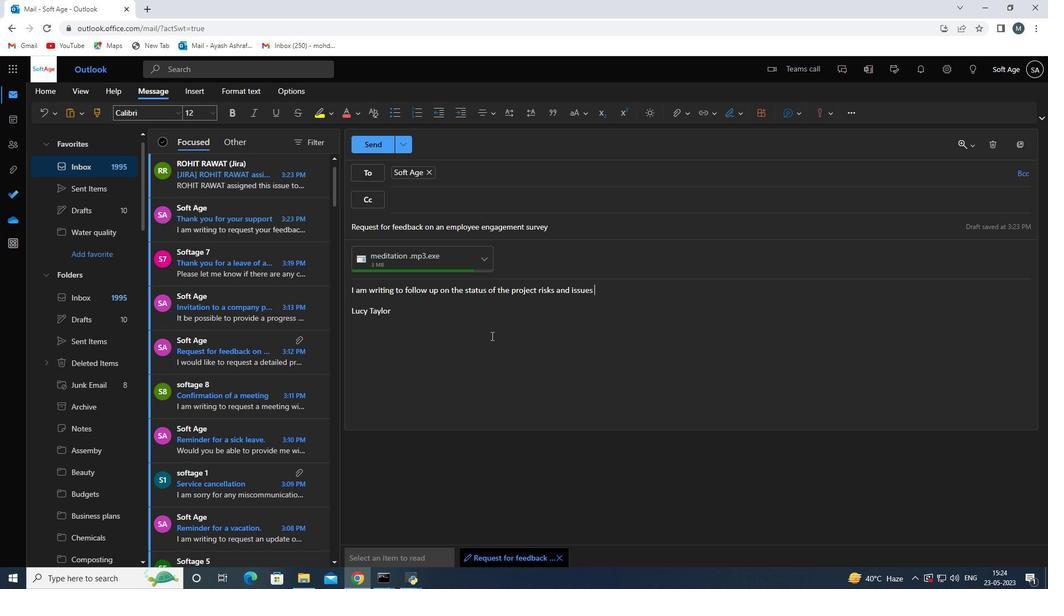 
Action: Mouse moved to (449, 283)
Screenshot: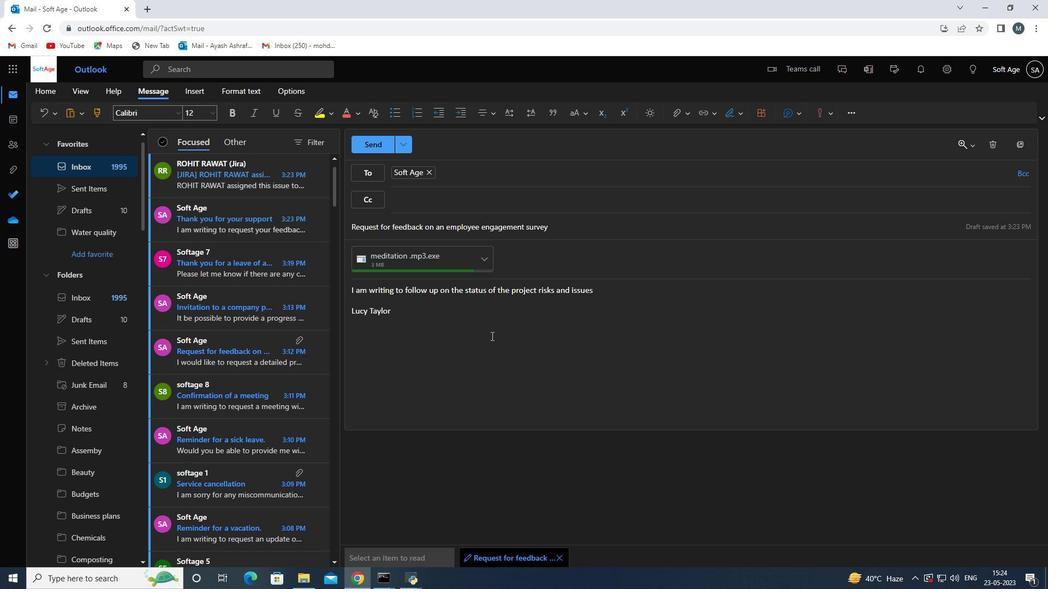 
Action: Mouse scrolled (450, 286) with delta (0, 0)
Screenshot: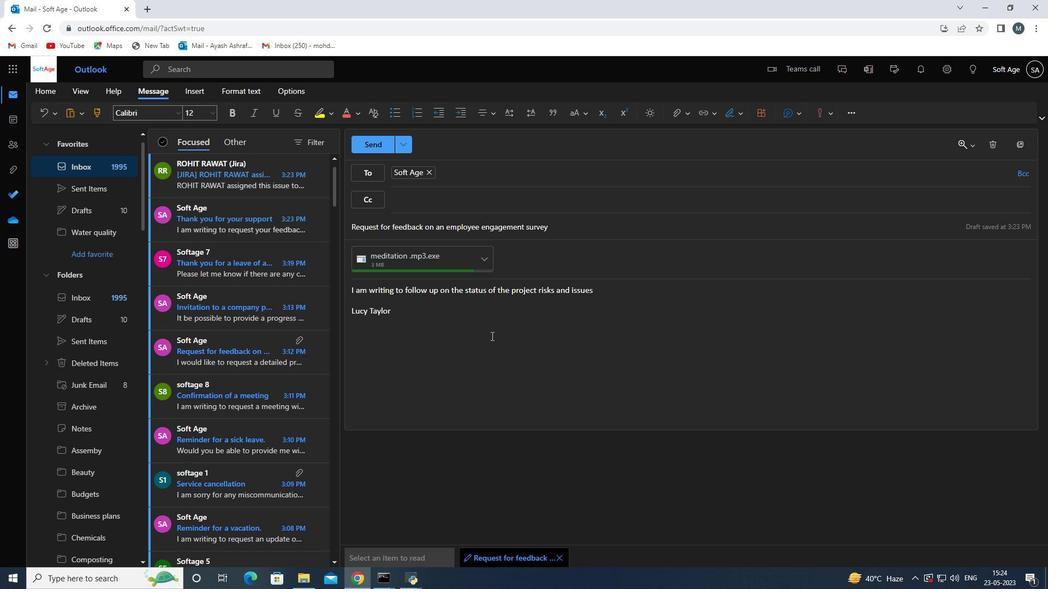 
Action: Mouse moved to (449, 282)
Screenshot: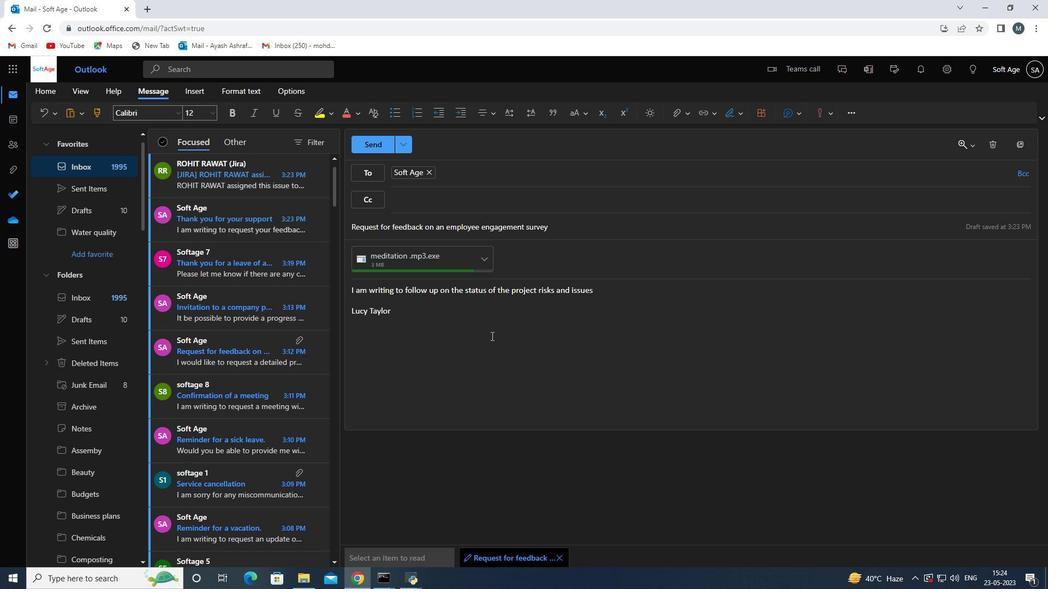 
Action: Mouse scrolled (450, 284) with delta (0, 0)
Screenshot: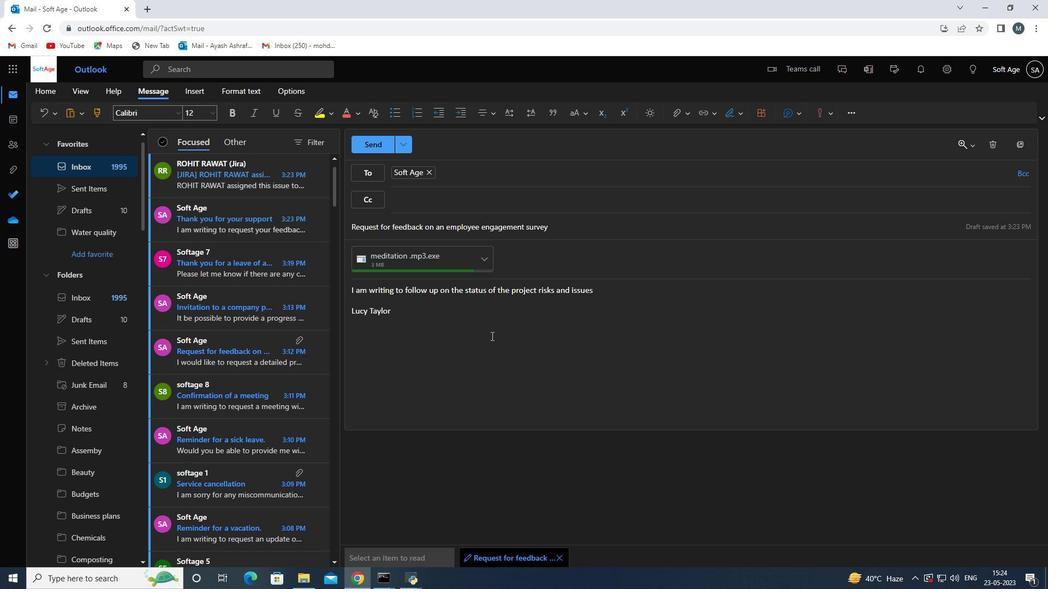 
Action: Mouse moved to (448, 281)
Screenshot: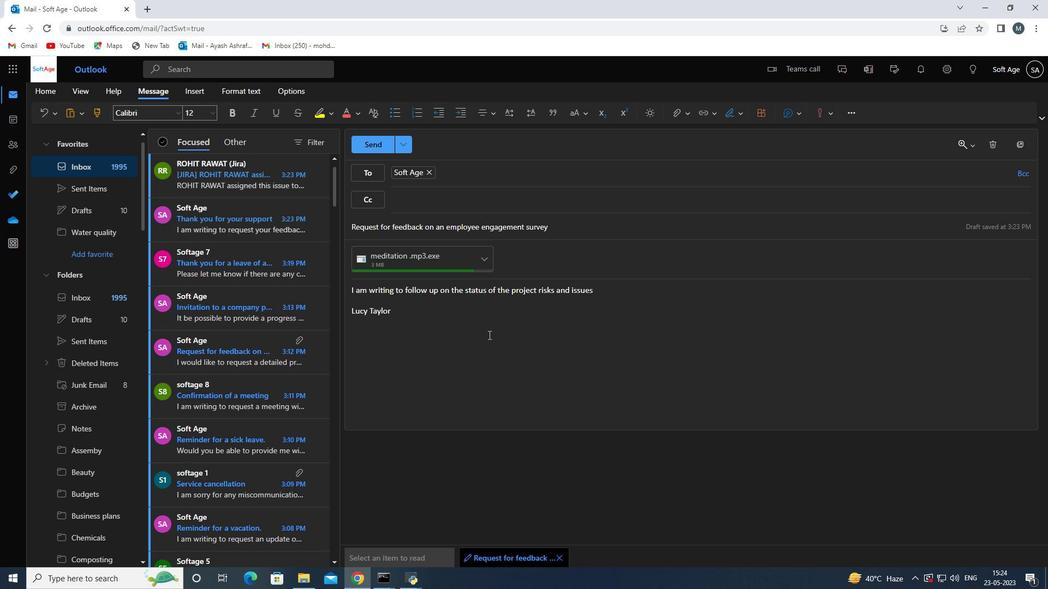 
Action: Mouse scrolled (450, 283) with delta (0, 0)
Screenshot: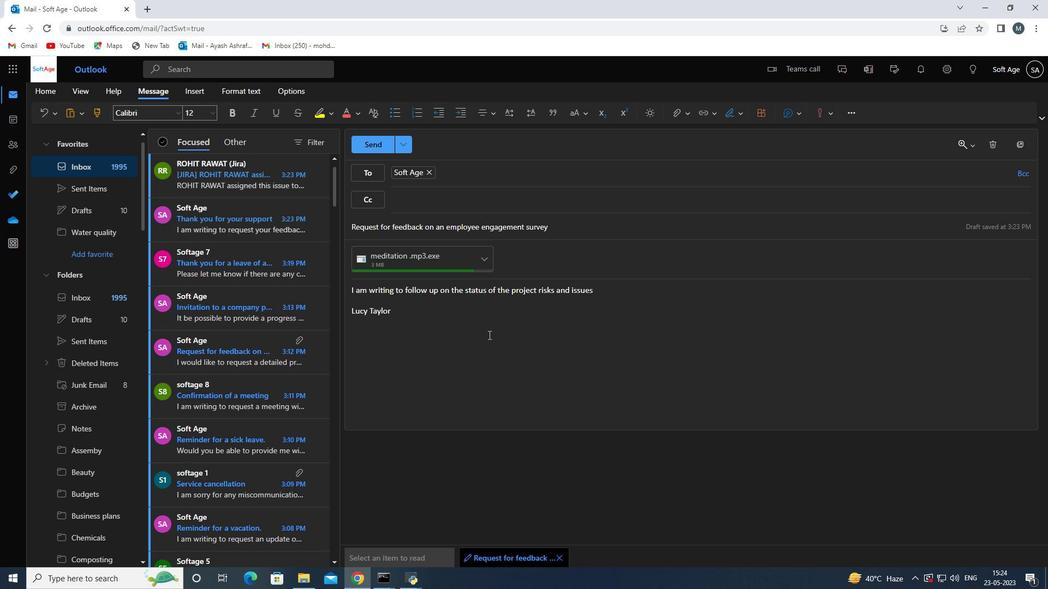 
Action: Mouse scrolled (449, 283) with delta (0, 0)
Screenshot: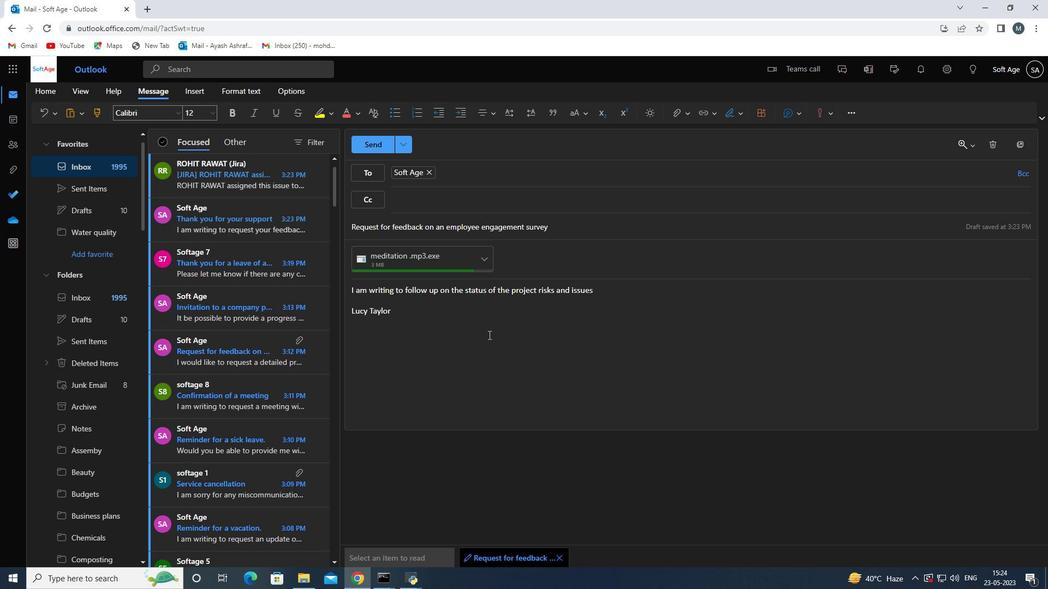 
Action: Mouse scrolled (448, 282) with delta (0, 0)
Screenshot: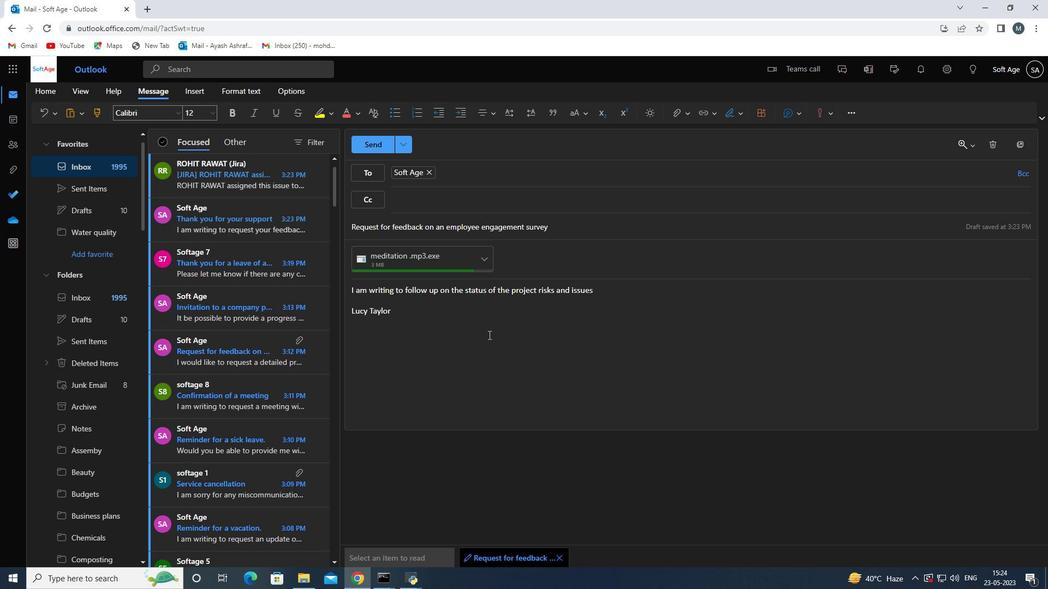 
Action: Mouse moved to (381, 145)
Screenshot: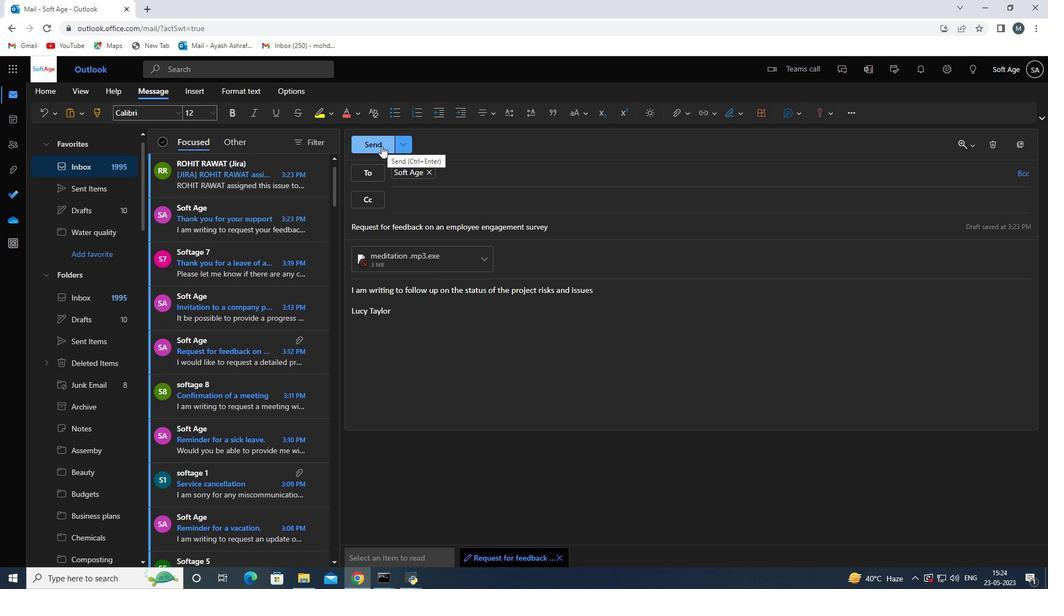 
Action: Mouse pressed left at (381, 145)
Screenshot: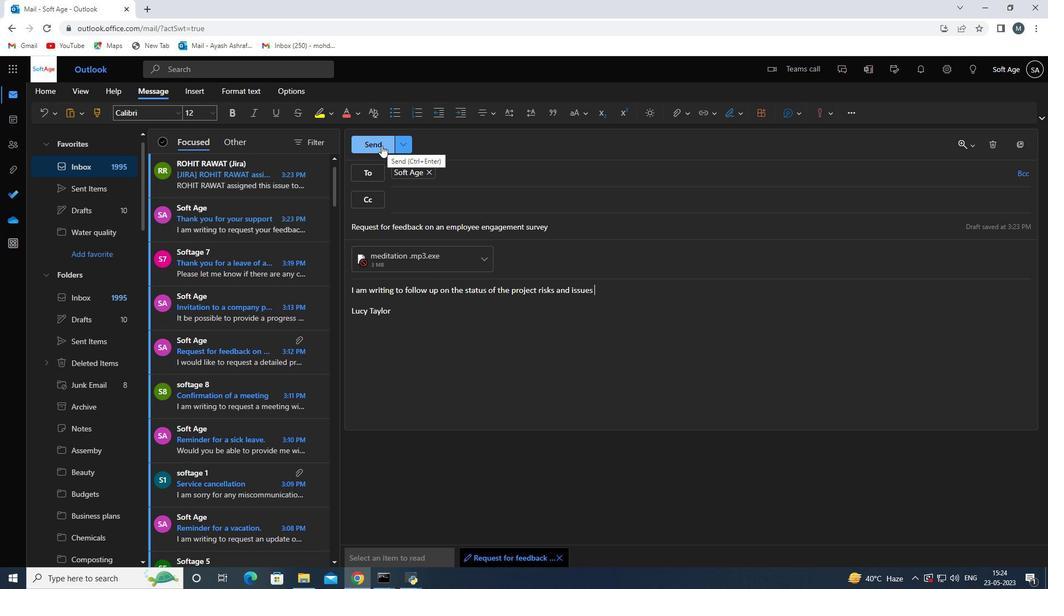 
Action: Mouse moved to (93, 363)
Screenshot: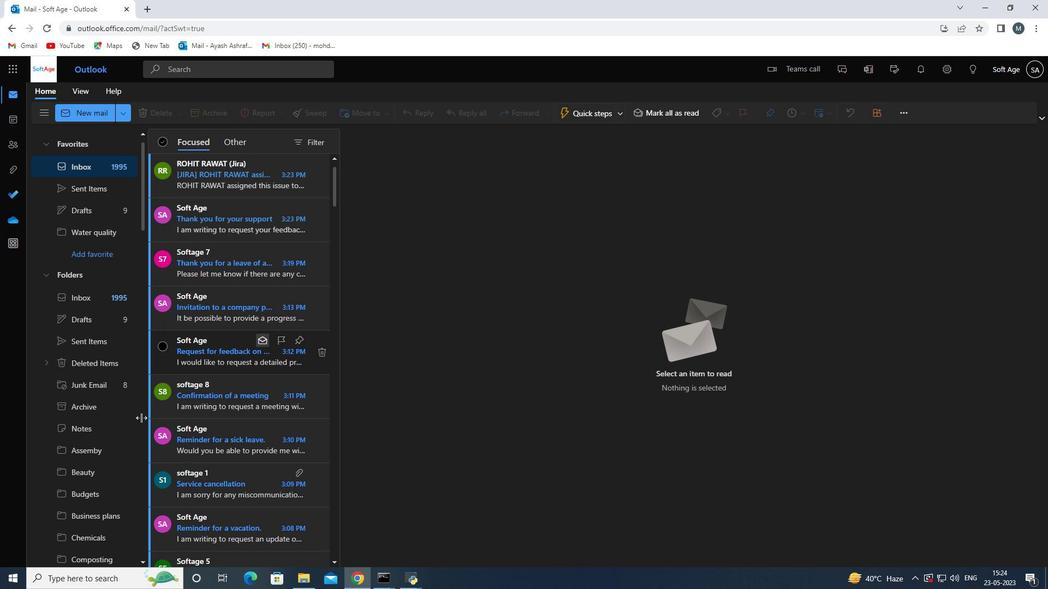
Action: Mouse scrolled (93, 364) with delta (0, 0)
Screenshot: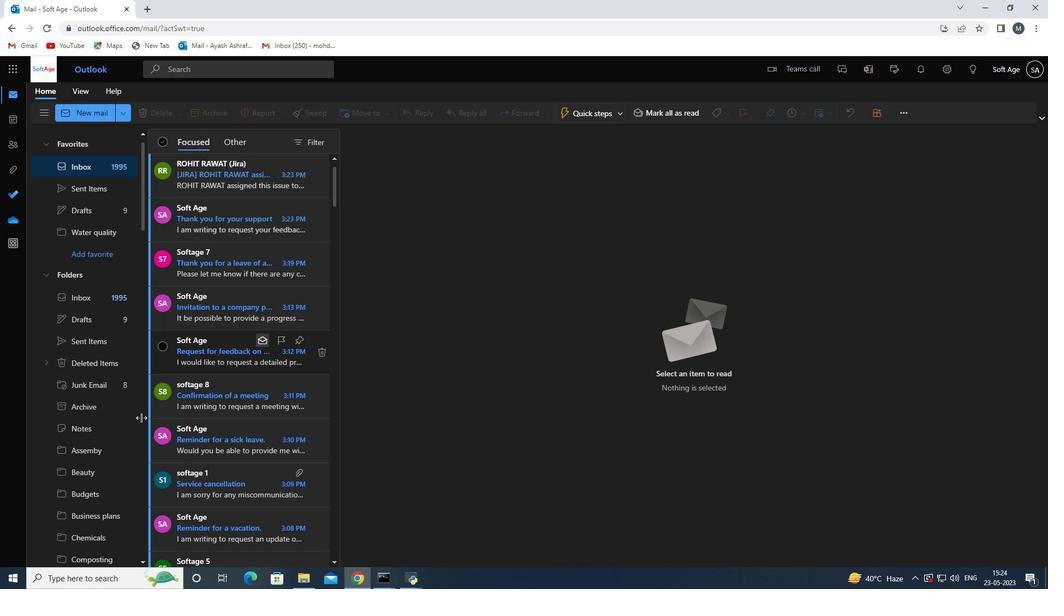 
Action: Mouse moved to (90, 355)
Screenshot: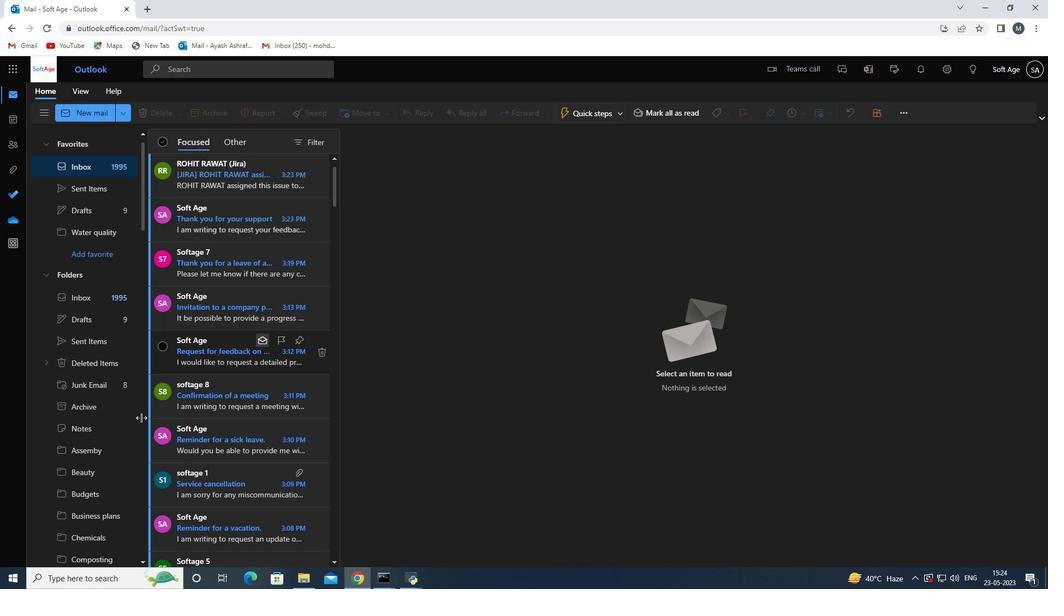 
Action: Mouse scrolled (90, 356) with delta (0, 0)
Screenshot: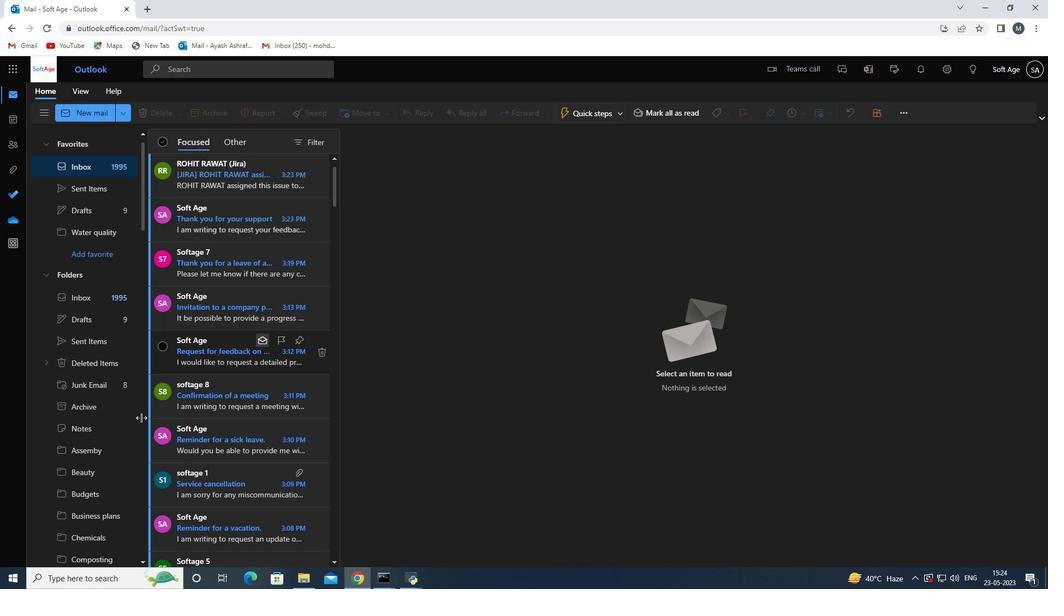 
Action: Mouse moved to (87, 352)
Screenshot: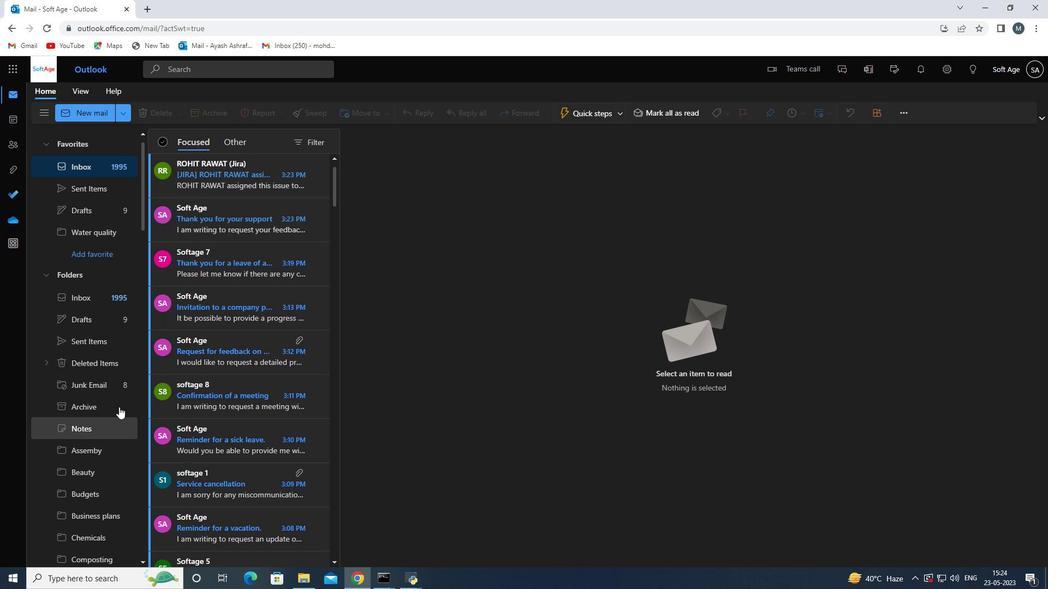 
Action: Mouse scrolled (87, 352) with delta (0, 0)
Screenshot: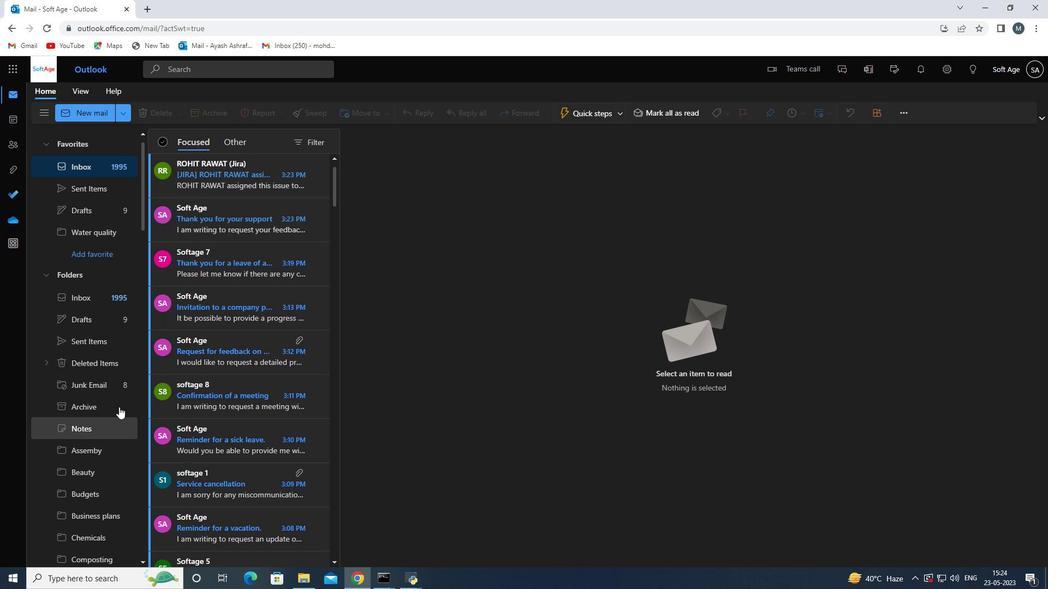 
Action: Mouse moved to (96, 195)
Screenshot: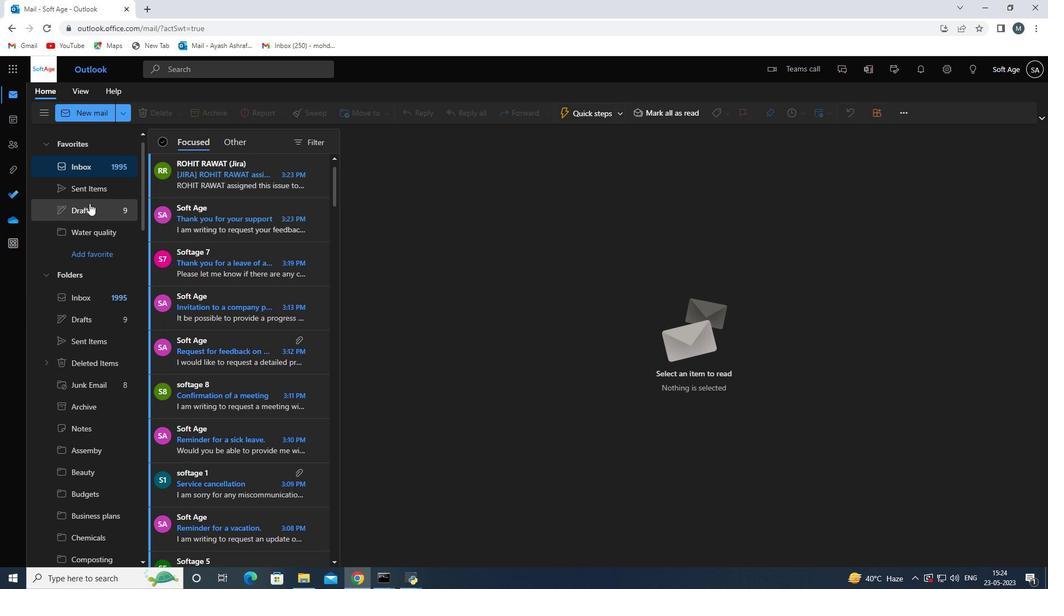 
Action: Mouse pressed left at (96, 195)
Screenshot: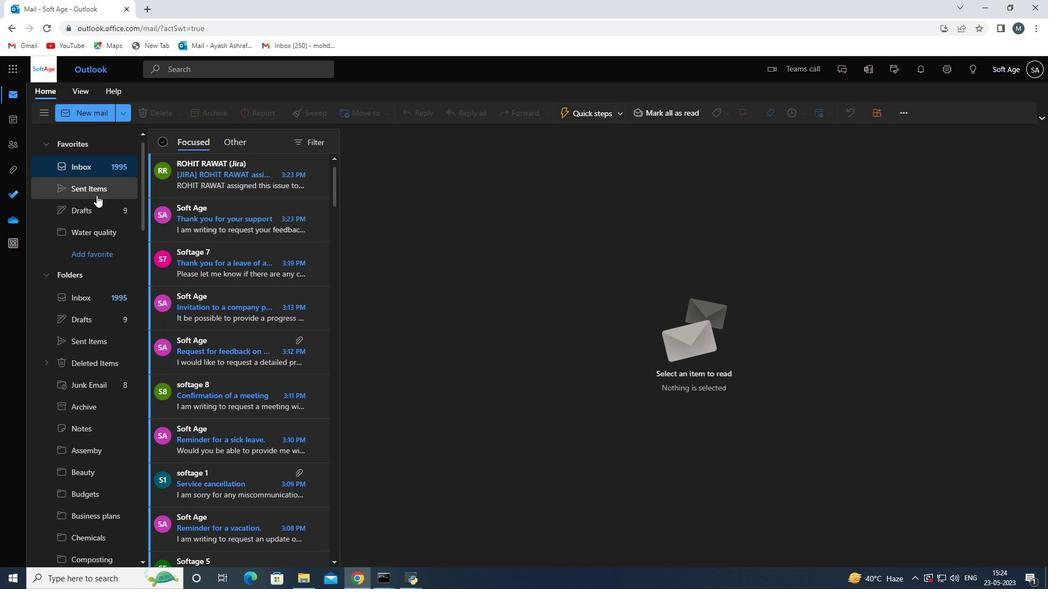 
Action: Mouse moved to (263, 223)
Screenshot: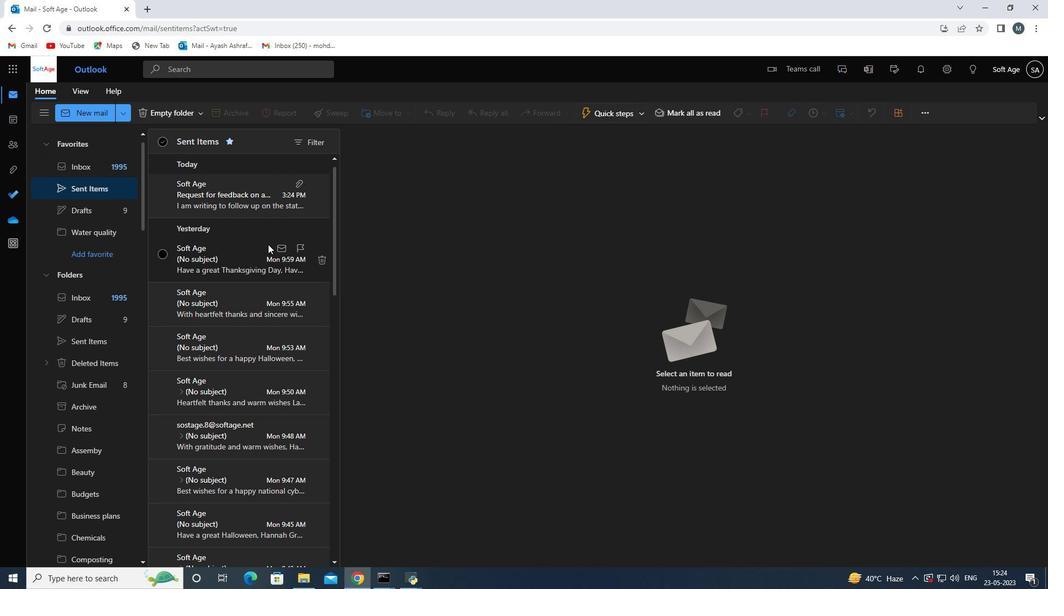 
Action: Mouse scrolled (264, 229) with delta (0, 0)
Screenshot: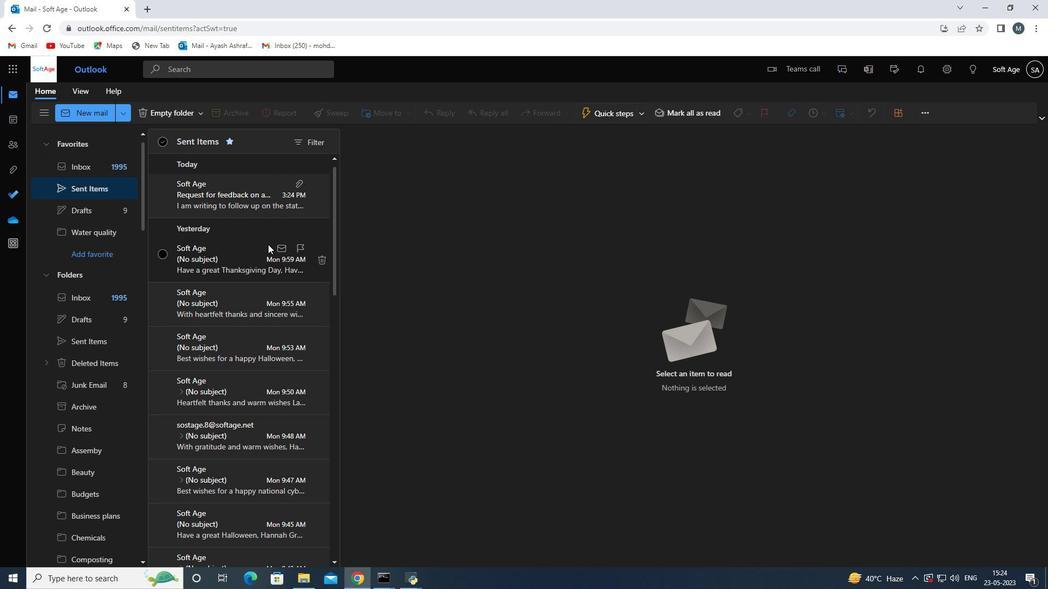 
Action: Mouse moved to (263, 223)
Screenshot: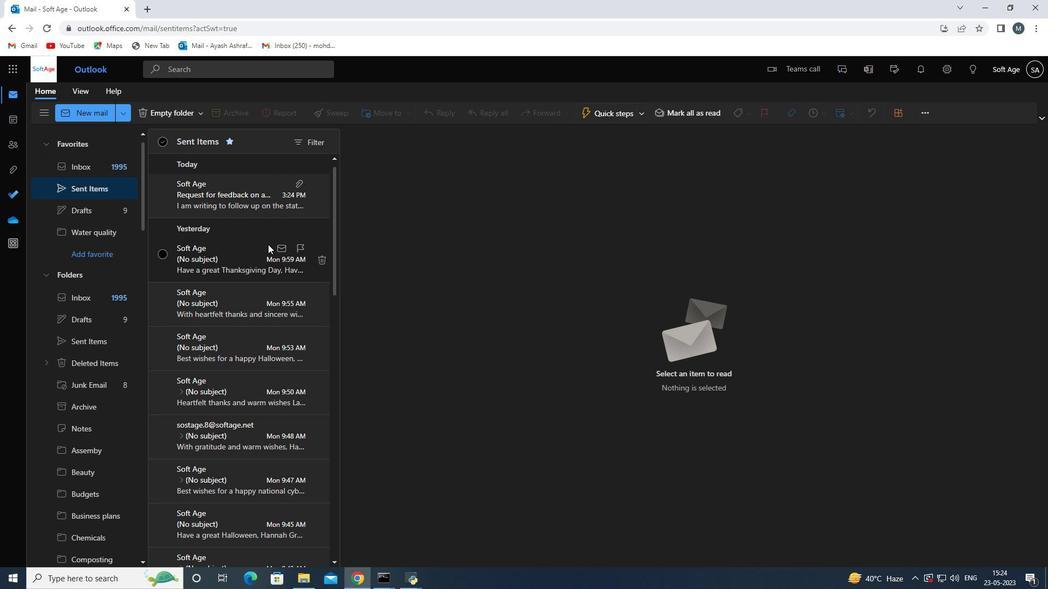 
Action: Mouse scrolled (264, 226) with delta (0, 0)
Screenshot: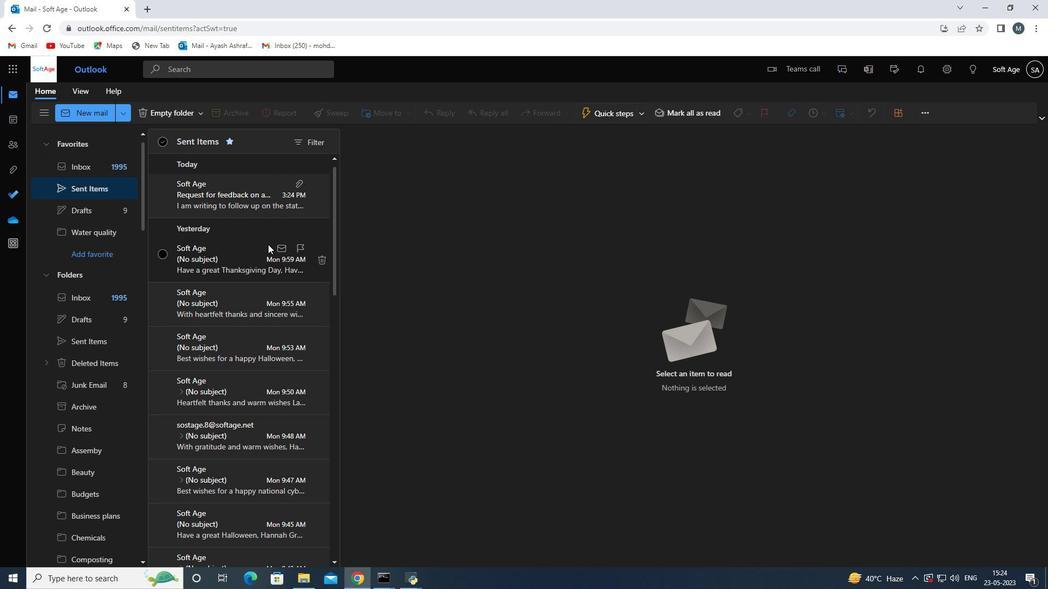 
Action: Mouse moved to (263, 222)
Screenshot: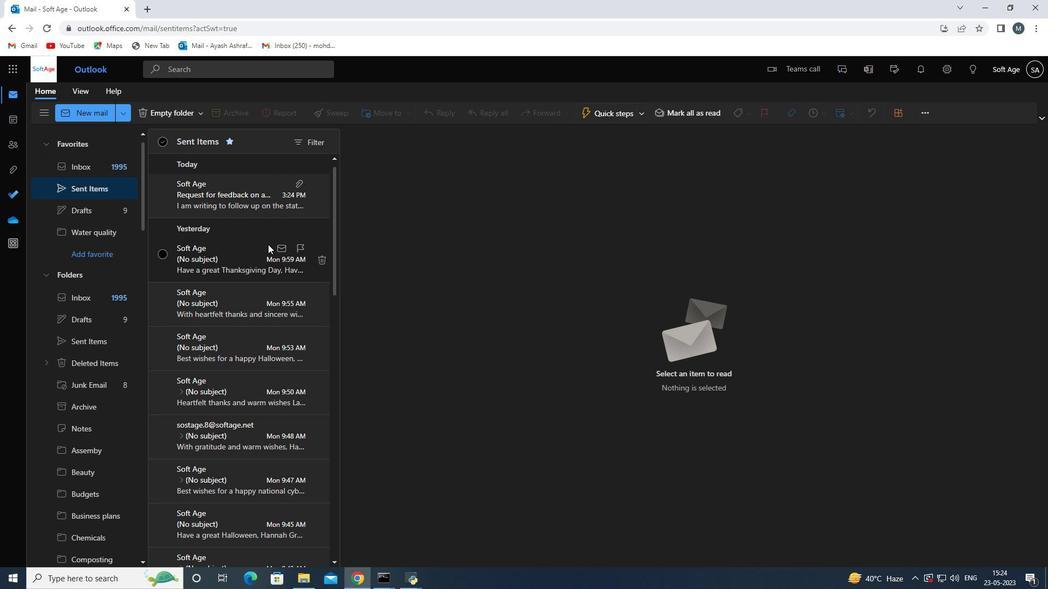 
Action: Mouse scrolled (263, 224) with delta (0, 0)
Screenshot: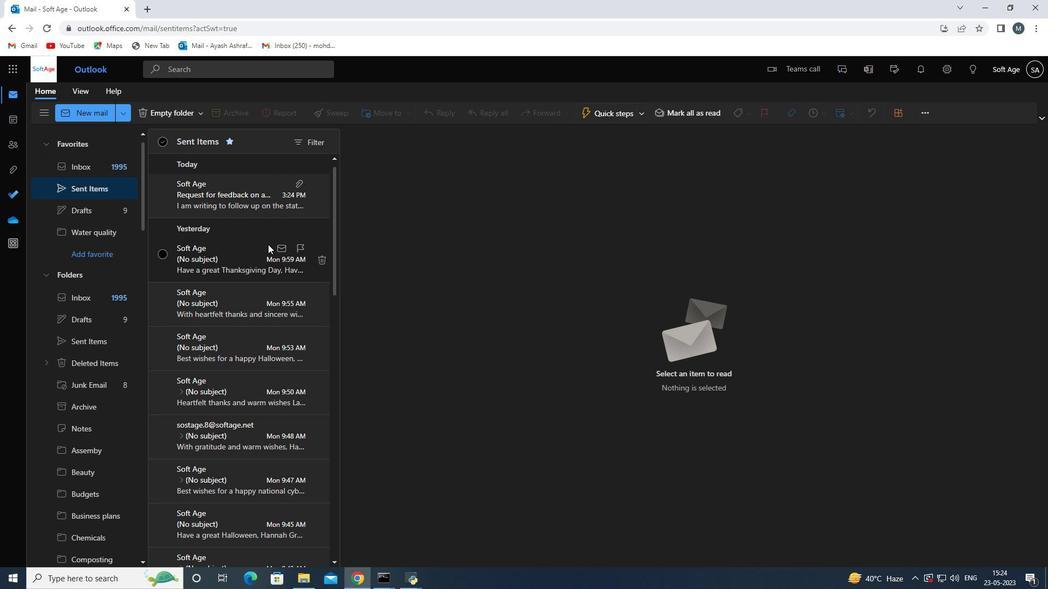 
Action: Mouse moved to (262, 217)
Screenshot: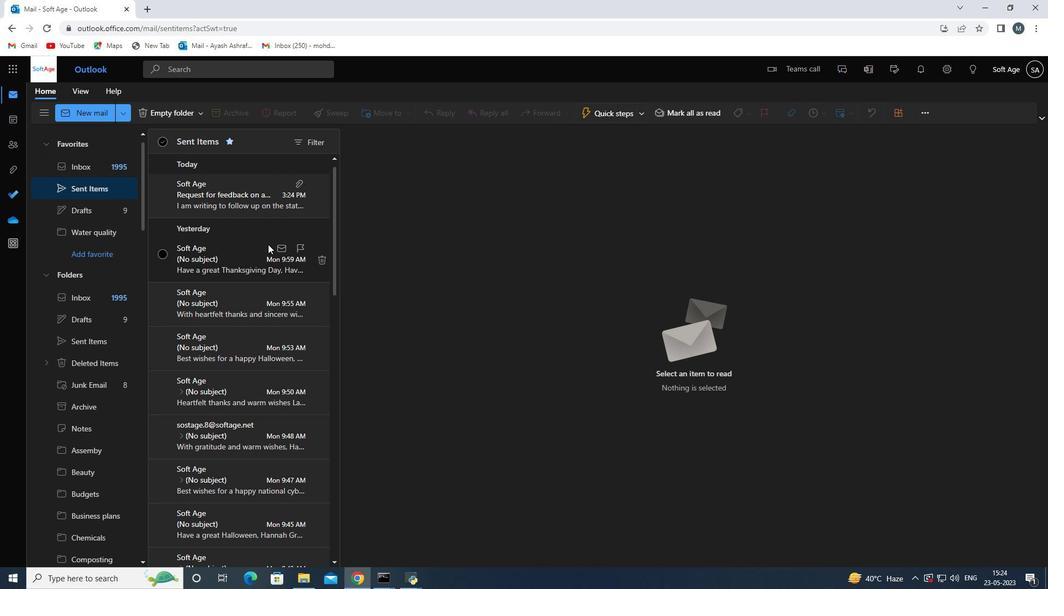 
Action: Mouse scrolled (262, 217) with delta (0, 0)
Screenshot: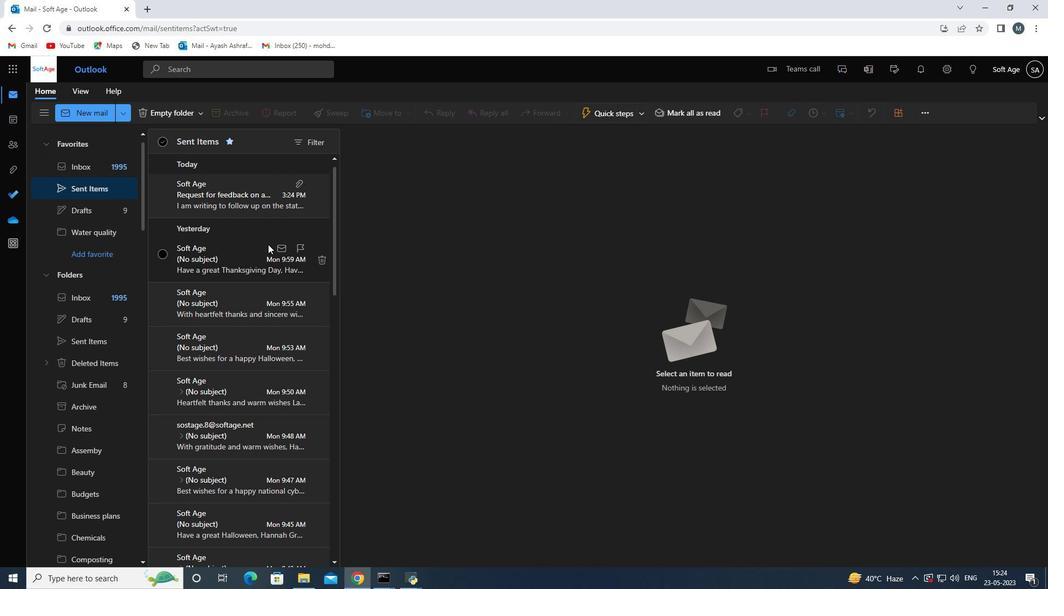 
Action: Mouse moved to (244, 199)
Screenshot: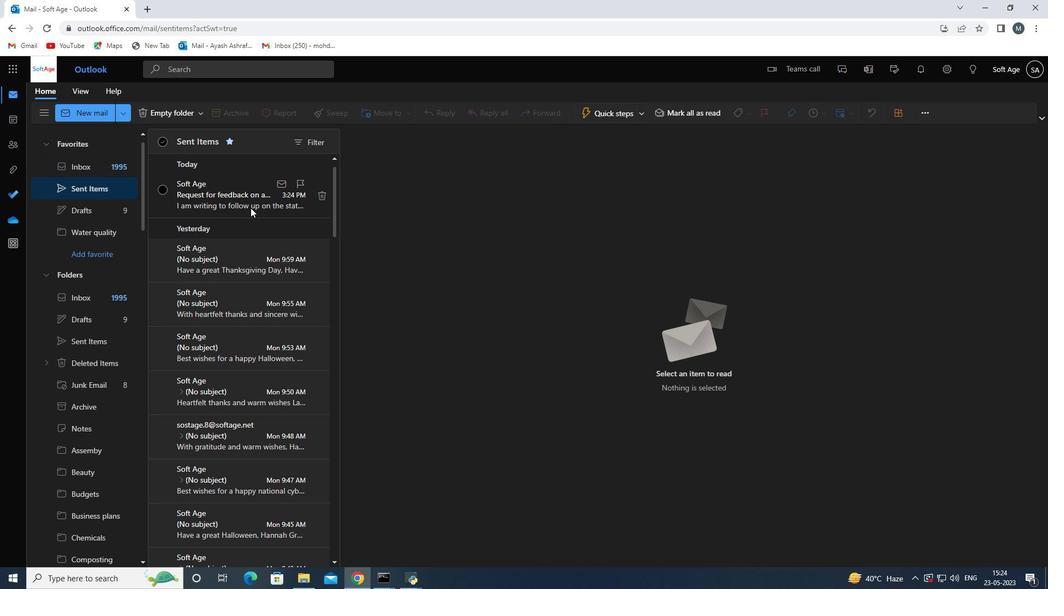 
Action: Mouse pressed left at (244, 199)
Screenshot: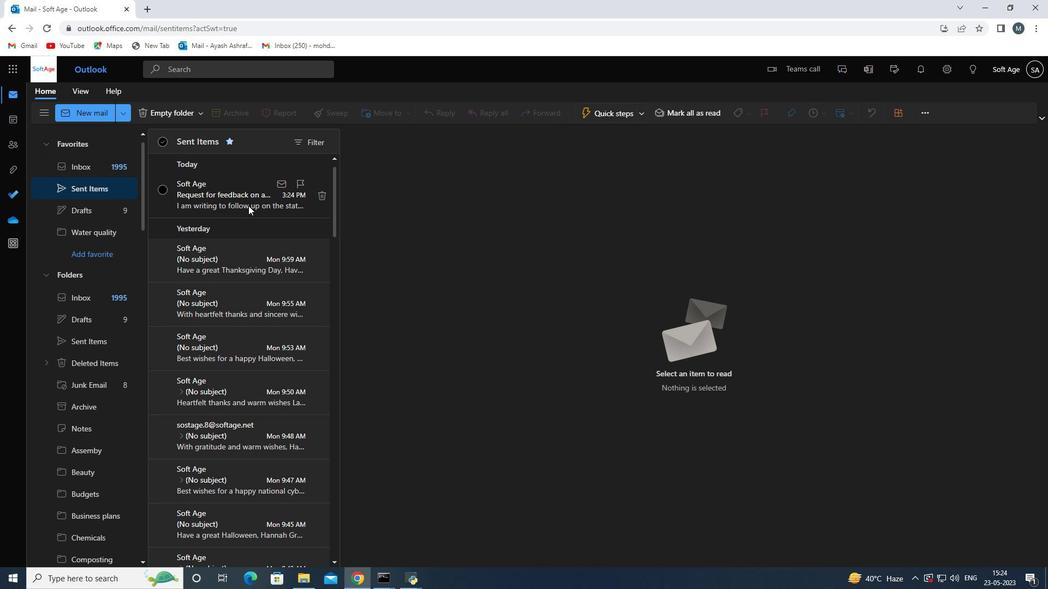 
Action: Mouse moved to (371, 109)
Screenshot: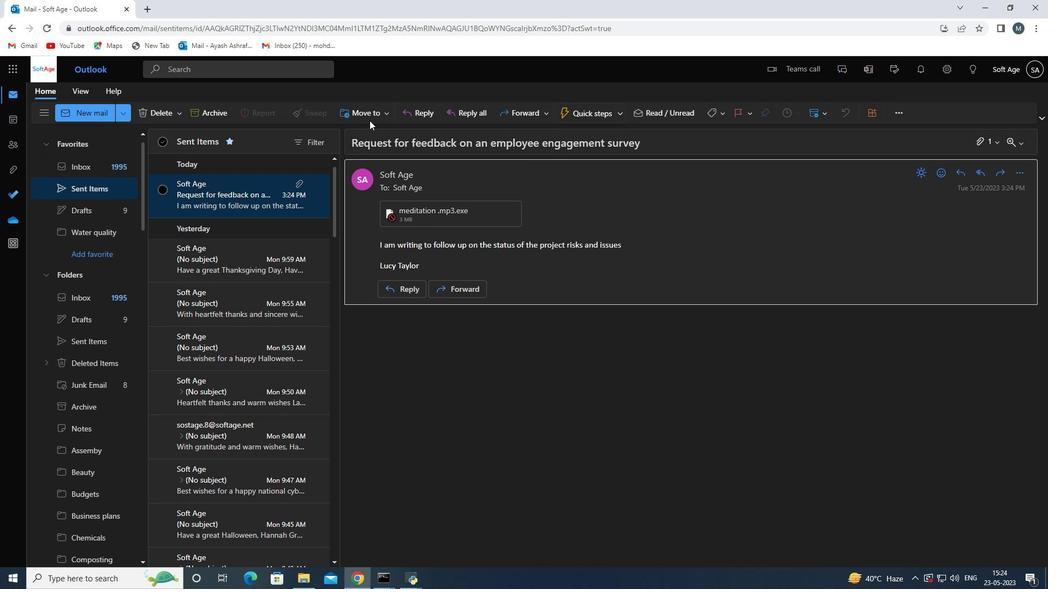 
Action: Mouse pressed left at (371, 109)
Screenshot: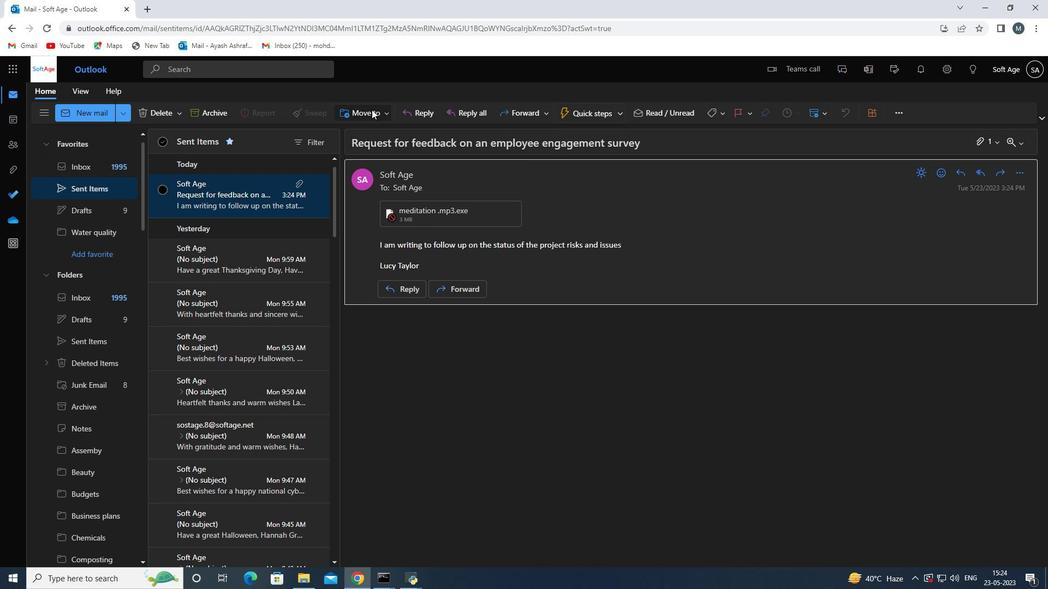 
Action: Mouse moved to (391, 300)
Screenshot: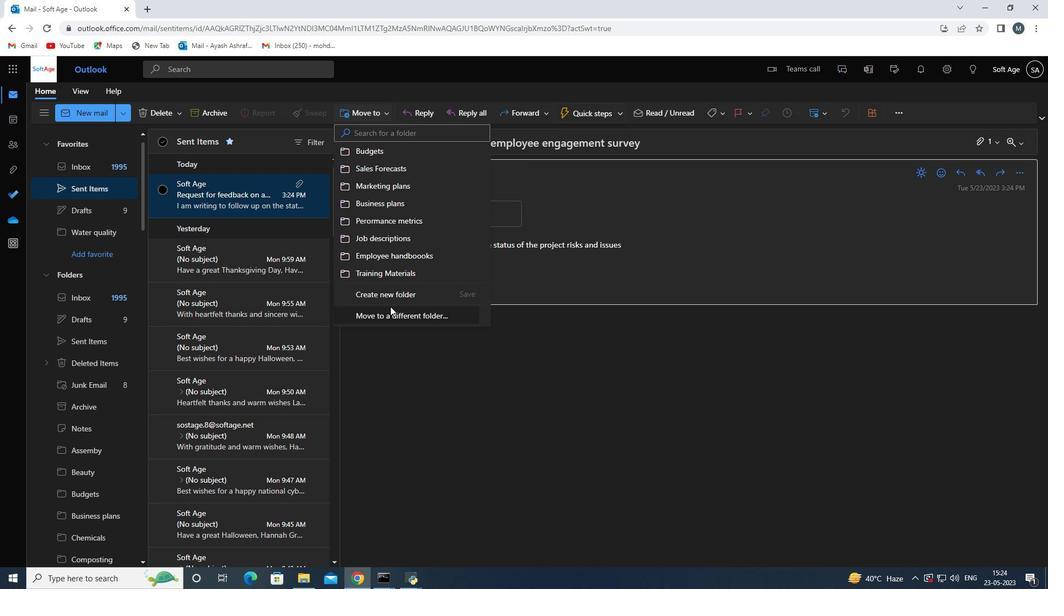 
Action: Mouse pressed left at (391, 300)
Screenshot: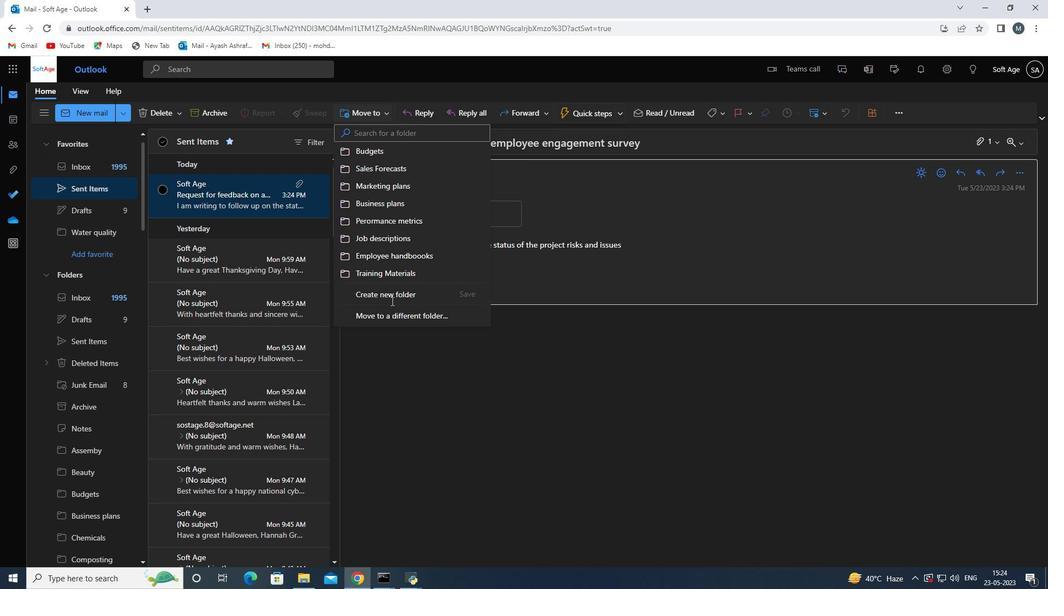 
Action: Mouse moved to (391, 301)
Screenshot: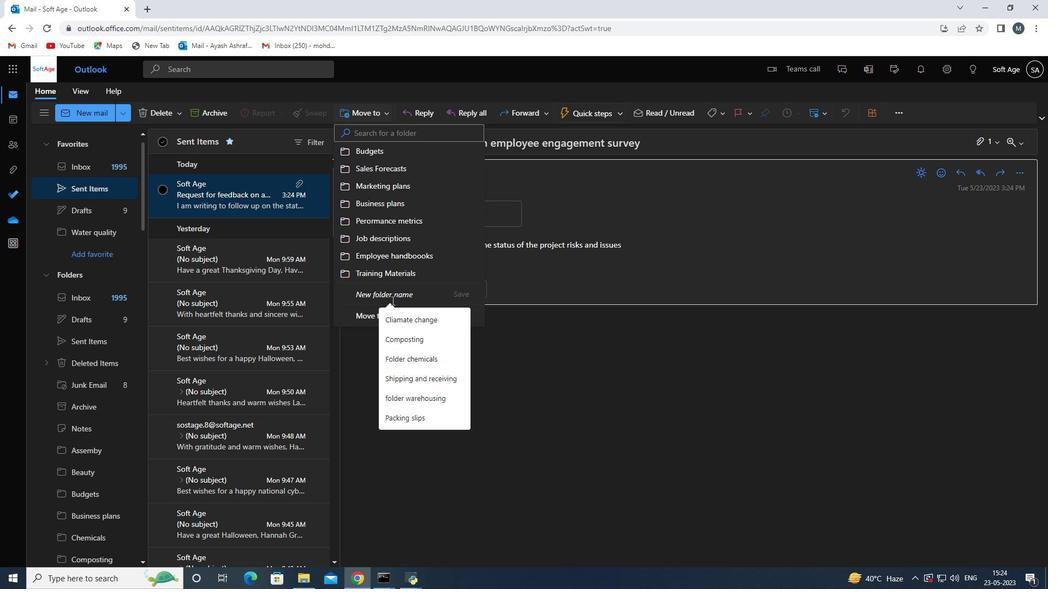 
Action: Key pressed <Key.shift><Key.shift><Key.shift><Key.shift><Key.shift><Key.shift><Key.shift><Key.shift><Key.shift><Key.shift><Key.shift>Finacil<Key.backspace>ak<Key.backspace>l<Key.space>reports<Key.space>
Screenshot: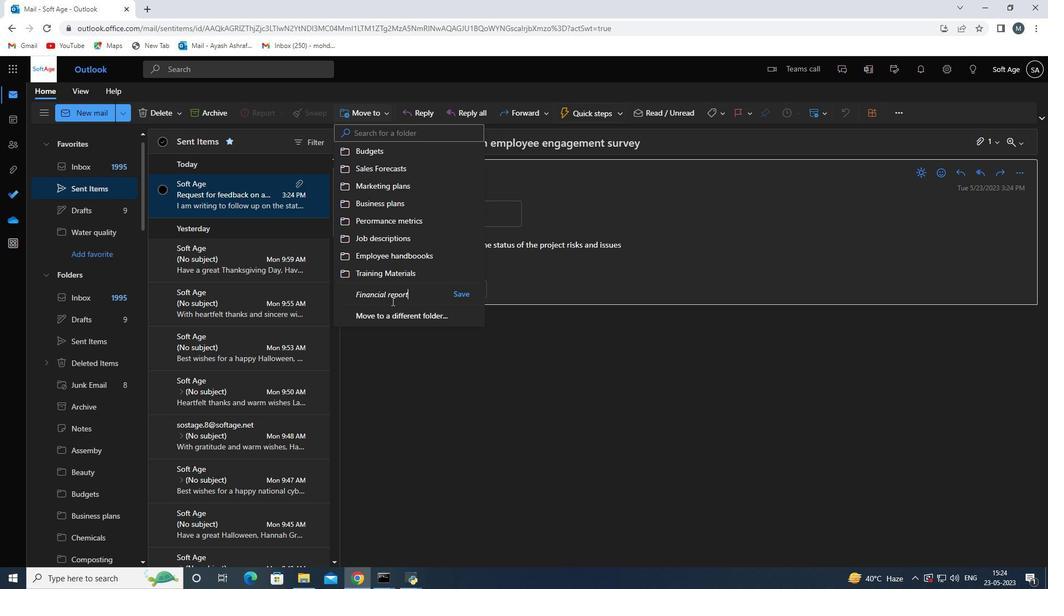 
Action: Mouse moved to (463, 296)
Screenshot: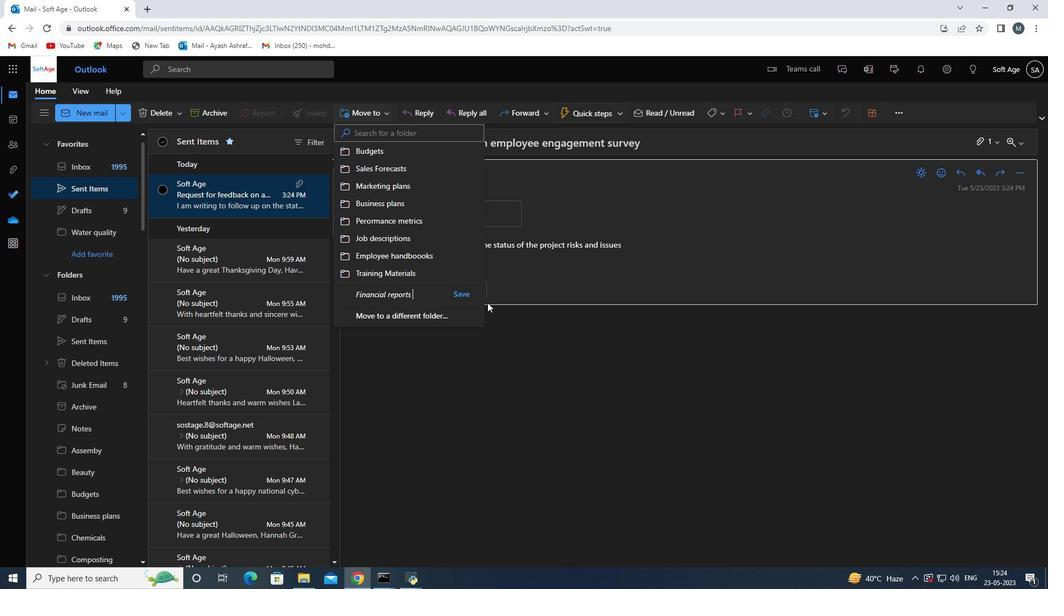 
Action: Mouse pressed left at (463, 296)
Screenshot: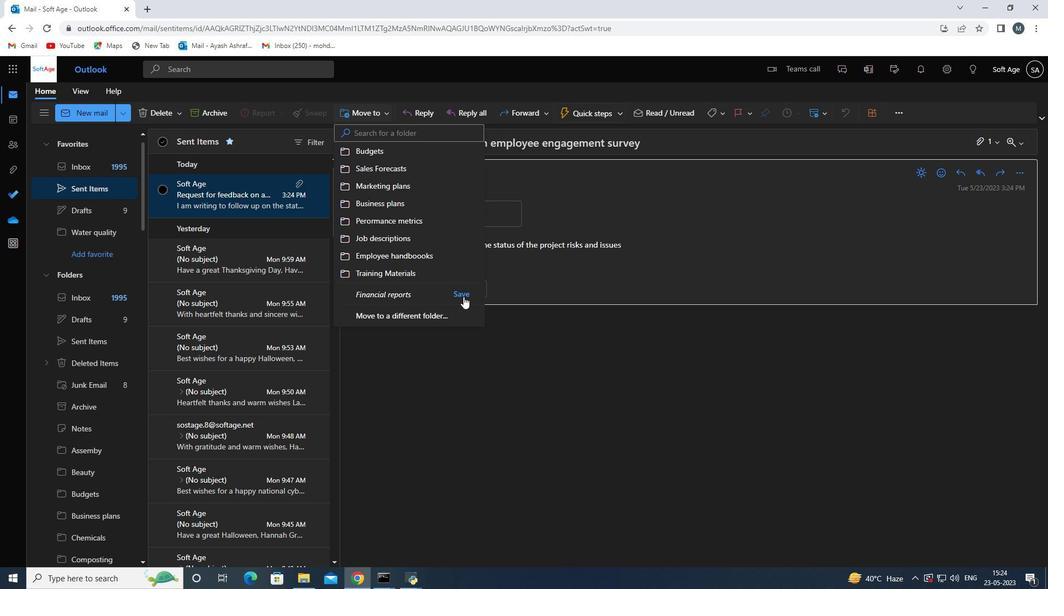 
Action: Mouse moved to (462, 298)
Screenshot: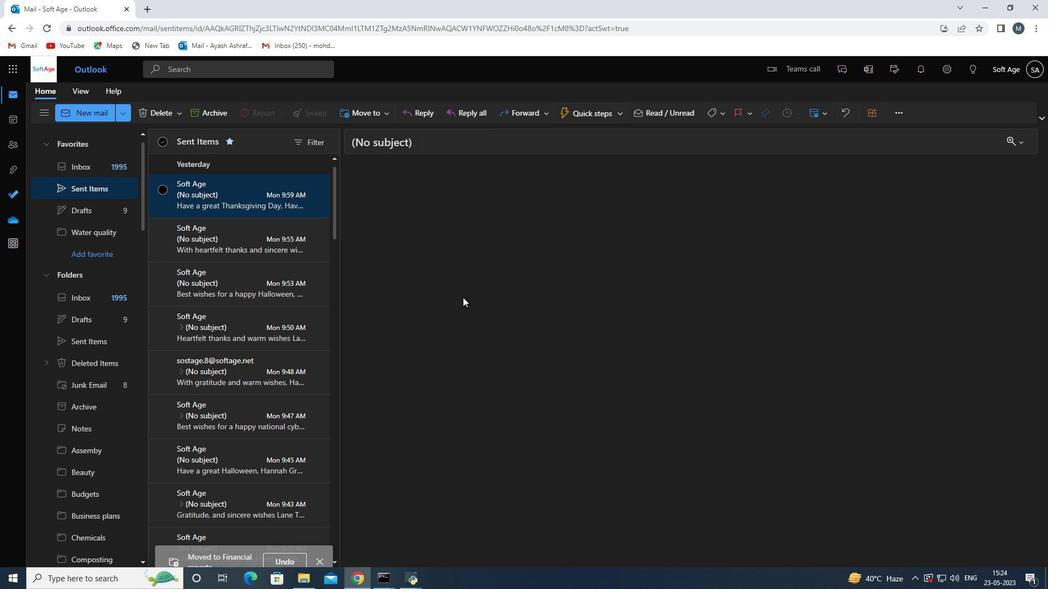 
